 Task: Buy 1 Ball Studs from Alignment Tools section under best seller category for shipping address: Dean Flores, 4723 Wines Lane, Sabine Pass, Texas 77655, Cell Number 8322385022. Pay from credit card ending with 5759, CVV 953
Action: Key pressed amazon.com<Key.enter>
Screenshot: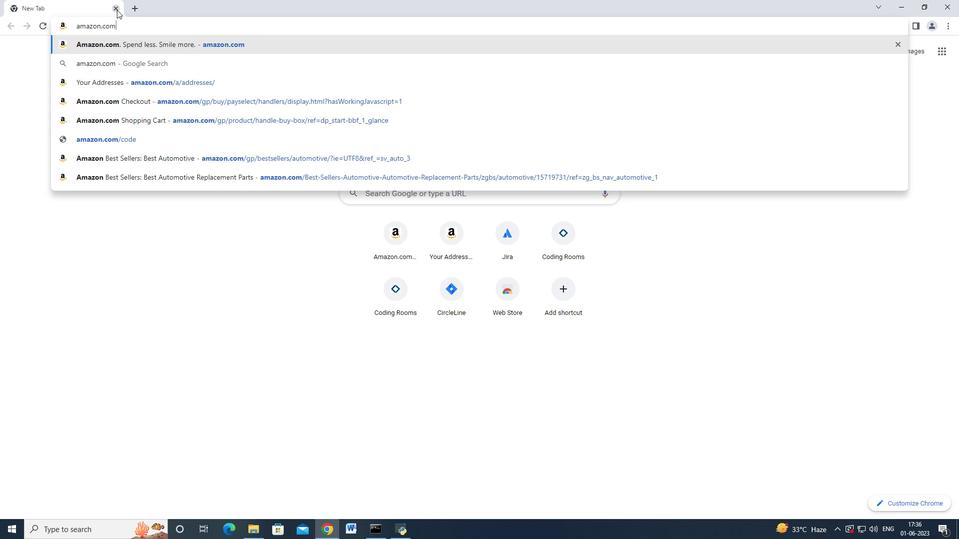 
Action: Mouse moved to (29, 77)
Screenshot: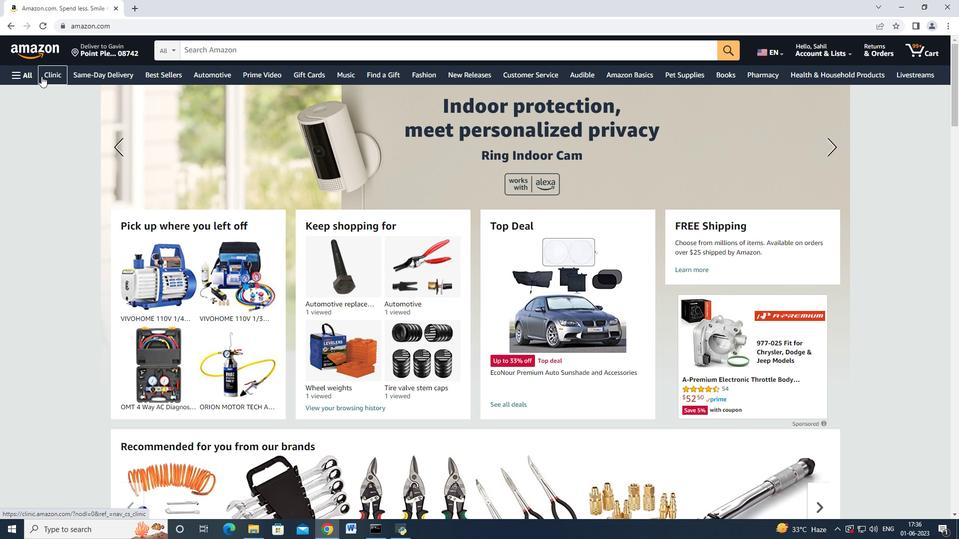 
Action: Mouse pressed left at (29, 77)
Screenshot: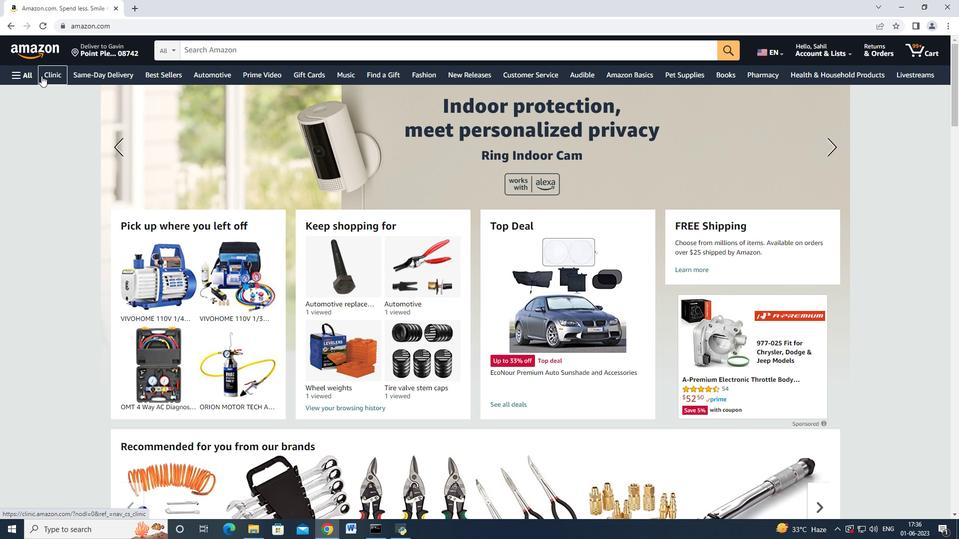 
Action: Mouse moved to (50, 147)
Screenshot: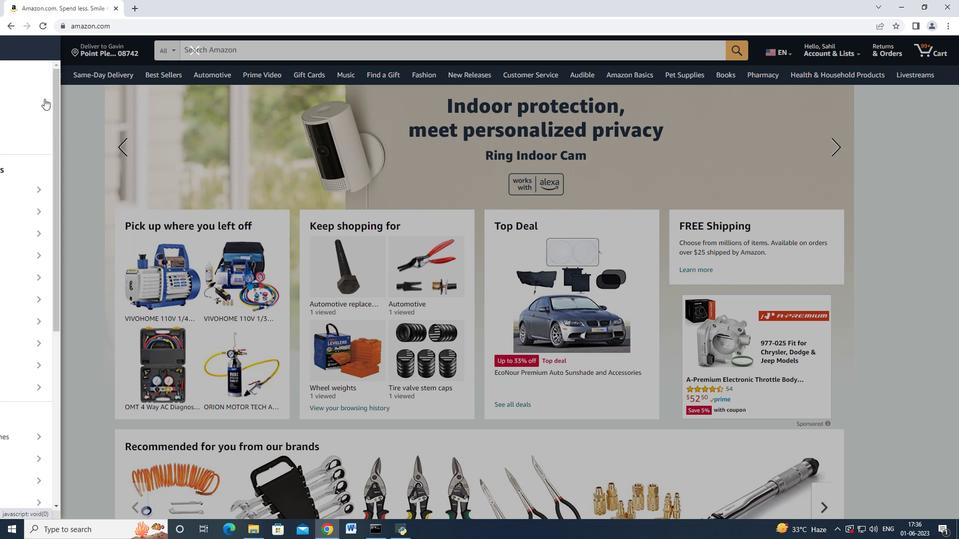 
Action: Mouse scrolled (50, 146) with delta (0, 0)
Screenshot: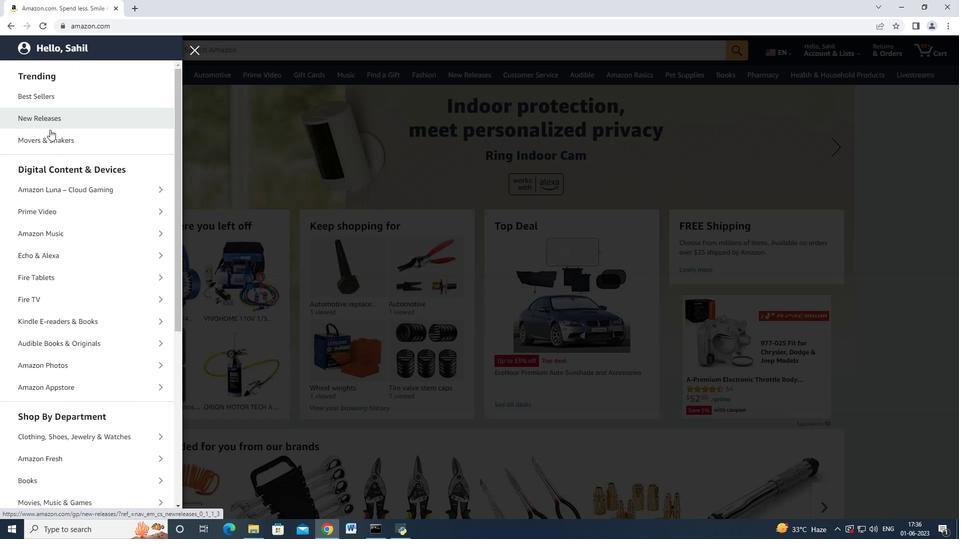
Action: Mouse moved to (50, 147)
Screenshot: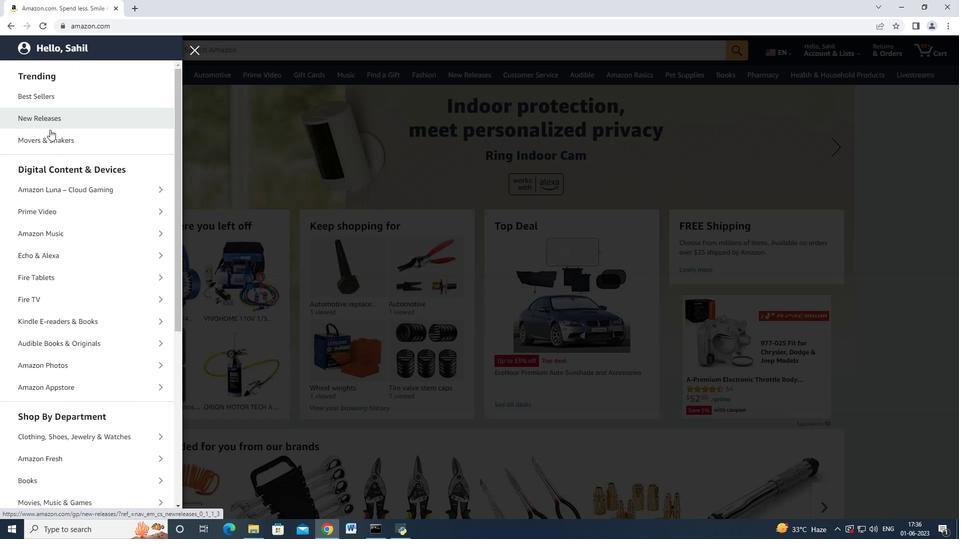 
Action: Mouse scrolled (50, 146) with delta (0, 0)
Screenshot: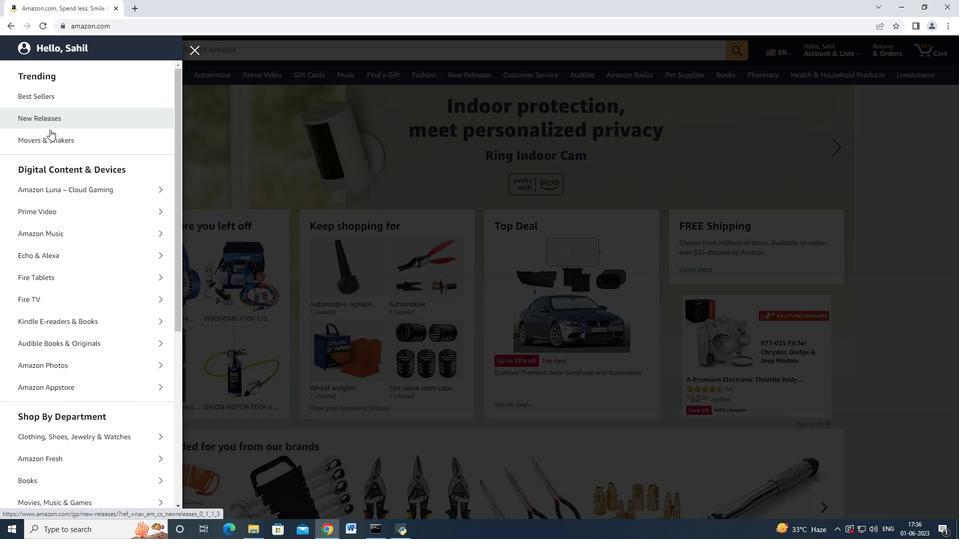 
Action: Mouse scrolled (50, 146) with delta (0, 0)
Screenshot: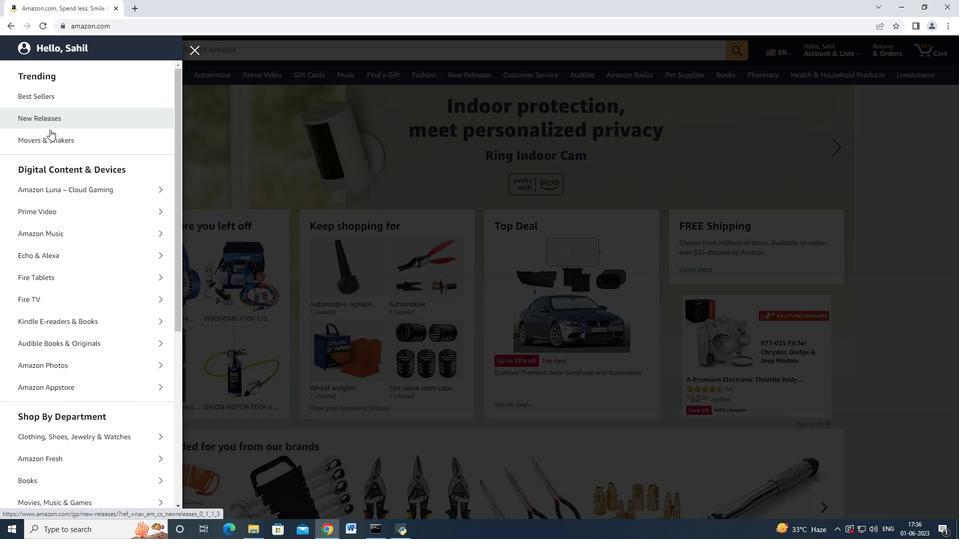 
Action: Mouse scrolled (50, 146) with delta (0, 0)
Screenshot: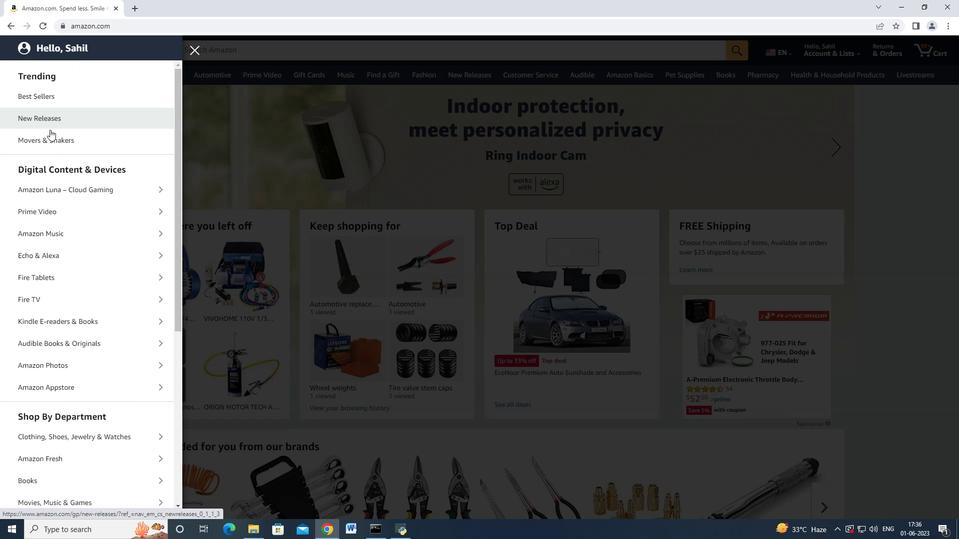
Action: Mouse moved to (51, 318)
Screenshot: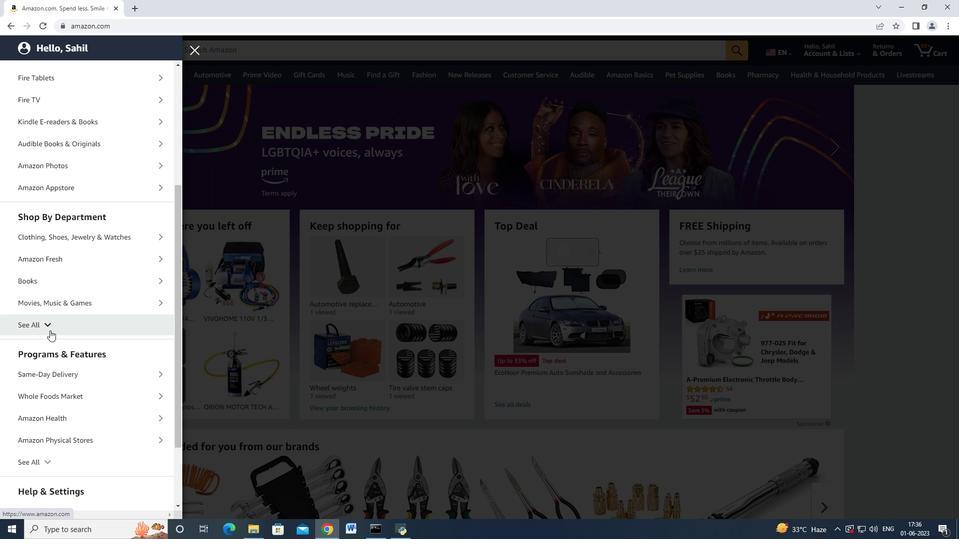 
Action: Mouse pressed left at (51, 318)
Screenshot: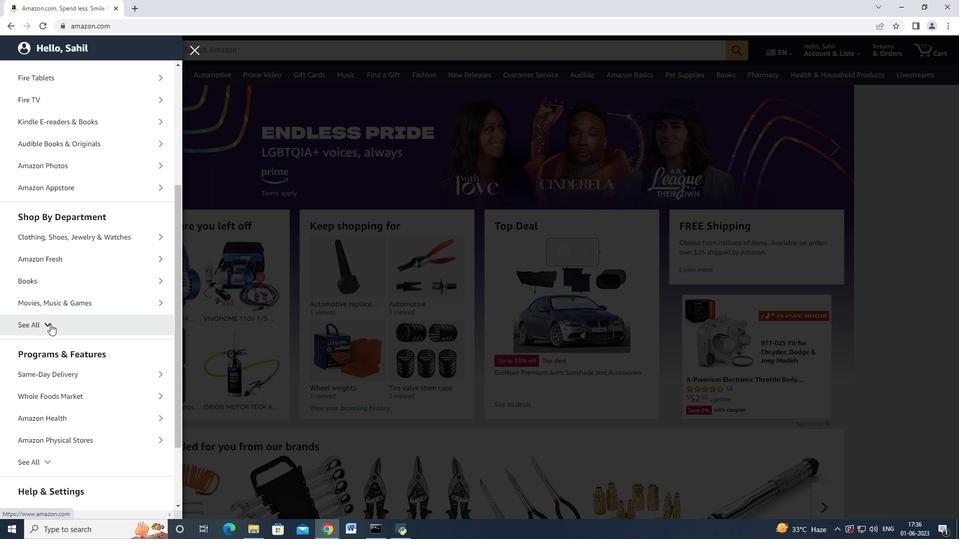 
Action: Mouse moved to (68, 302)
Screenshot: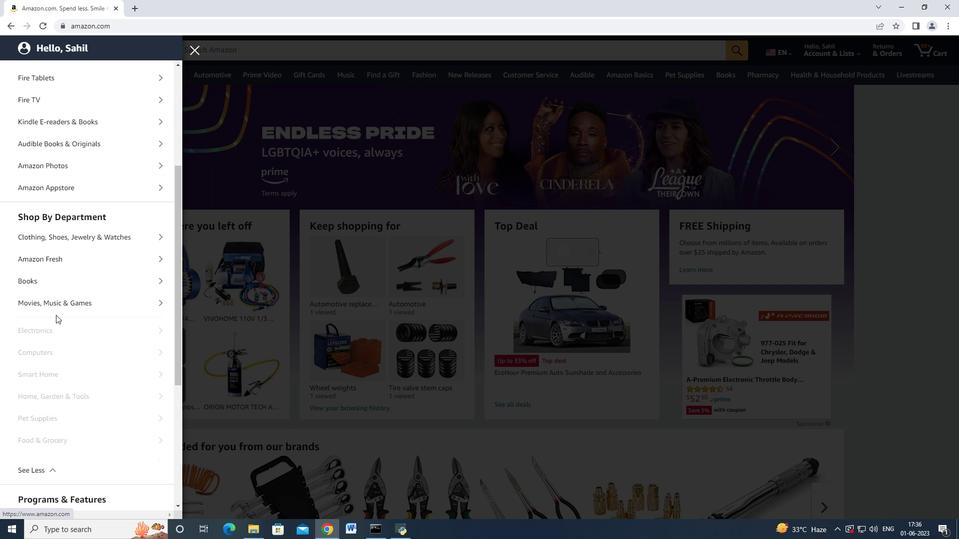 
Action: Mouse scrolled (68, 301) with delta (0, 0)
Screenshot: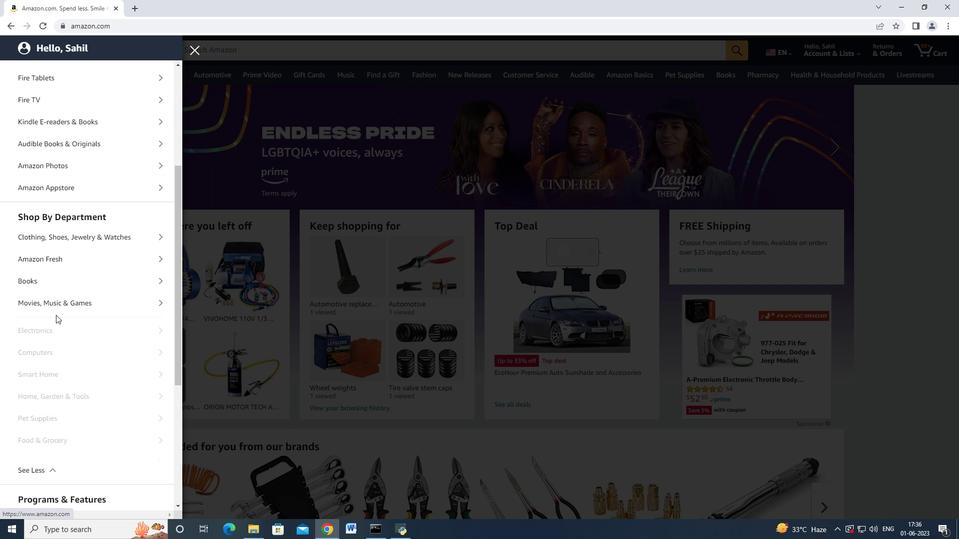 
Action: Mouse scrolled (68, 301) with delta (0, 0)
Screenshot: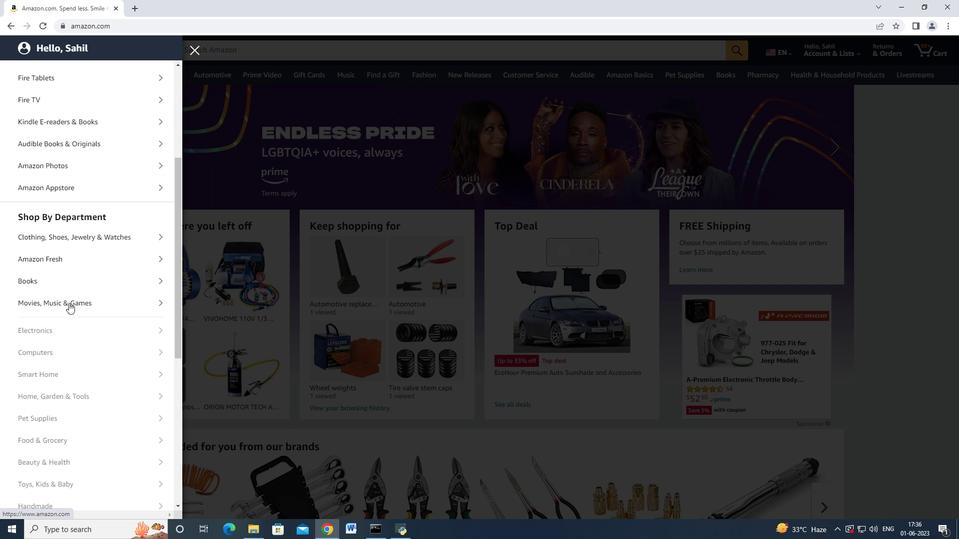 
Action: Mouse scrolled (68, 301) with delta (0, 0)
Screenshot: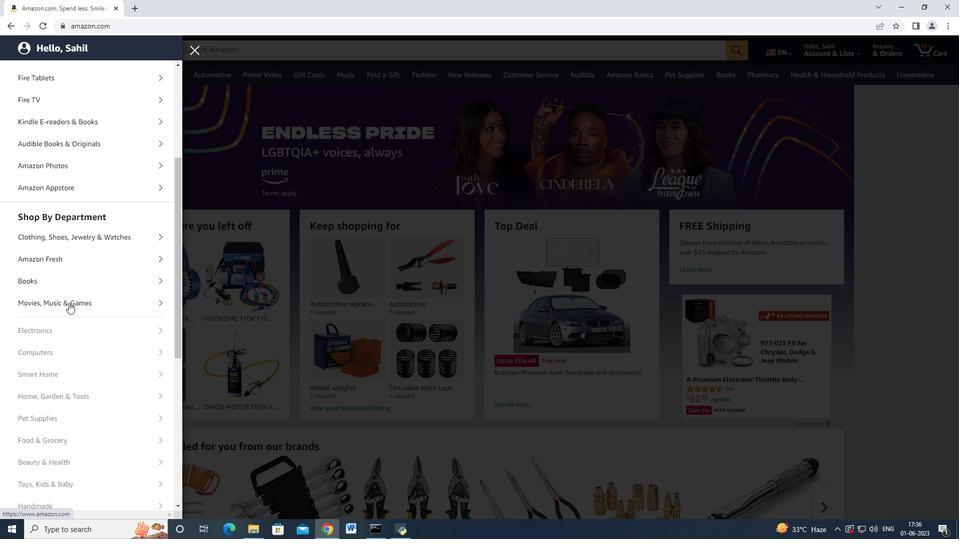 
Action: Mouse scrolled (68, 301) with delta (0, 0)
Screenshot: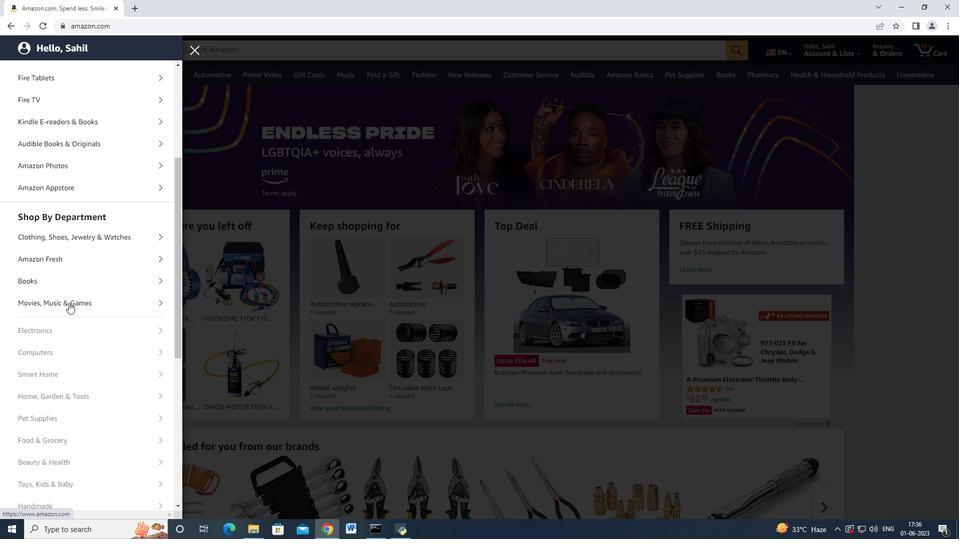 
Action: Mouse scrolled (68, 301) with delta (0, 0)
Screenshot: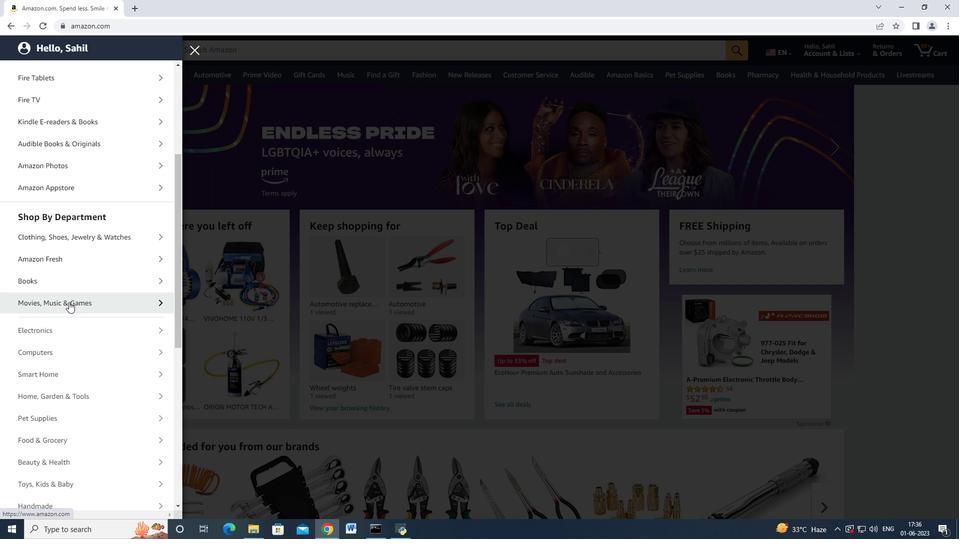 
Action: Mouse moved to (83, 320)
Screenshot: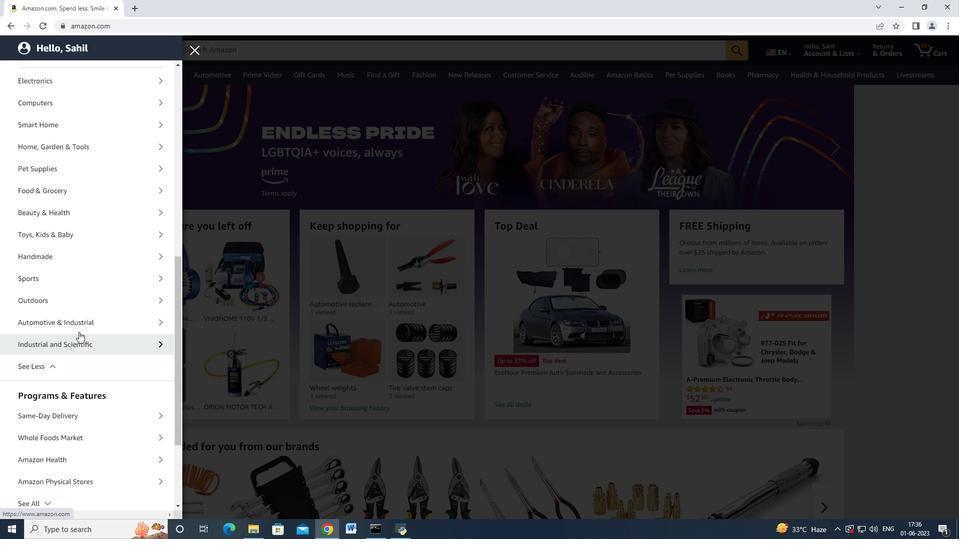 
Action: Mouse pressed left at (83, 320)
Screenshot: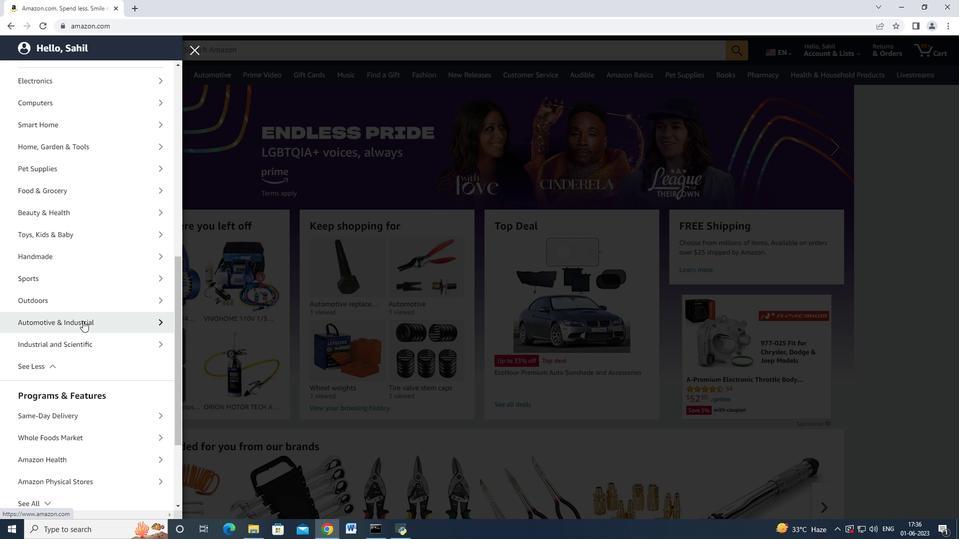 
Action: Mouse moved to (85, 116)
Screenshot: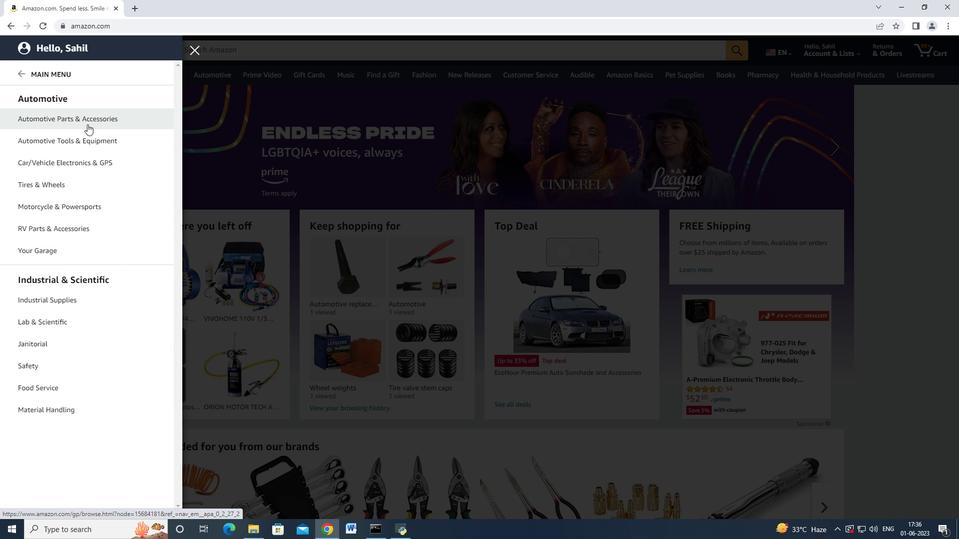 
Action: Mouse pressed left at (85, 116)
Screenshot: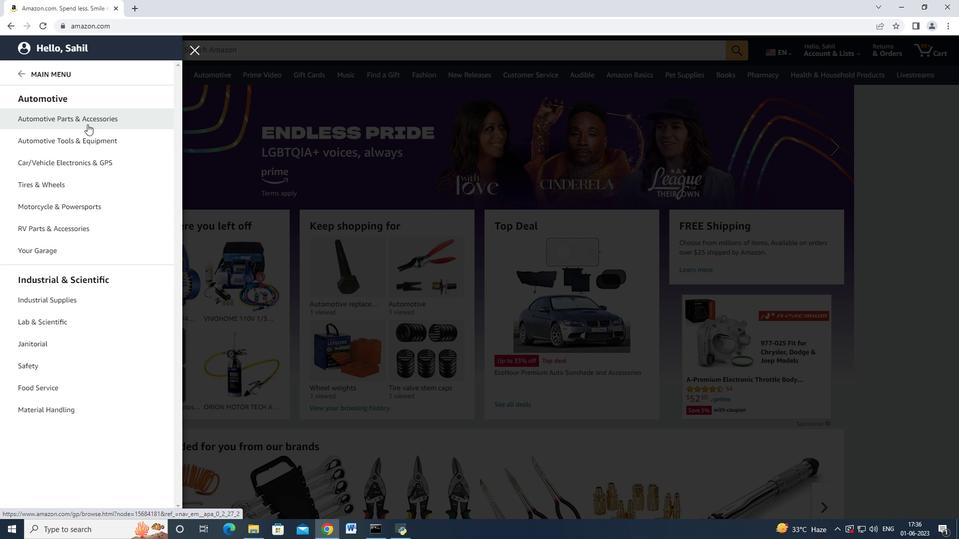 
Action: Mouse moved to (178, 95)
Screenshot: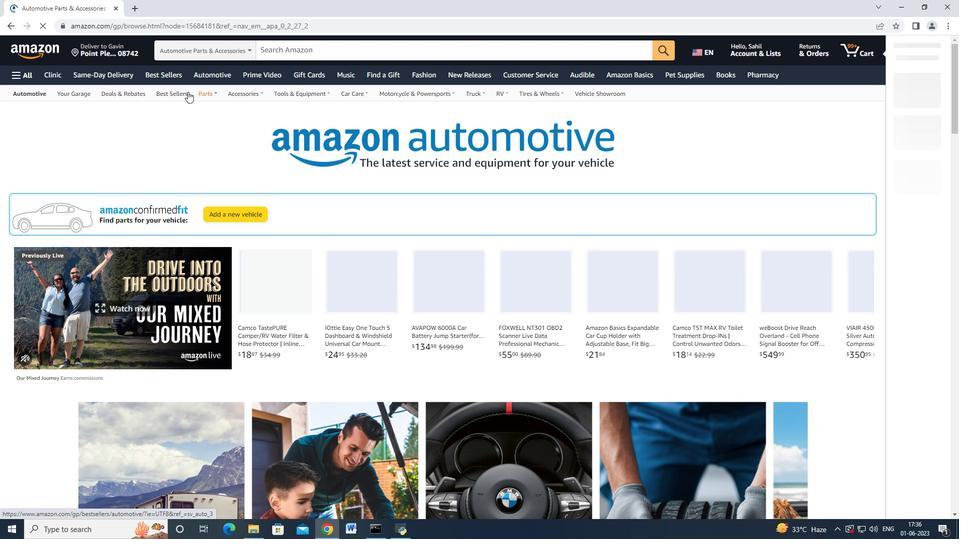 
Action: Mouse pressed left at (178, 95)
Screenshot: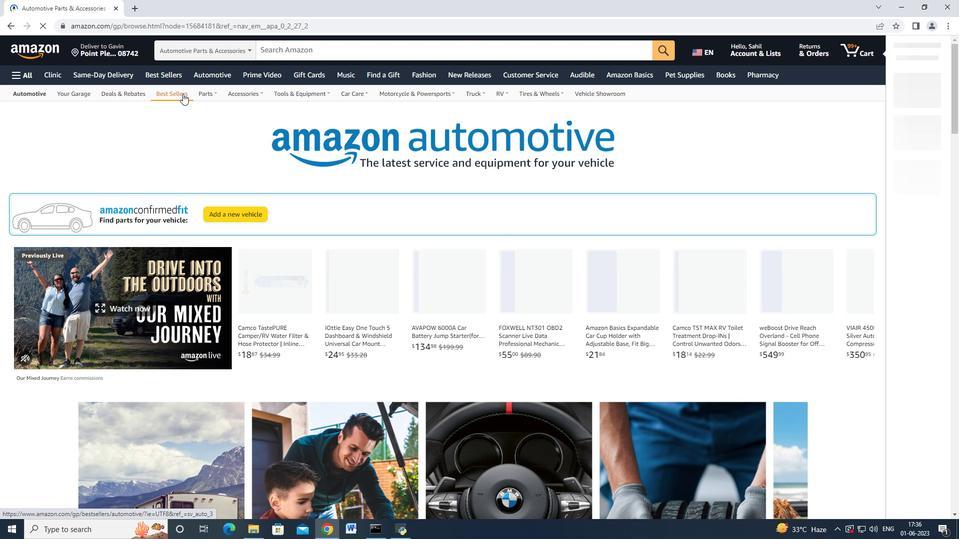 
Action: Mouse moved to (62, 333)
Screenshot: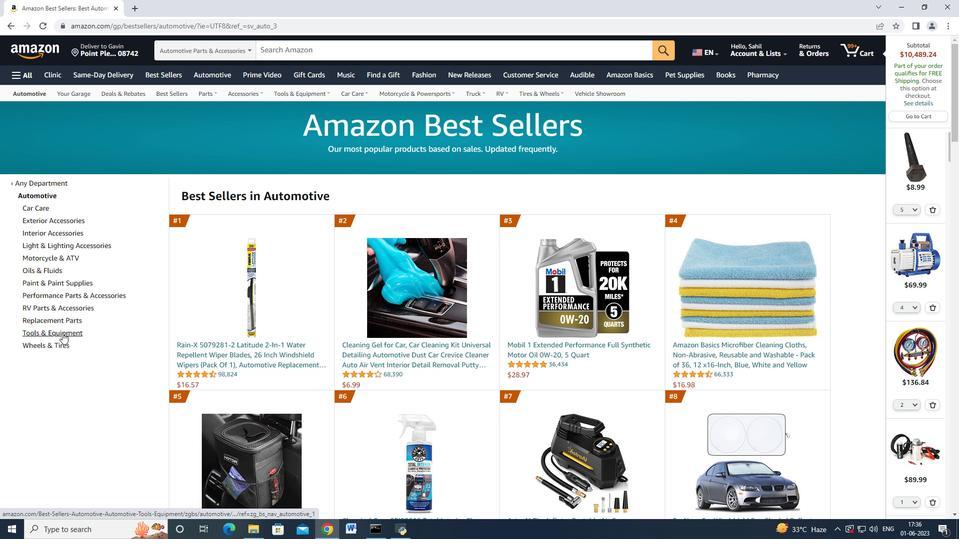 
Action: Mouse pressed left at (62, 333)
Screenshot: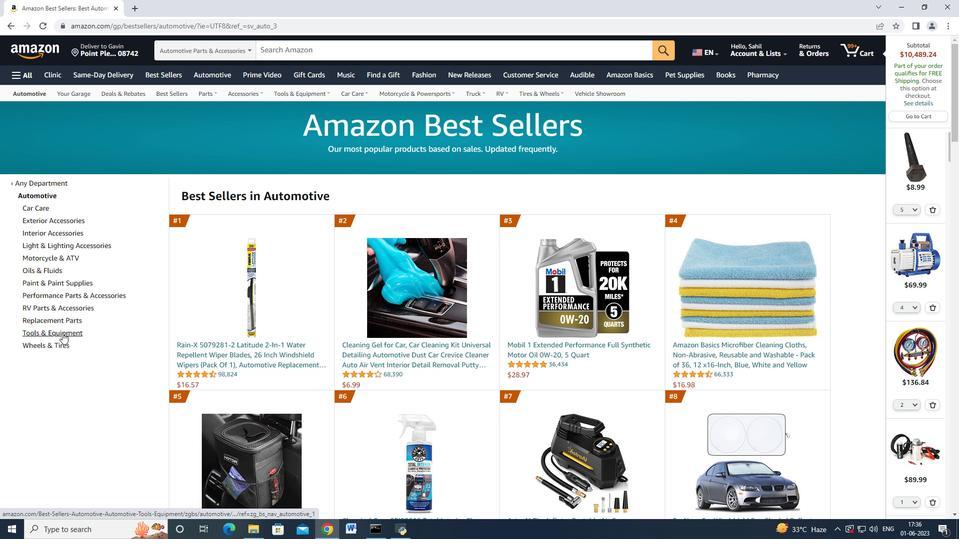 
Action: Mouse moved to (57, 247)
Screenshot: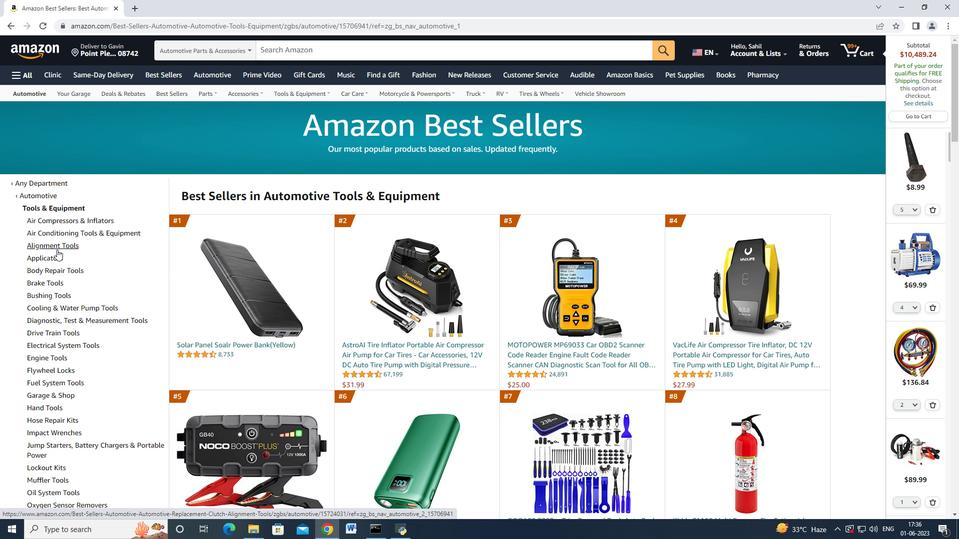 
Action: Mouse pressed left at (57, 247)
Screenshot: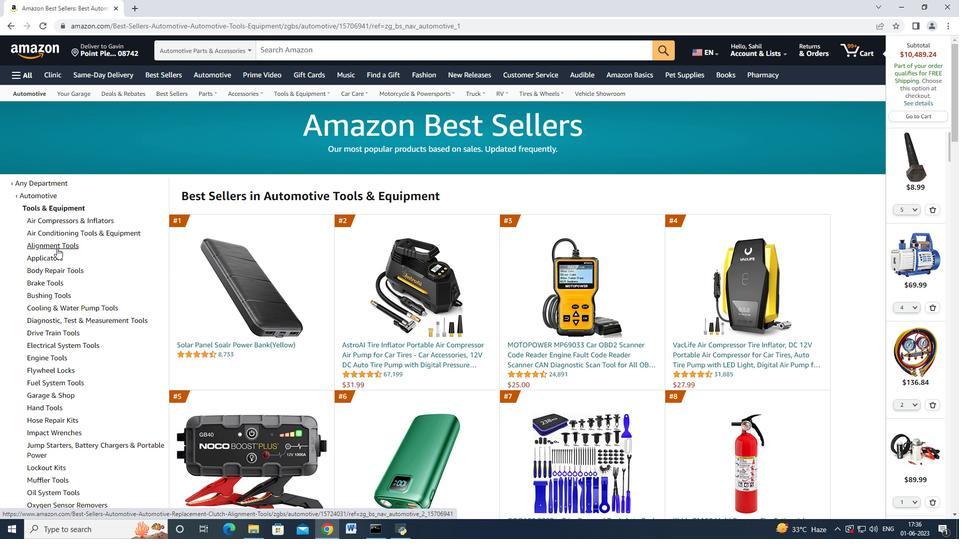
Action: Mouse moved to (53, 273)
Screenshot: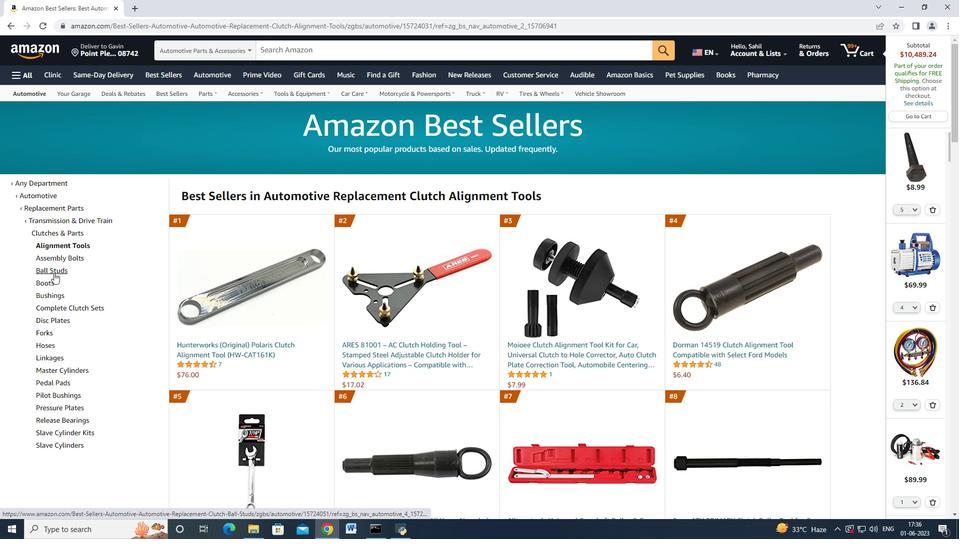 
Action: Mouse pressed left at (53, 273)
Screenshot: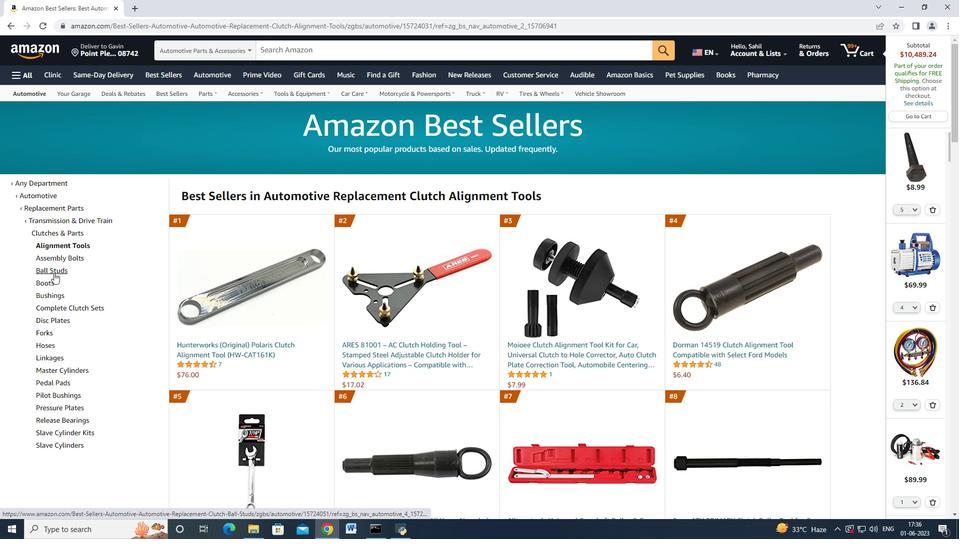
Action: Mouse moved to (272, 353)
Screenshot: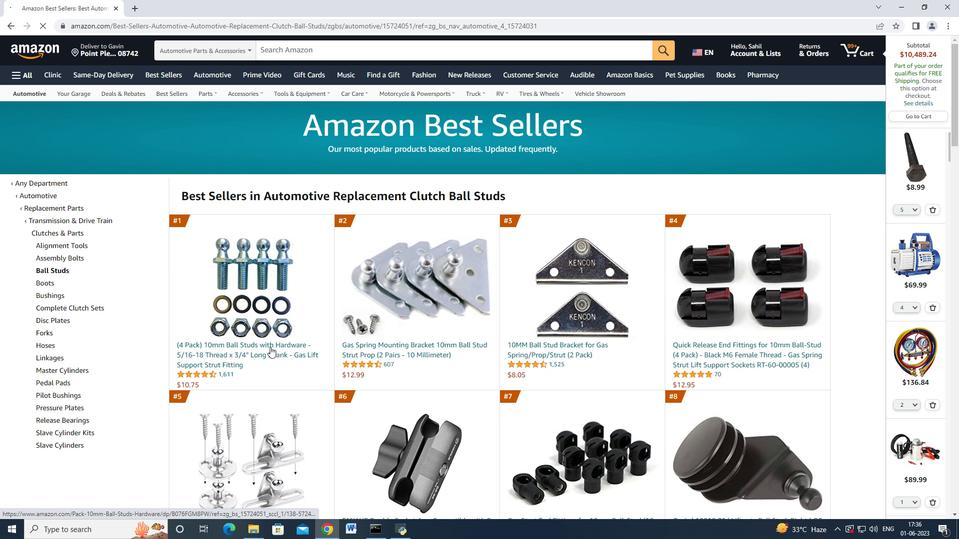 
Action: Mouse pressed left at (272, 353)
Screenshot: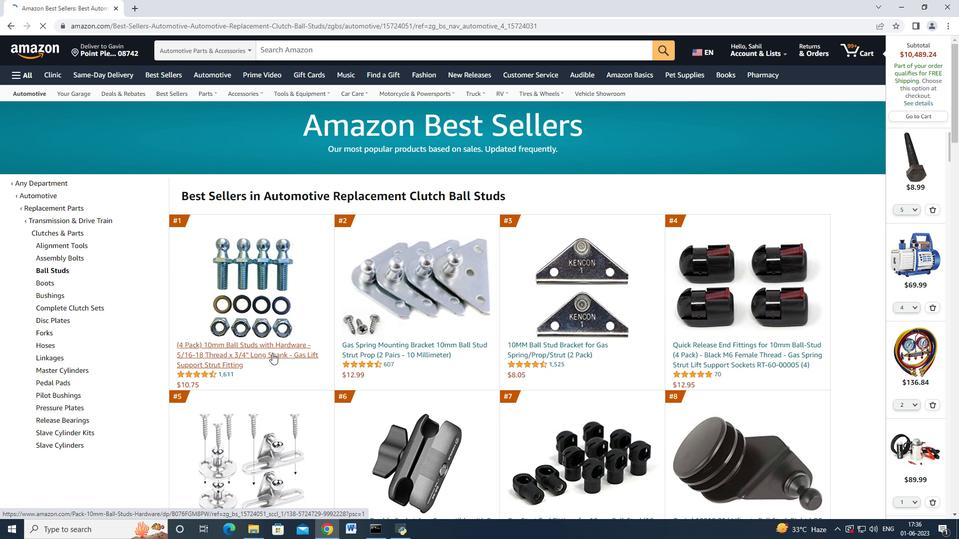 
Action: Mouse moved to (712, 419)
Screenshot: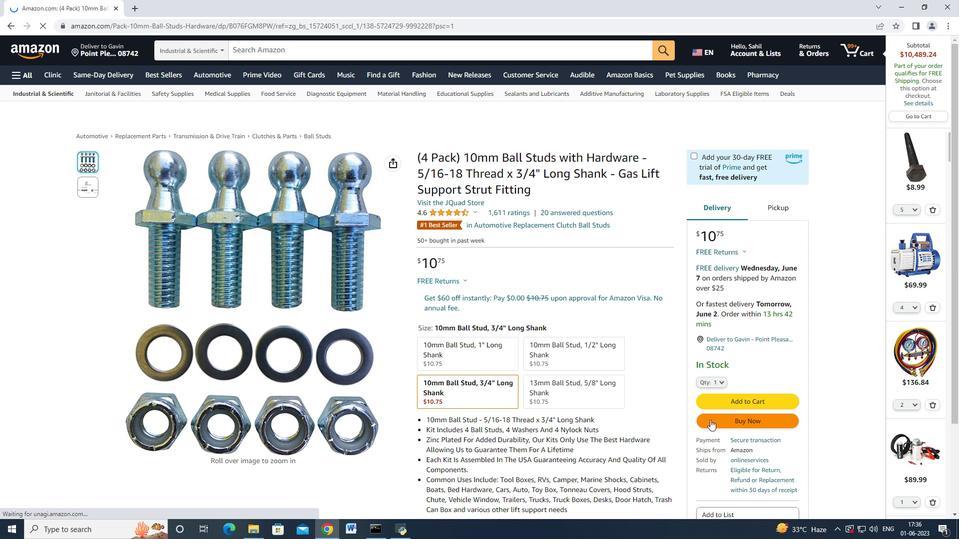 
Action: Mouse pressed left at (712, 419)
Screenshot: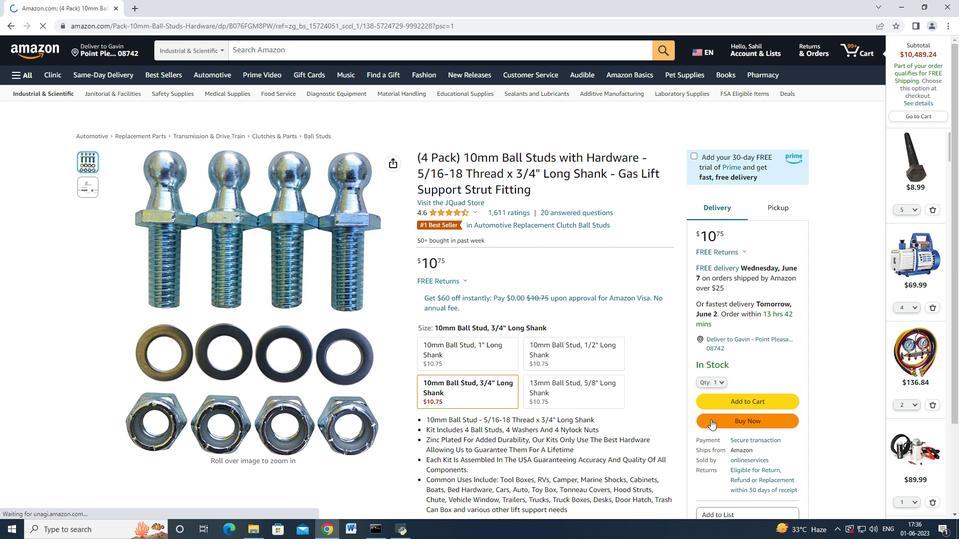 
Action: Mouse moved to (567, 83)
Screenshot: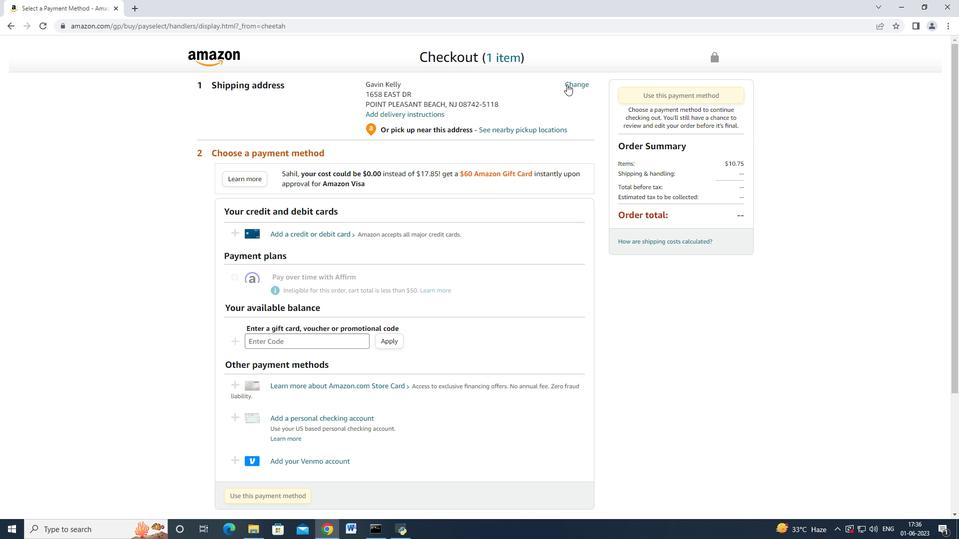 
Action: Mouse pressed left at (567, 83)
Screenshot: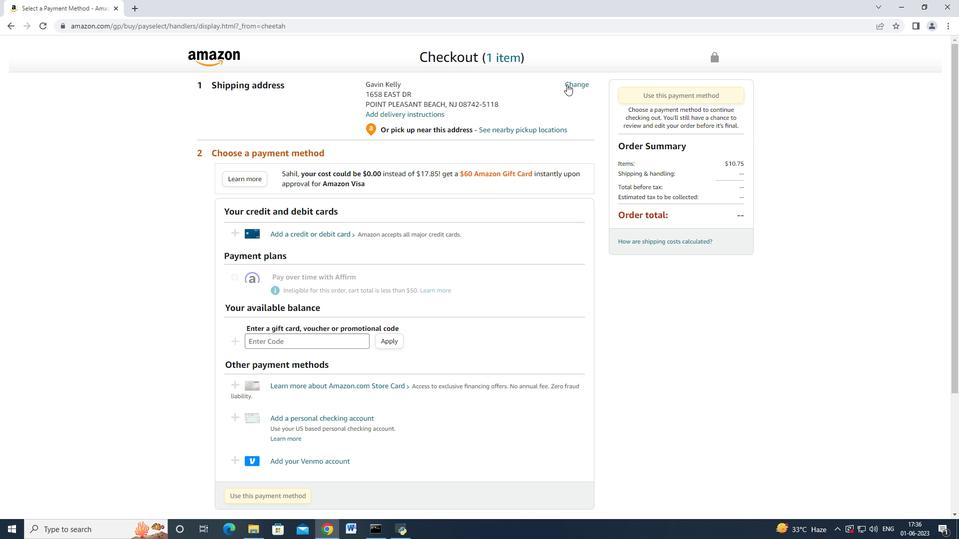 
Action: Mouse moved to (409, 198)
Screenshot: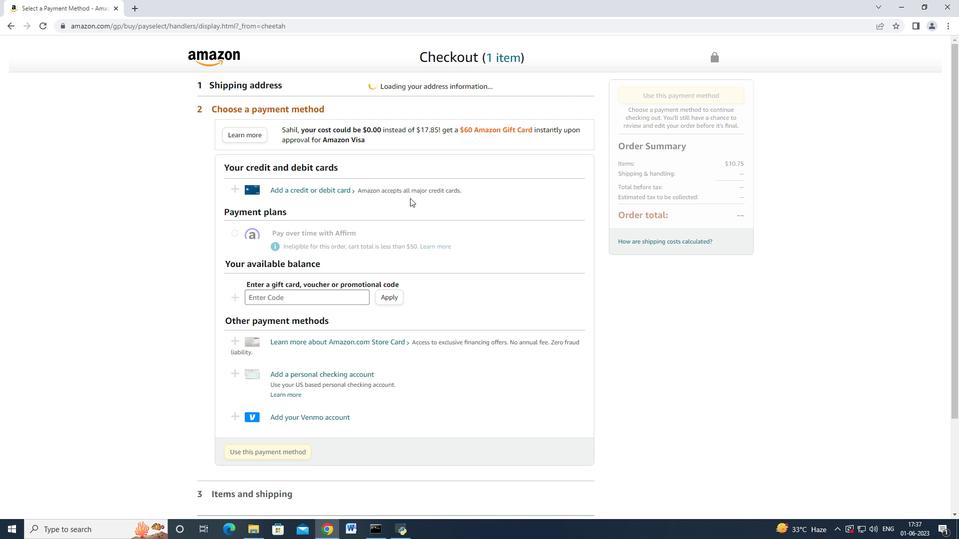 
Action: Mouse scrolled (409, 198) with delta (0, 0)
Screenshot: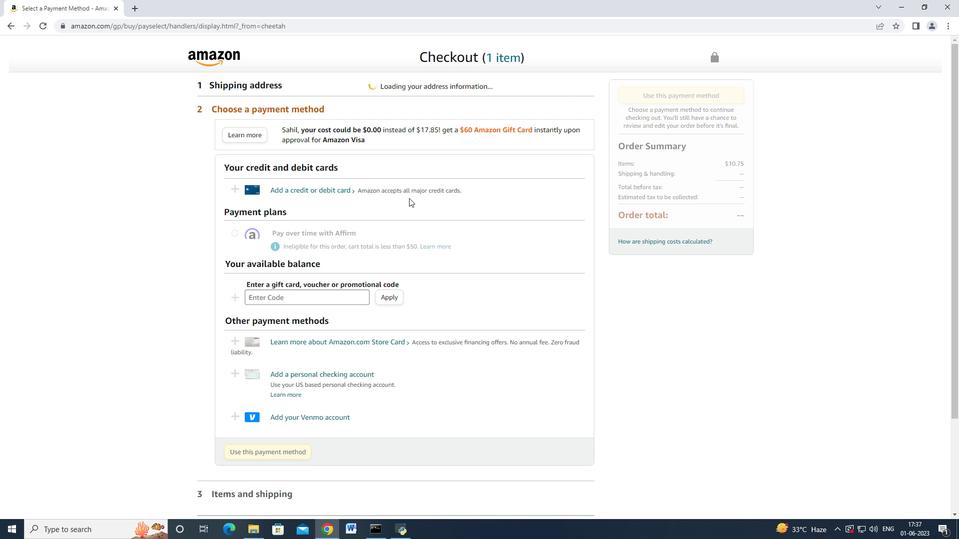 
Action: Mouse moved to (368, 198)
Screenshot: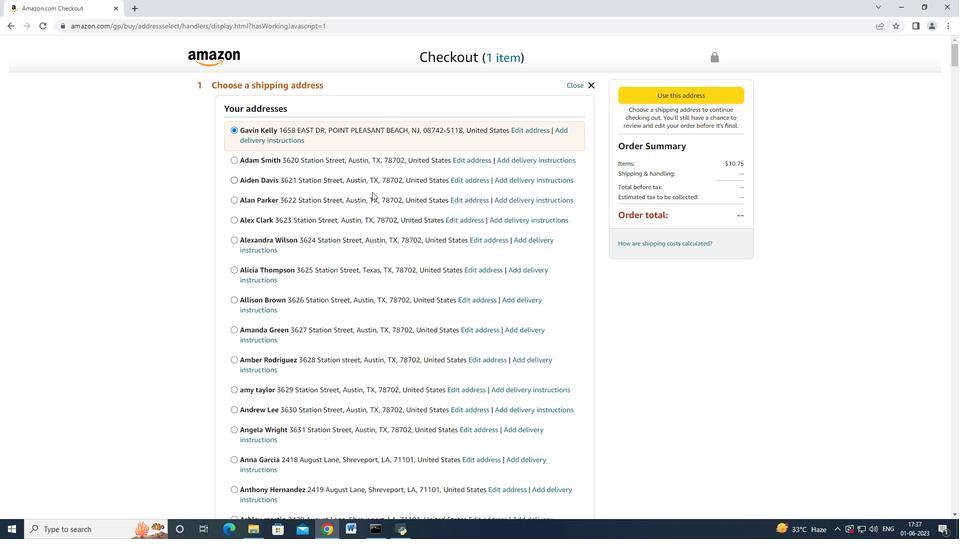 
Action: Mouse scrolled (368, 197) with delta (0, 0)
Screenshot: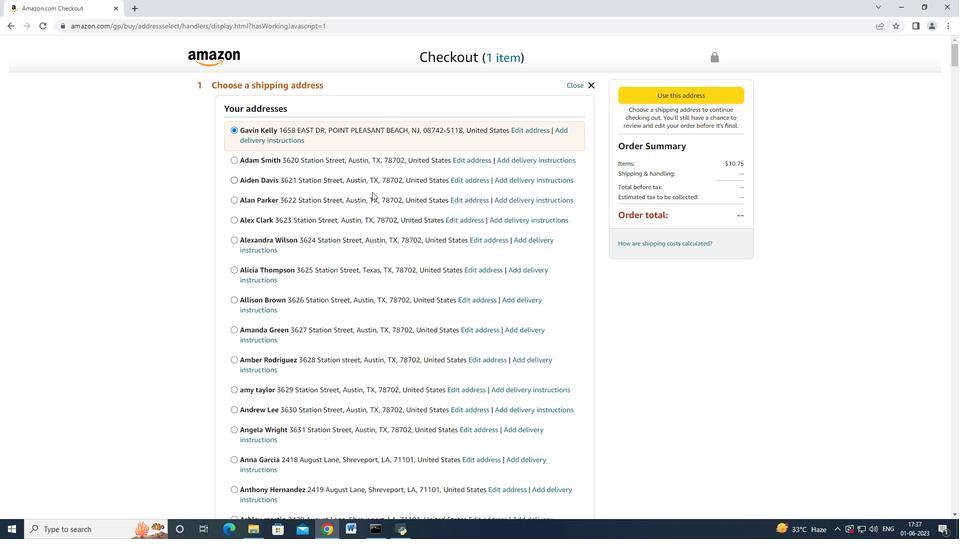
Action: Mouse moved to (368, 198)
Screenshot: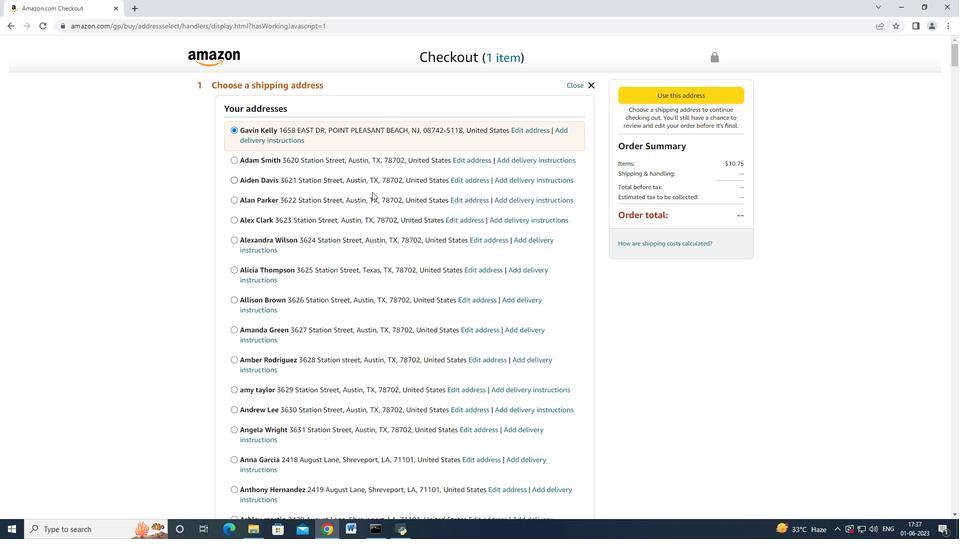 
Action: Mouse scrolled (368, 198) with delta (0, 0)
Screenshot: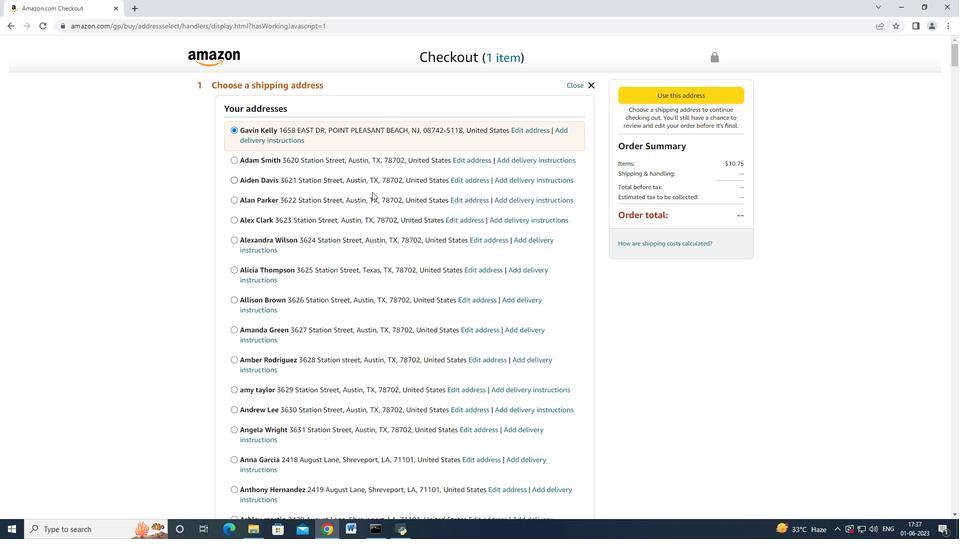 
Action: Mouse moved to (368, 199)
Screenshot: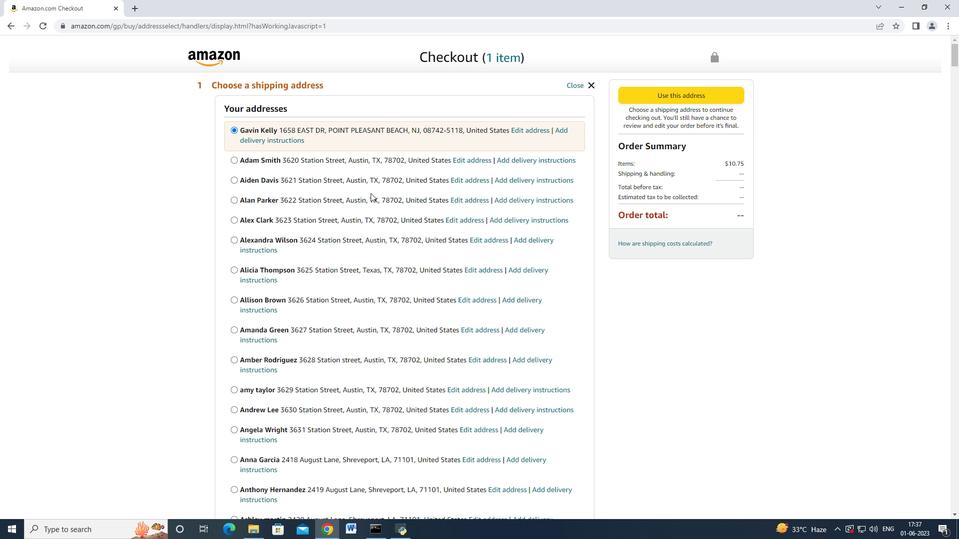 
Action: Mouse scrolled (368, 198) with delta (0, 0)
Screenshot: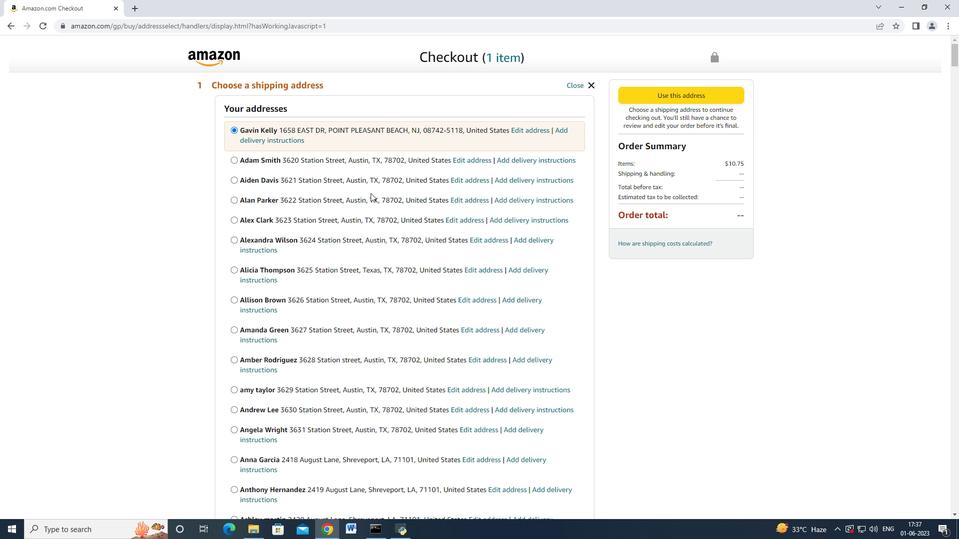 
Action: Mouse scrolled (368, 198) with delta (0, 0)
Screenshot: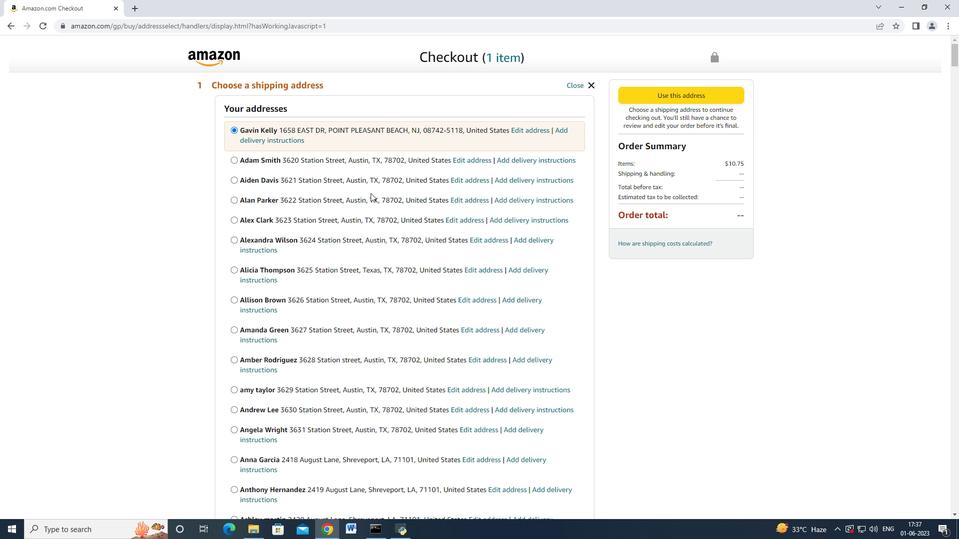 
Action: Mouse moved to (367, 199)
Screenshot: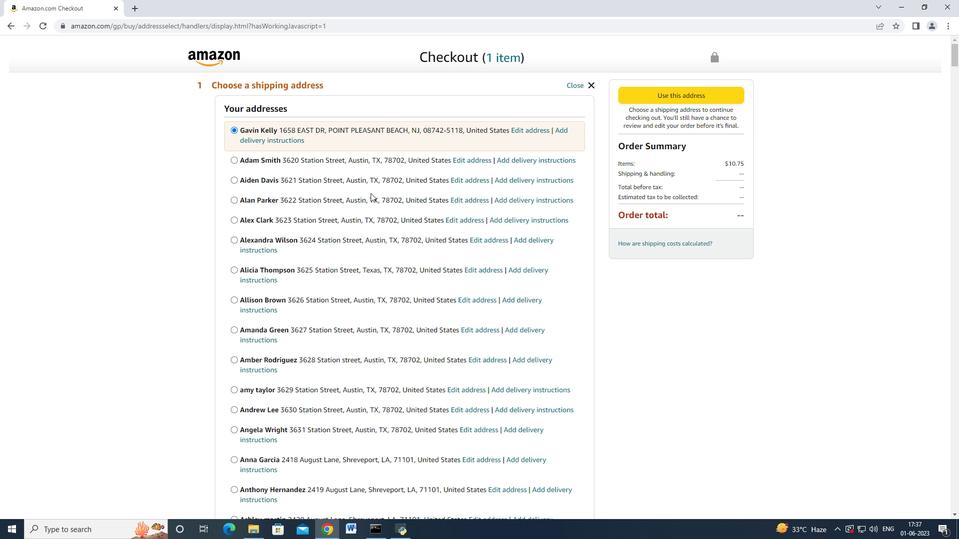 
Action: Mouse scrolled (367, 199) with delta (0, 0)
Screenshot: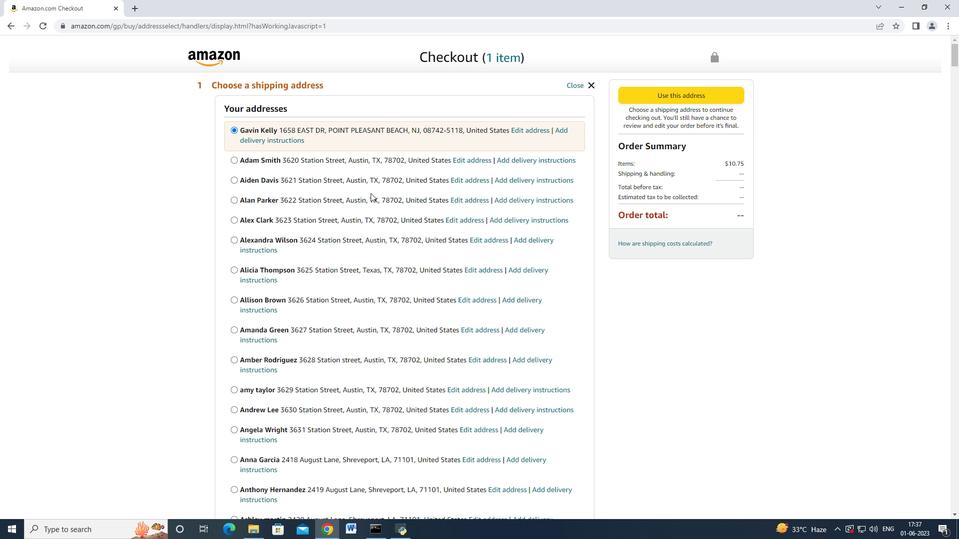 
Action: Mouse moved to (354, 218)
Screenshot: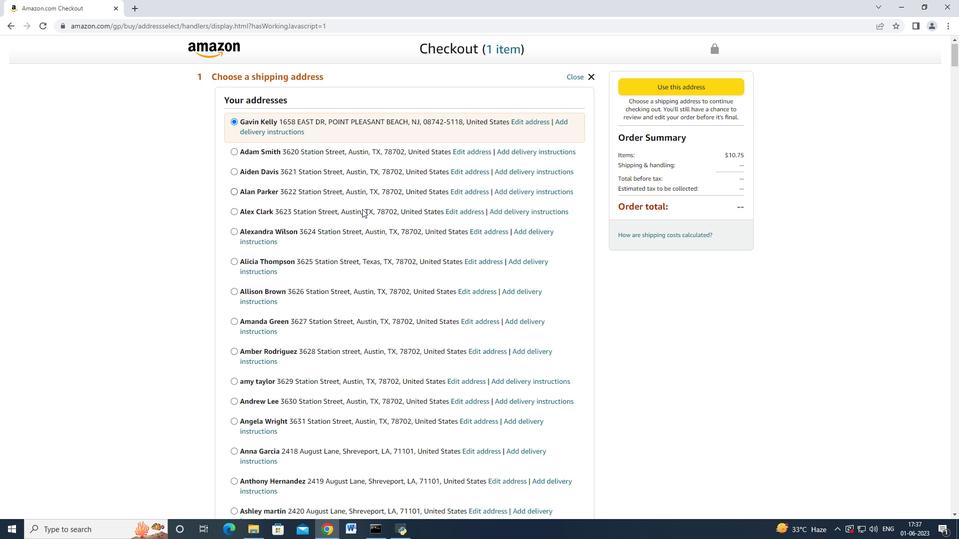 
Action: Mouse scrolled (354, 218) with delta (0, 0)
Screenshot: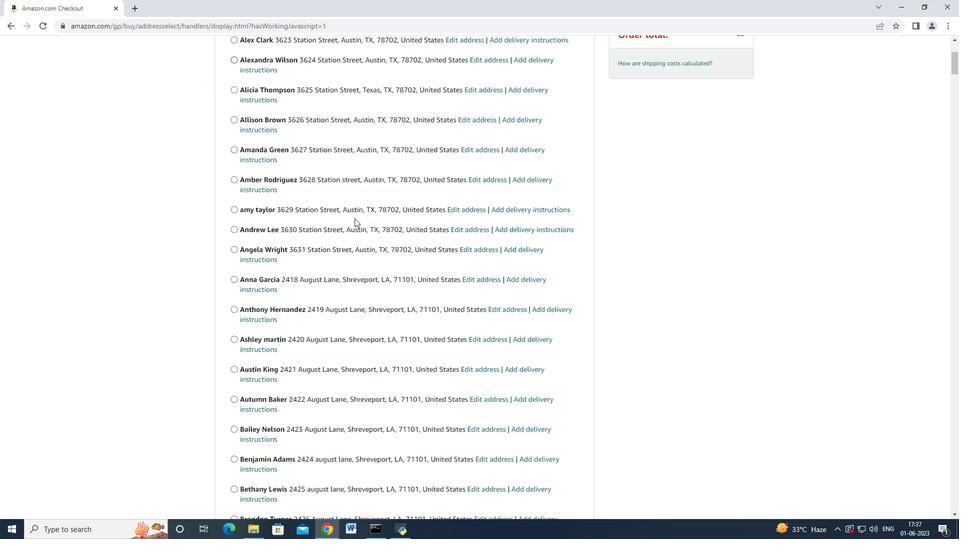 
Action: Mouse scrolled (354, 218) with delta (0, 0)
Screenshot: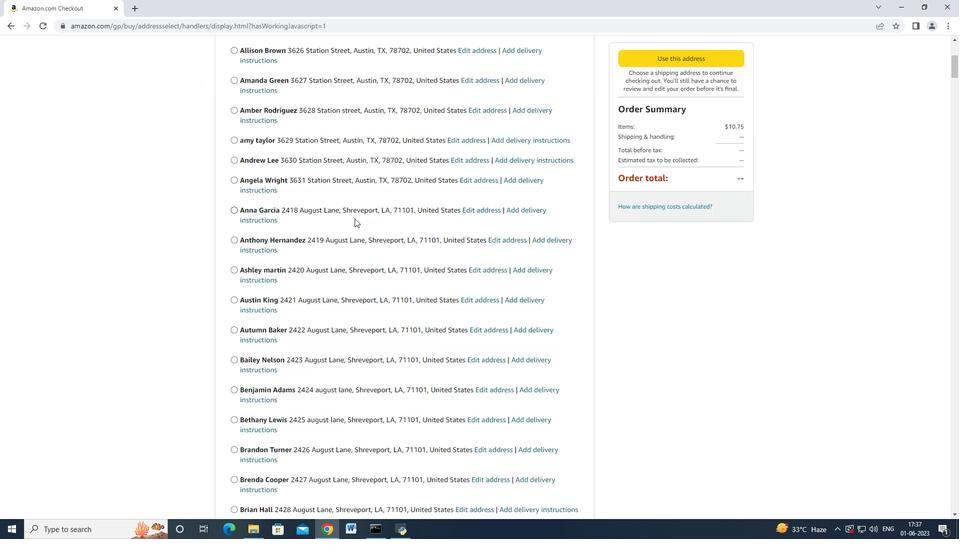 
Action: Mouse scrolled (354, 218) with delta (0, 0)
Screenshot: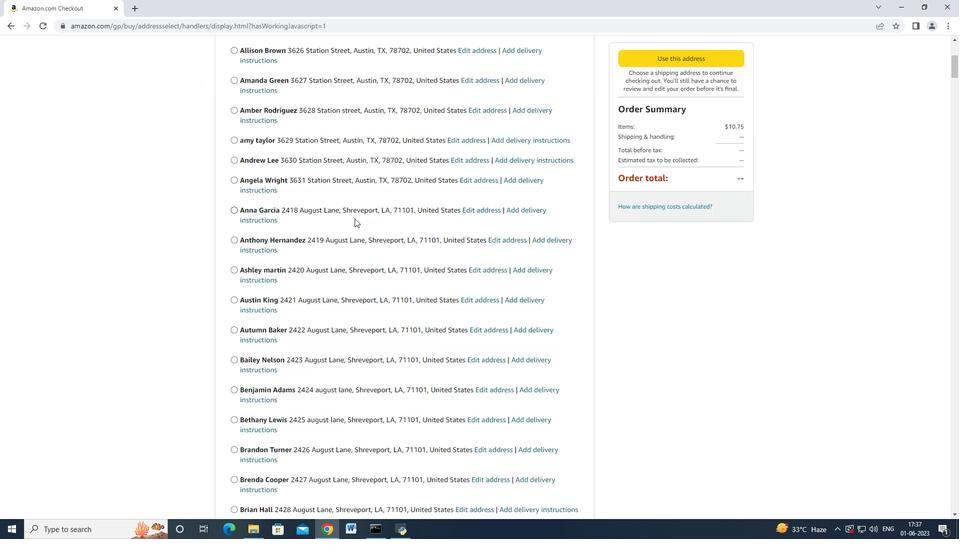 
Action: Mouse scrolled (354, 218) with delta (0, 0)
Screenshot: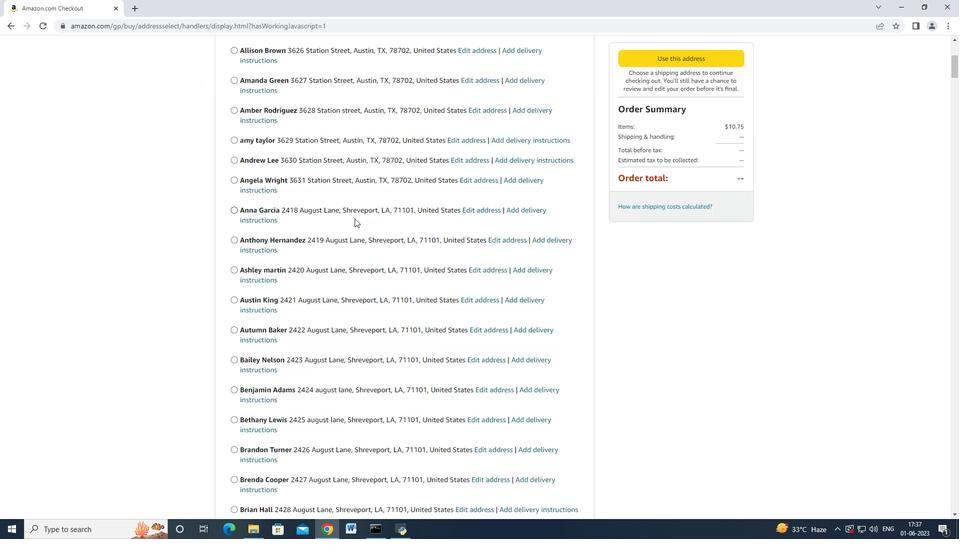 
Action: Mouse scrolled (354, 218) with delta (0, 0)
Screenshot: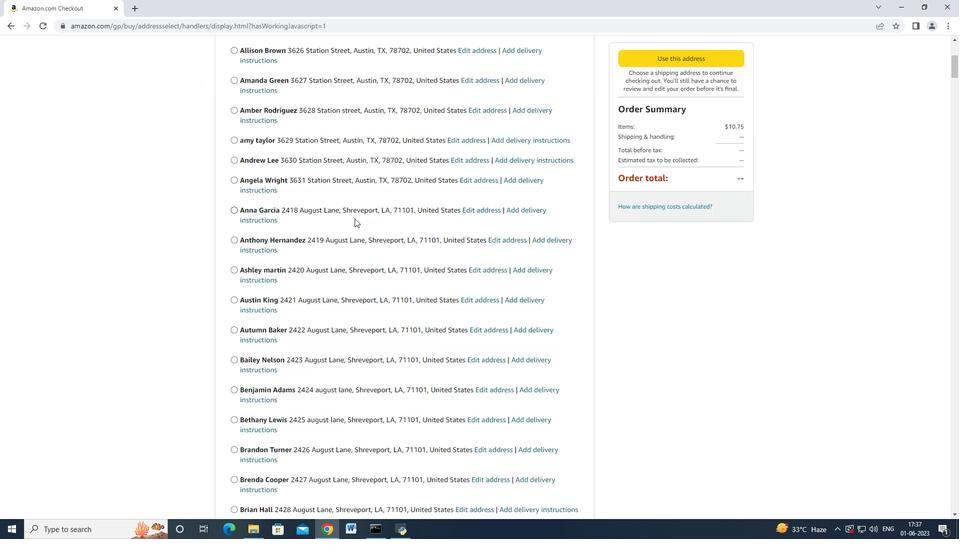 
Action: Mouse scrolled (354, 218) with delta (0, 0)
Screenshot: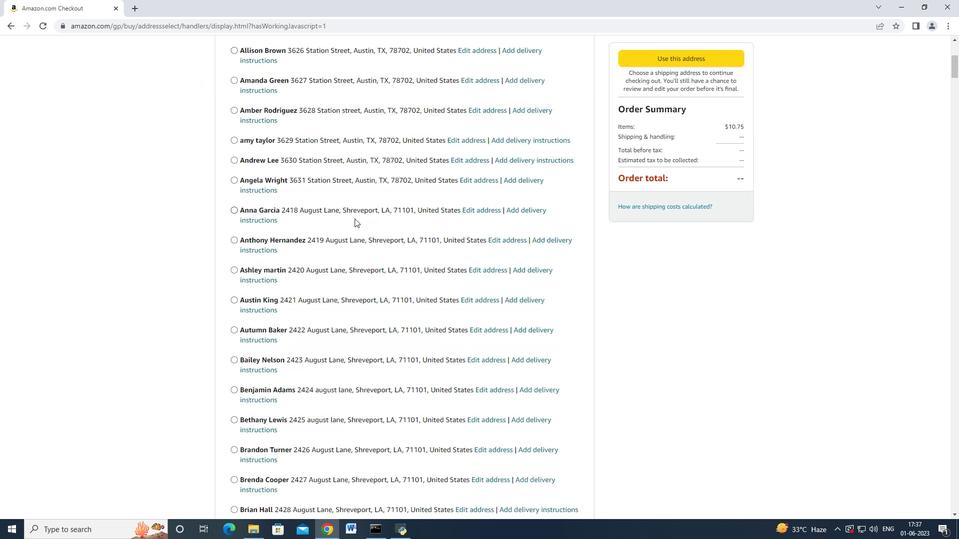 
Action: Mouse scrolled (354, 218) with delta (0, 0)
Screenshot: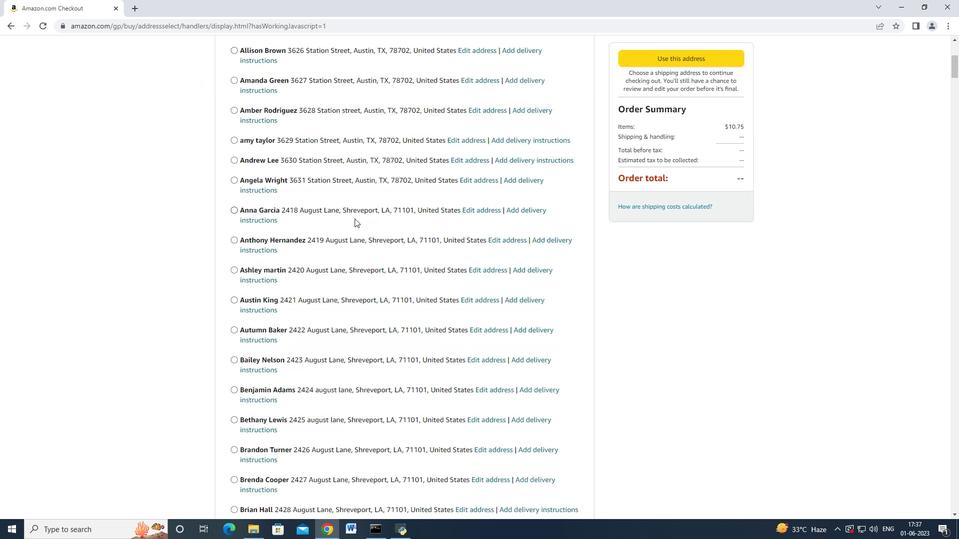 
Action: Mouse scrolled (354, 218) with delta (0, 0)
Screenshot: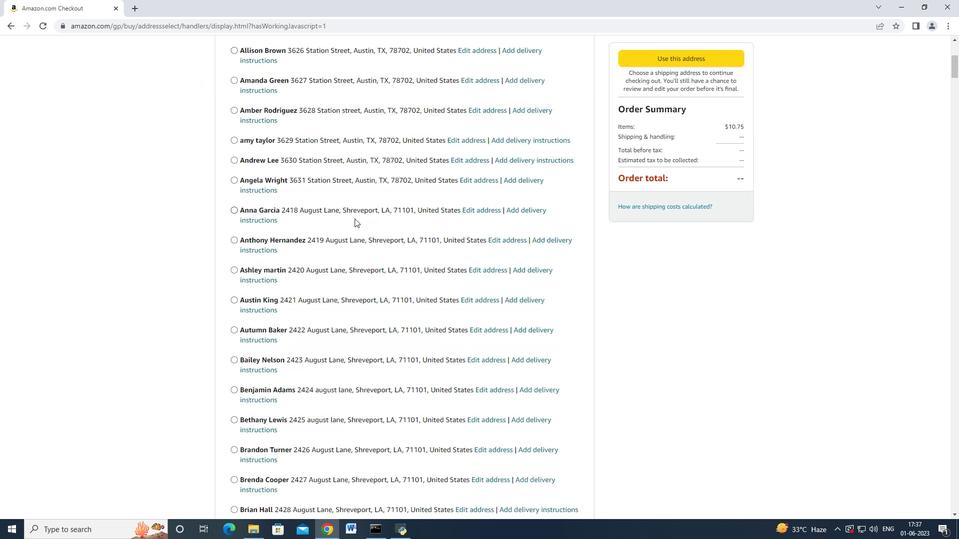
Action: Mouse scrolled (354, 218) with delta (0, 0)
Screenshot: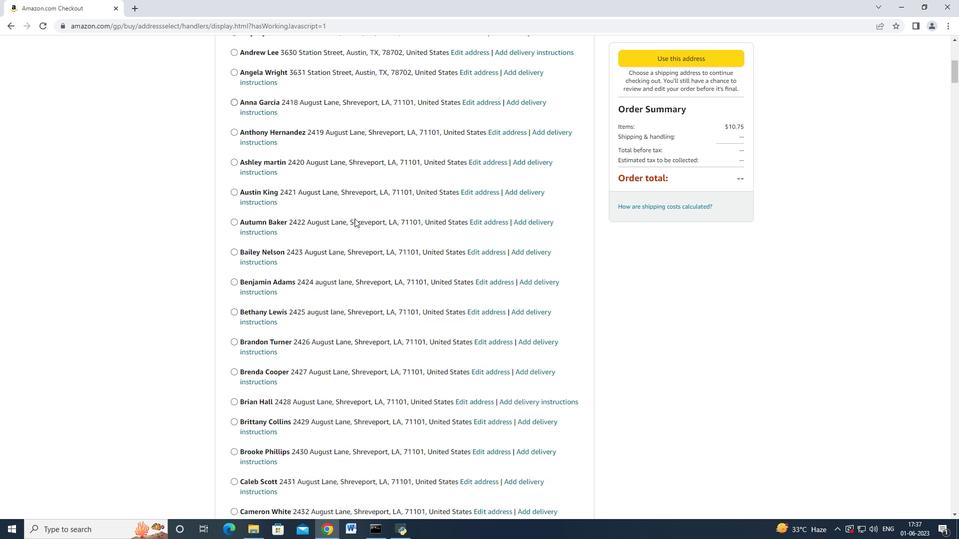 
Action: Mouse scrolled (354, 218) with delta (0, 0)
Screenshot: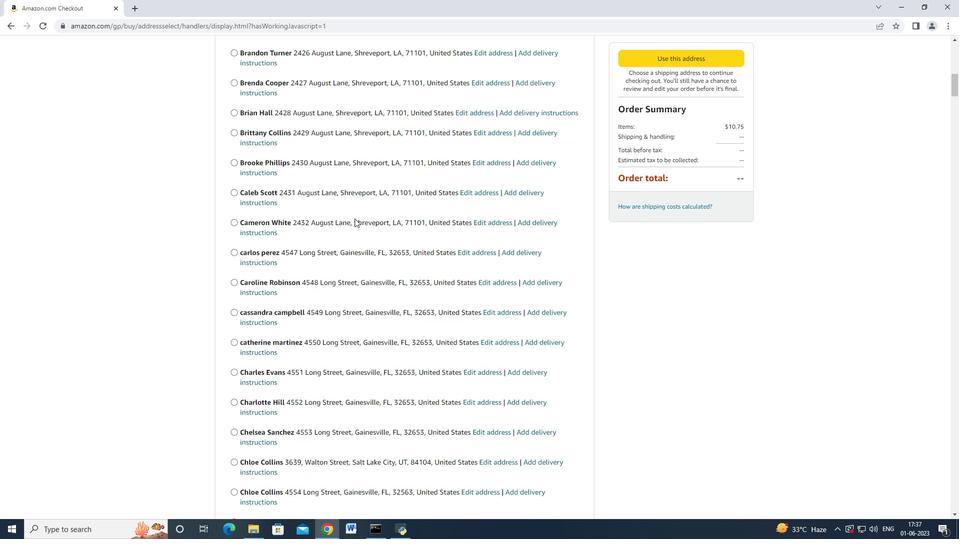 
Action: Mouse scrolled (354, 218) with delta (0, 0)
Screenshot: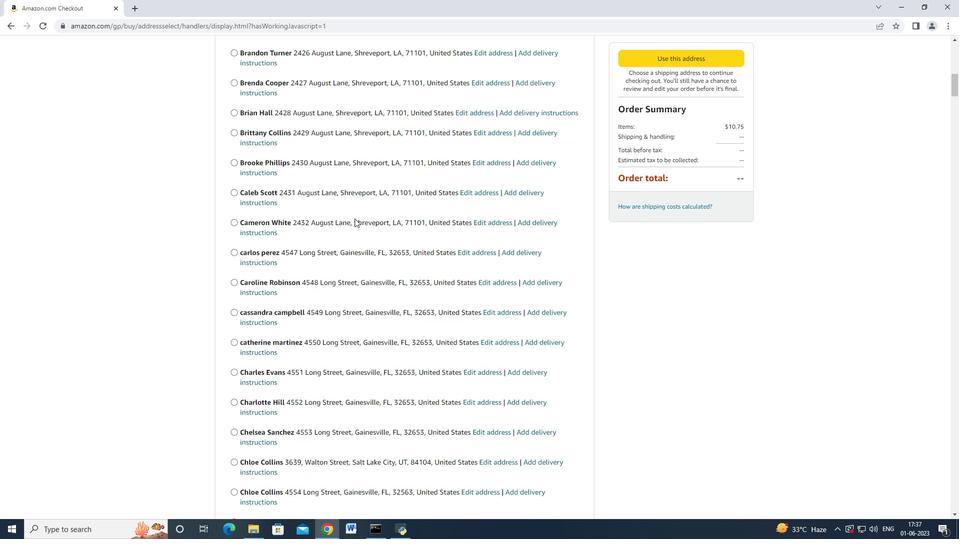 
Action: Mouse scrolled (354, 218) with delta (0, 0)
Screenshot: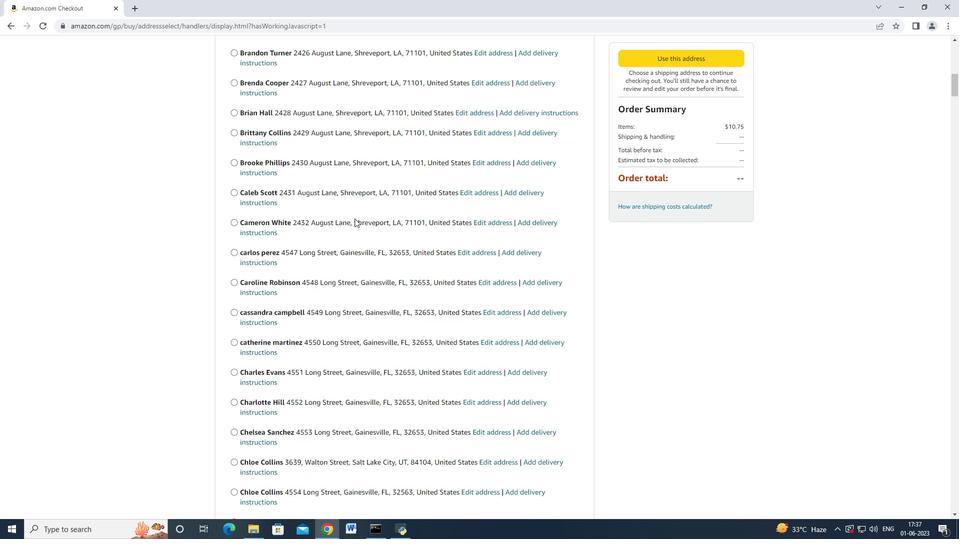 
Action: Mouse scrolled (354, 217) with delta (0, 0)
Screenshot: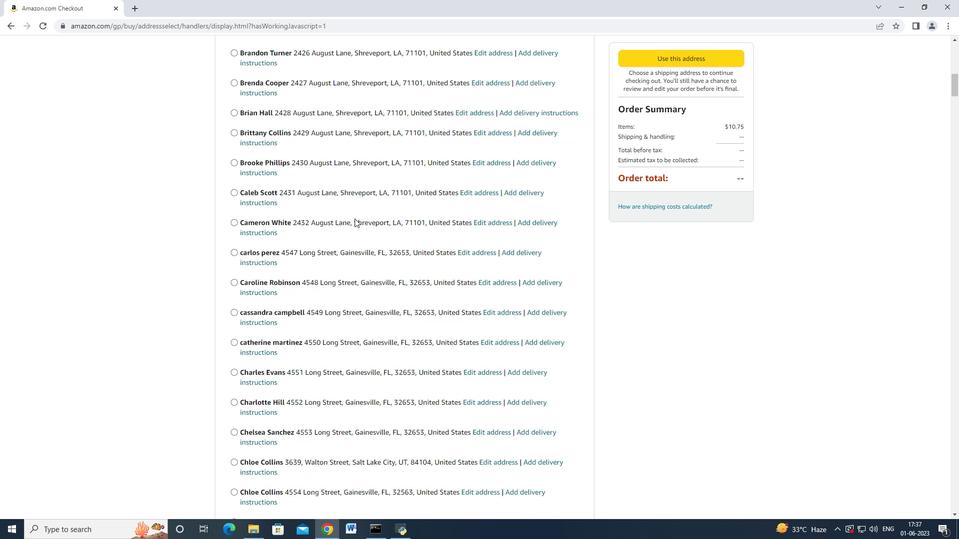 
Action: Mouse scrolled (354, 218) with delta (0, 0)
Screenshot: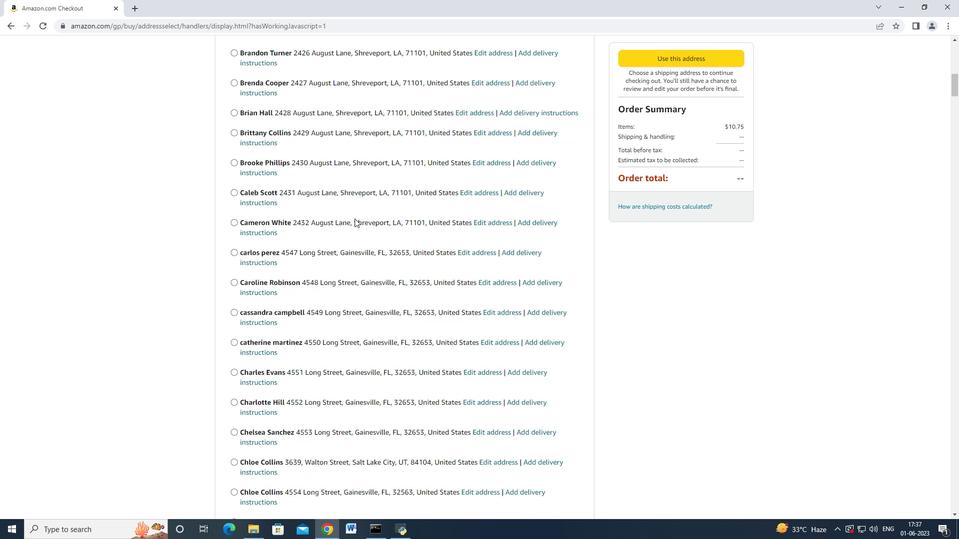 
Action: Mouse scrolled (354, 218) with delta (0, 0)
Screenshot: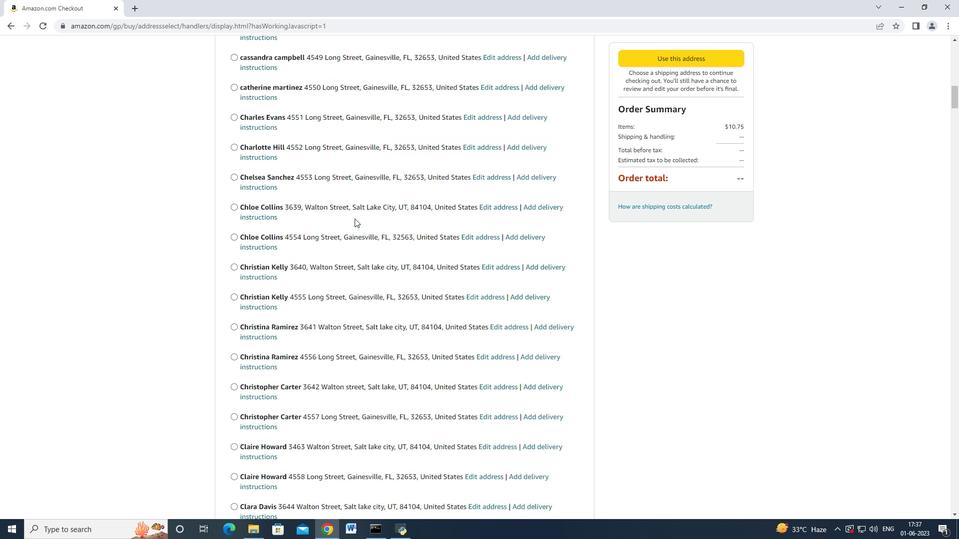 
Action: Mouse scrolled (354, 218) with delta (0, 0)
Screenshot: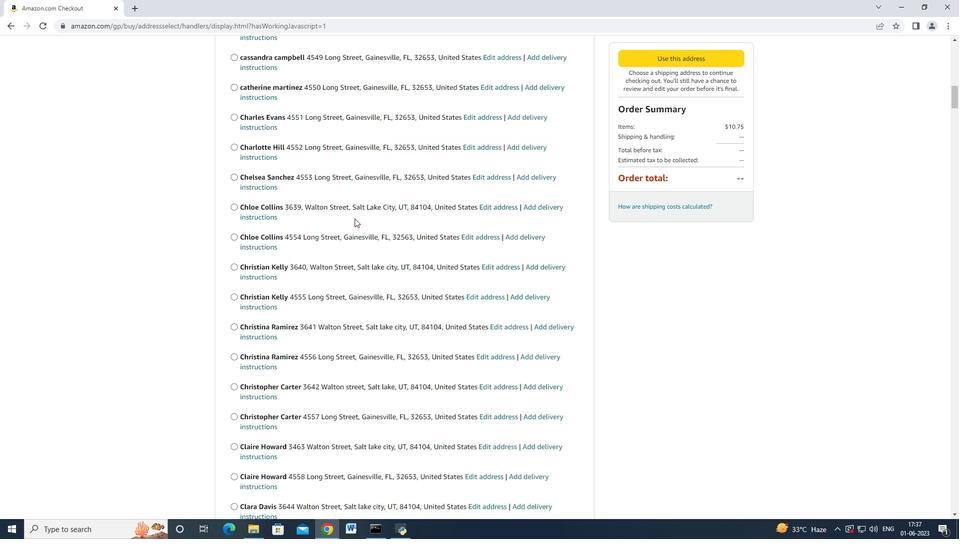 
Action: Mouse scrolled (354, 218) with delta (0, 0)
Screenshot: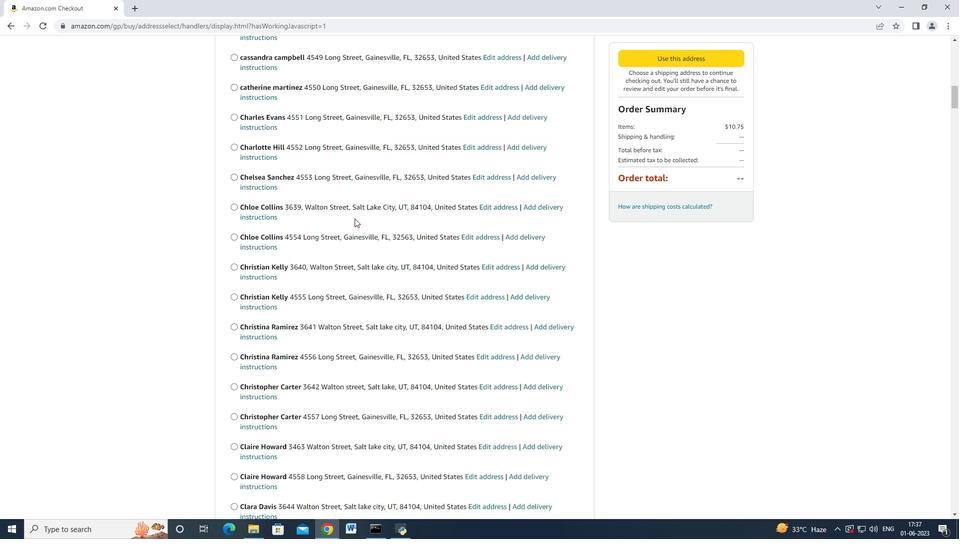 
Action: Mouse scrolled (354, 218) with delta (0, 0)
Screenshot: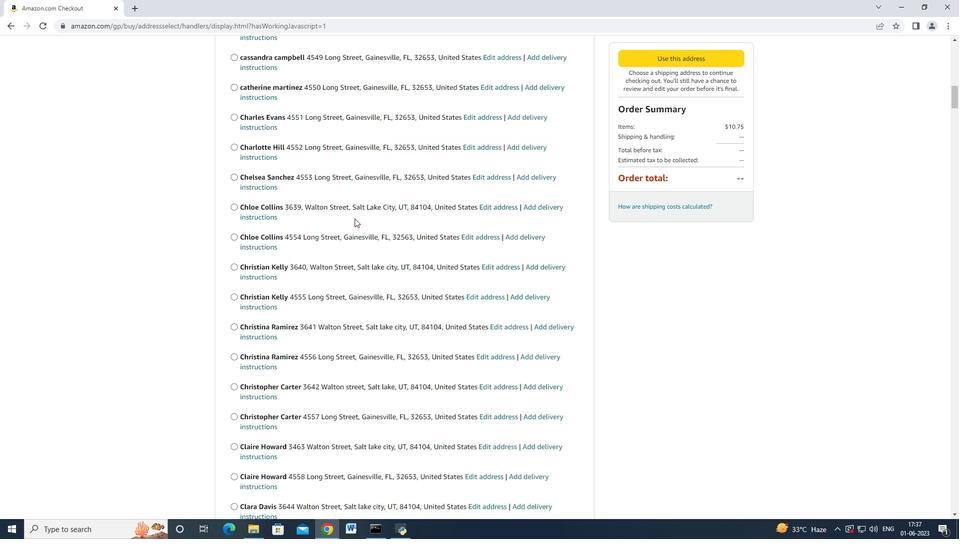 
Action: Mouse scrolled (354, 218) with delta (0, 0)
Screenshot: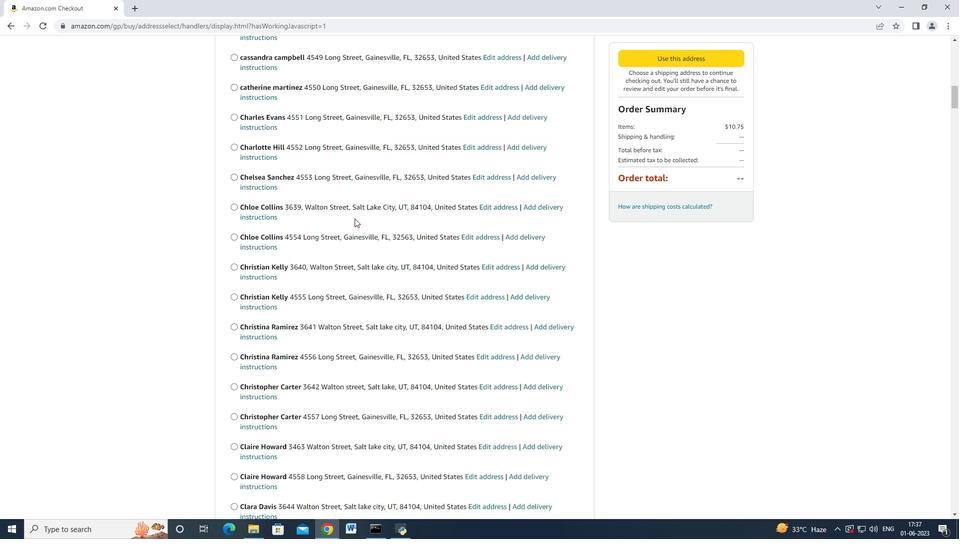 
Action: Mouse scrolled (354, 218) with delta (0, 0)
Screenshot: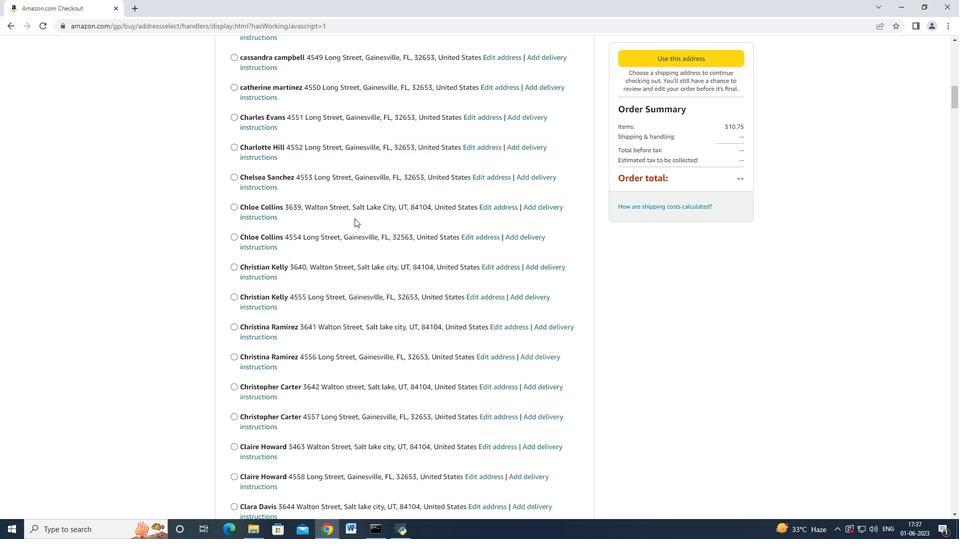 
Action: Mouse scrolled (354, 218) with delta (0, 0)
Screenshot: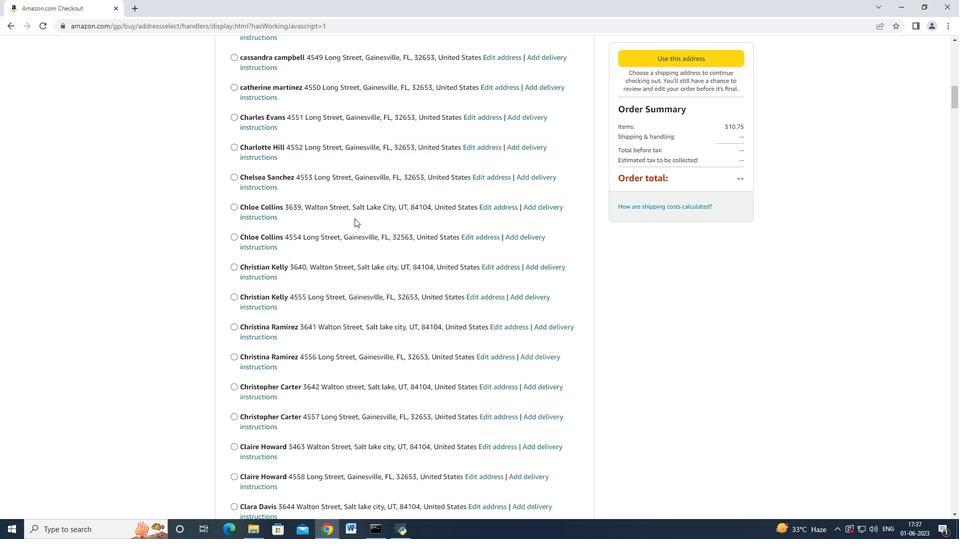
Action: Mouse scrolled (354, 218) with delta (0, 0)
Screenshot: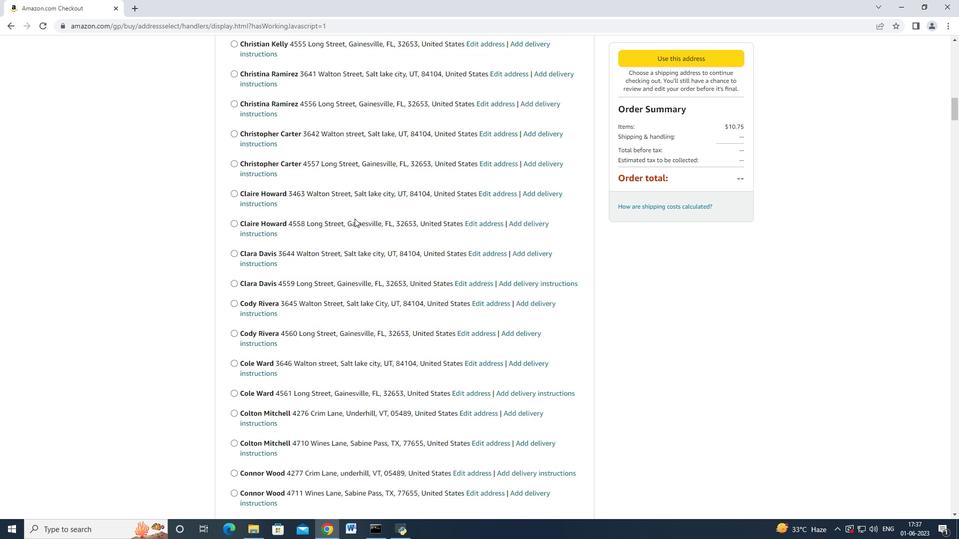 
Action: Mouse scrolled (354, 218) with delta (0, 0)
Screenshot: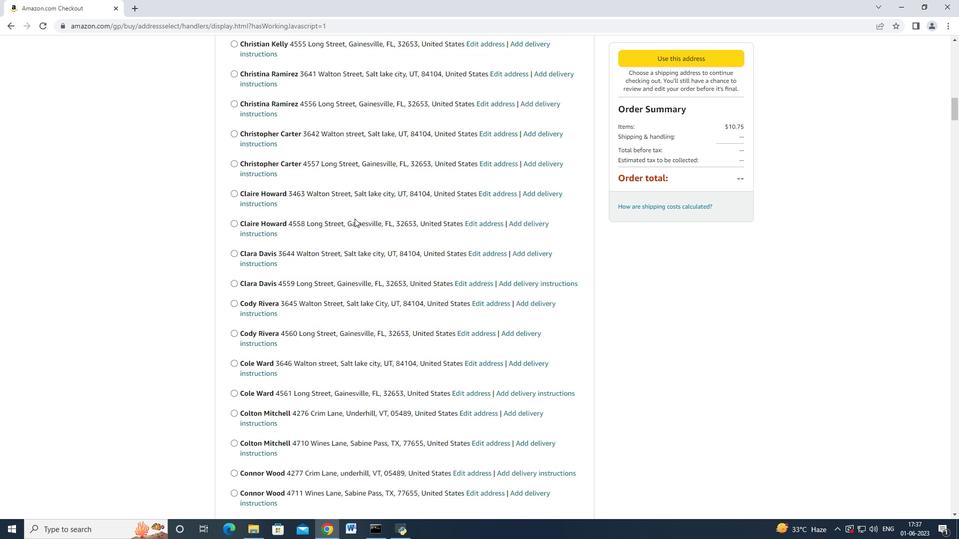 
Action: Mouse scrolled (354, 218) with delta (0, 0)
Screenshot: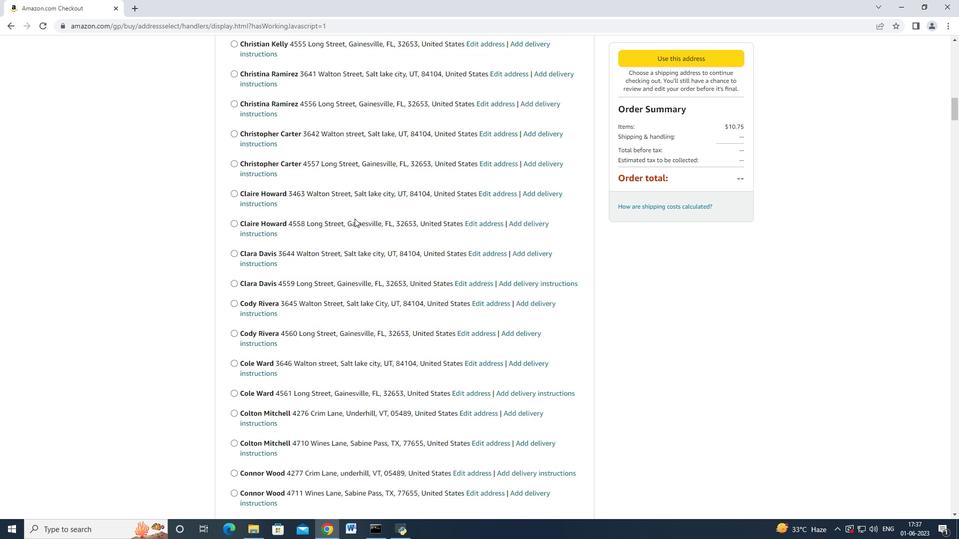 
Action: Mouse scrolled (354, 218) with delta (0, 0)
Screenshot: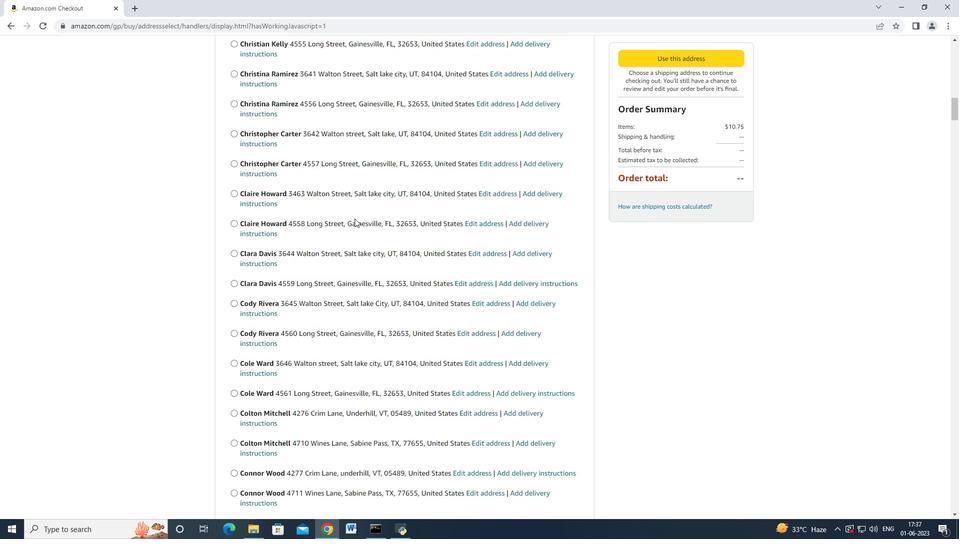 
Action: Mouse scrolled (354, 218) with delta (0, 0)
Screenshot: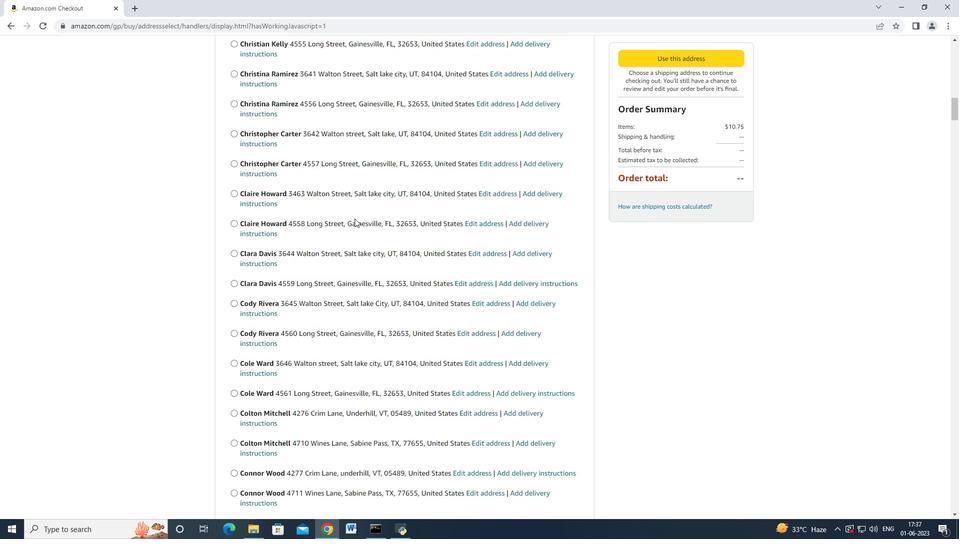 
Action: Mouse scrolled (354, 218) with delta (0, 0)
Screenshot: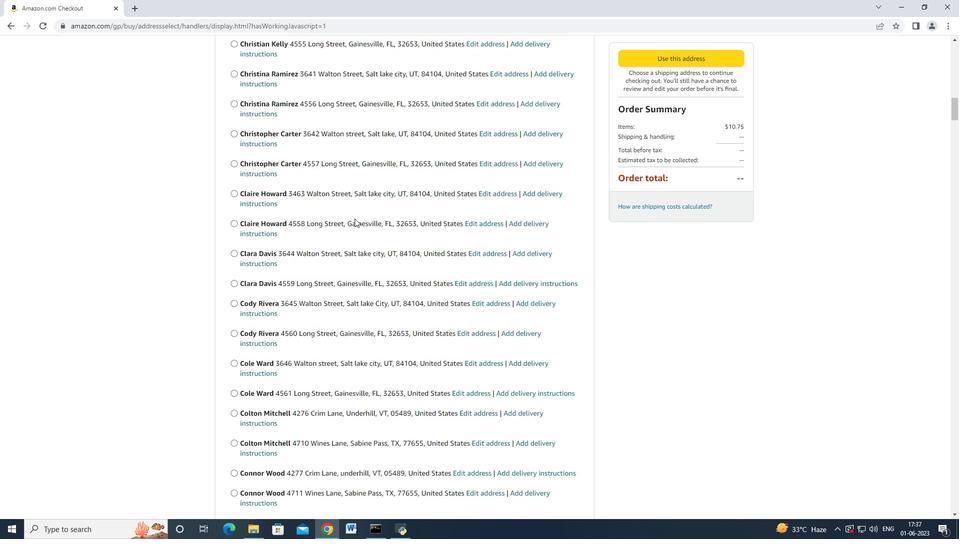 
Action: Mouse scrolled (354, 218) with delta (0, 0)
Screenshot: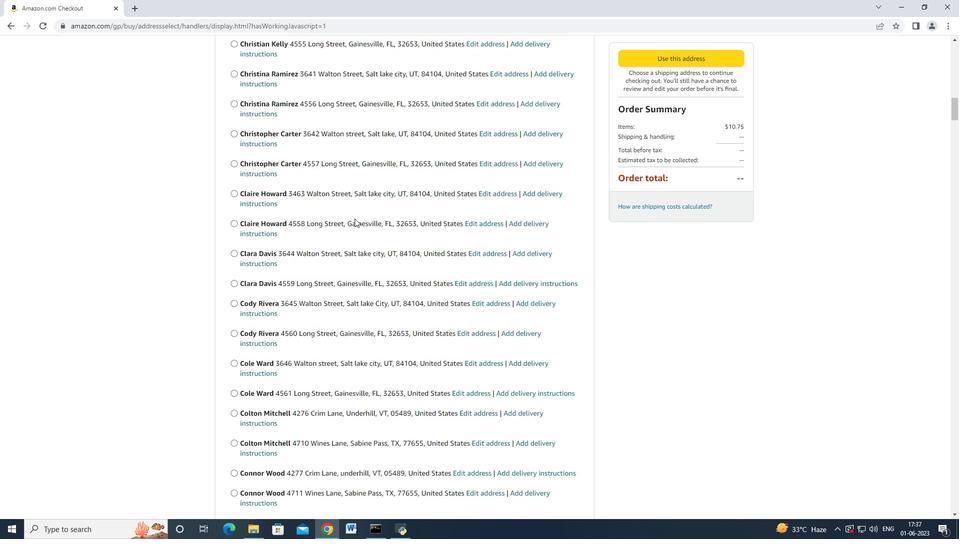
Action: Mouse scrolled (354, 218) with delta (0, 0)
Screenshot: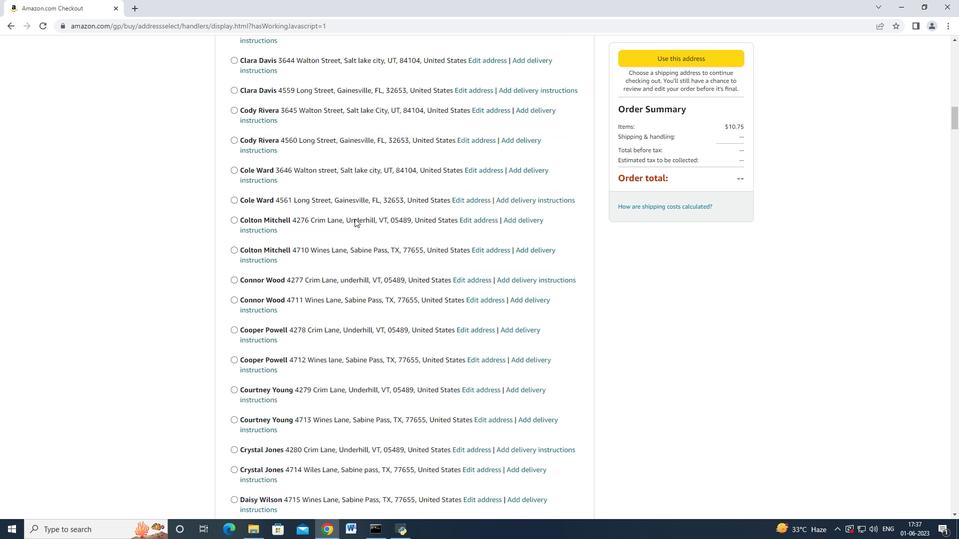 
Action: Mouse scrolled (354, 218) with delta (0, 0)
Screenshot: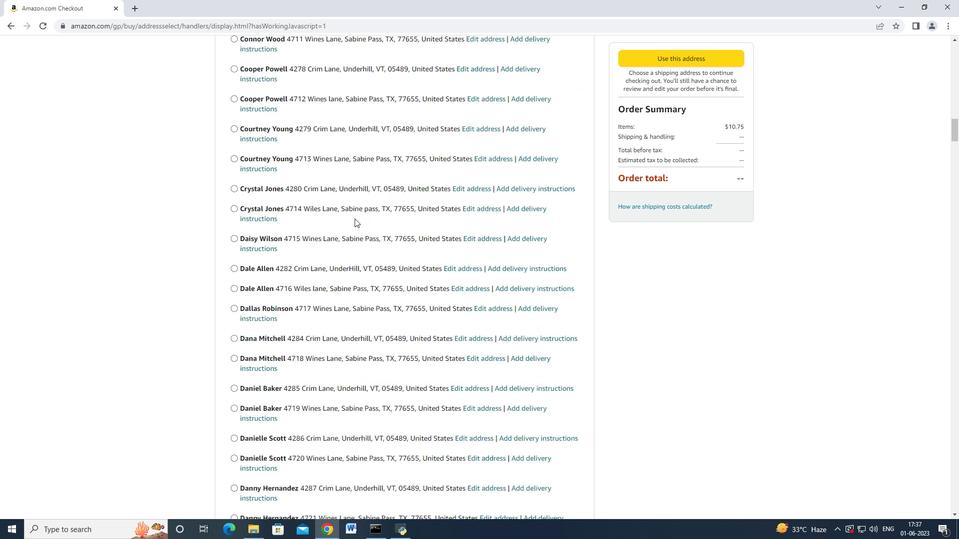 
Action: Mouse scrolled (354, 218) with delta (0, 0)
Screenshot: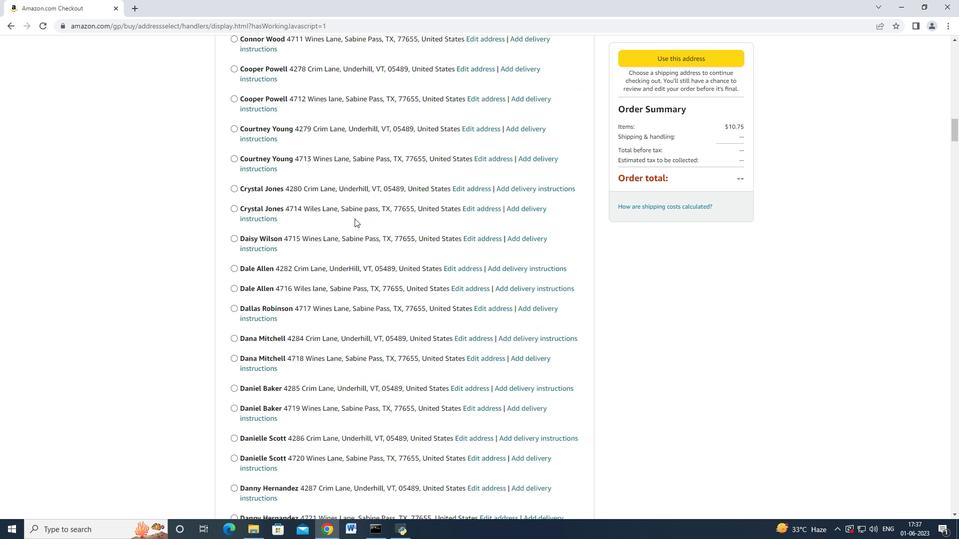 
Action: Mouse scrolled (354, 218) with delta (0, 0)
Screenshot: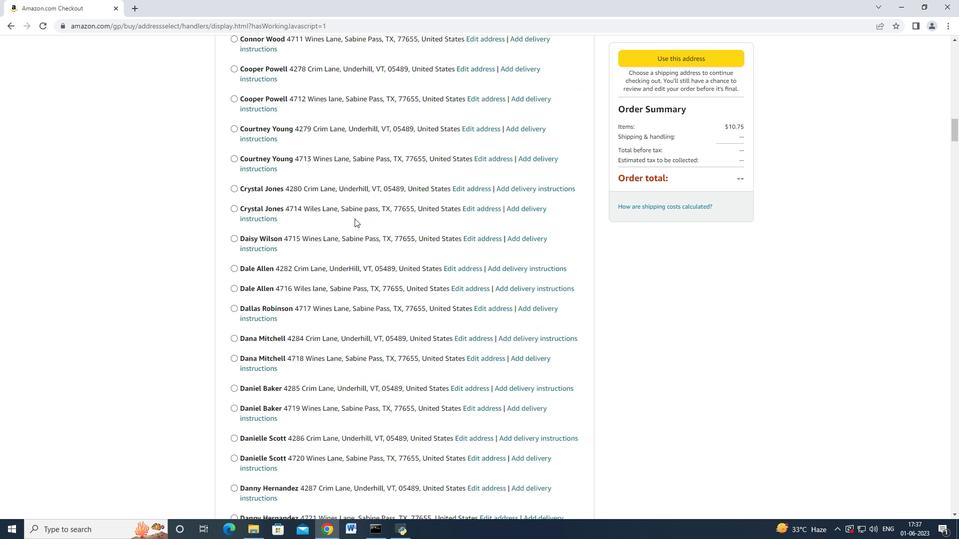 
Action: Mouse scrolled (354, 218) with delta (0, 0)
Screenshot: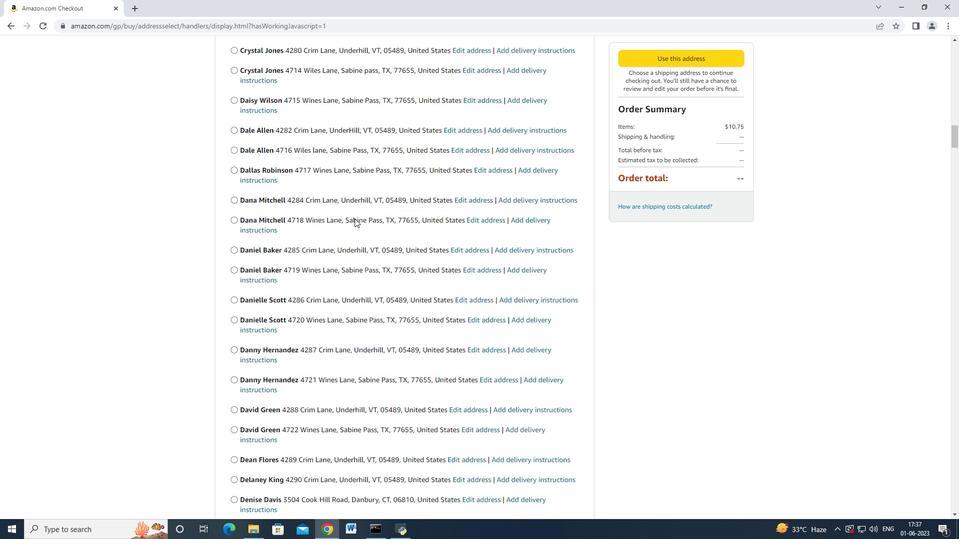 
Action: Mouse scrolled (354, 218) with delta (0, 0)
Screenshot: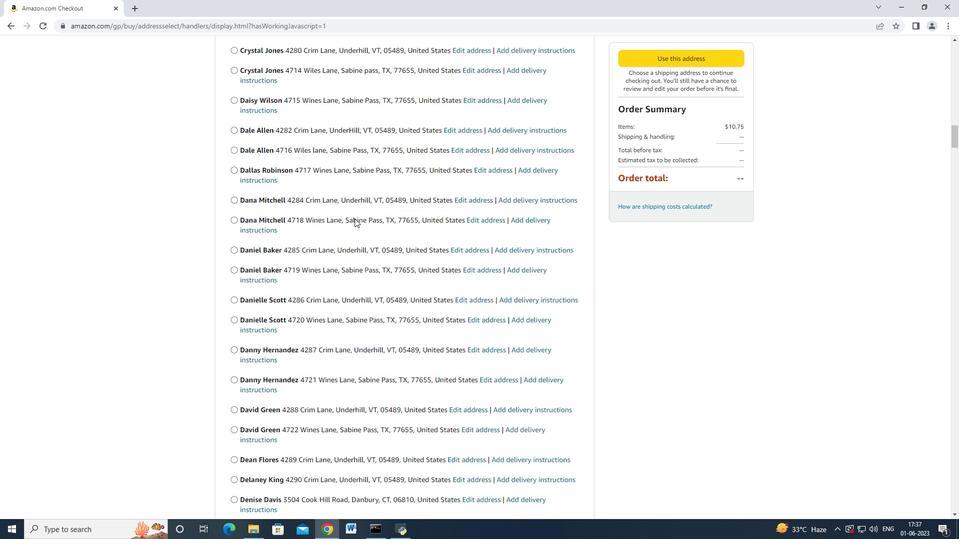 
Action: Mouse scrolled (354, 218) with delta (0, 0)
Screenshot: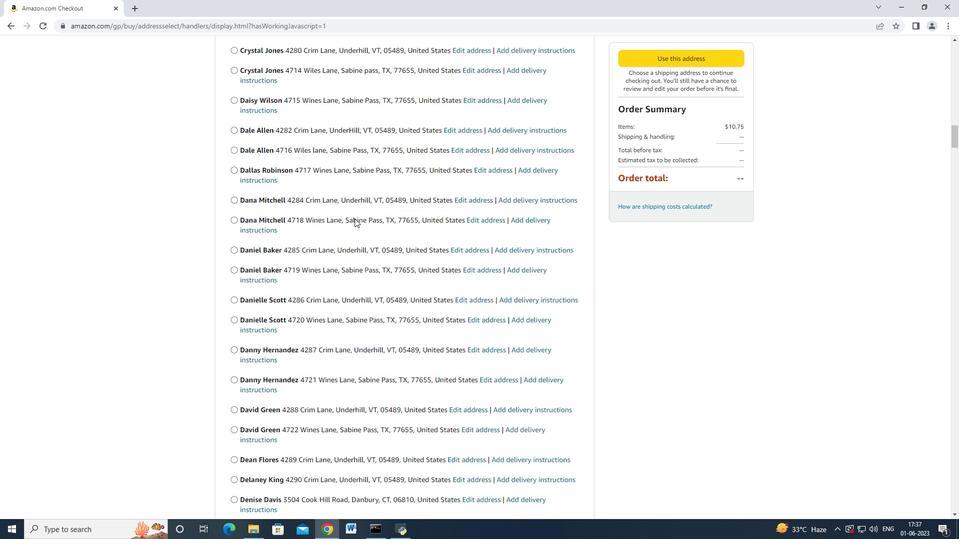 
Action: Mouse scrolled (354, 218) with delta (0, 0)
Screenshot: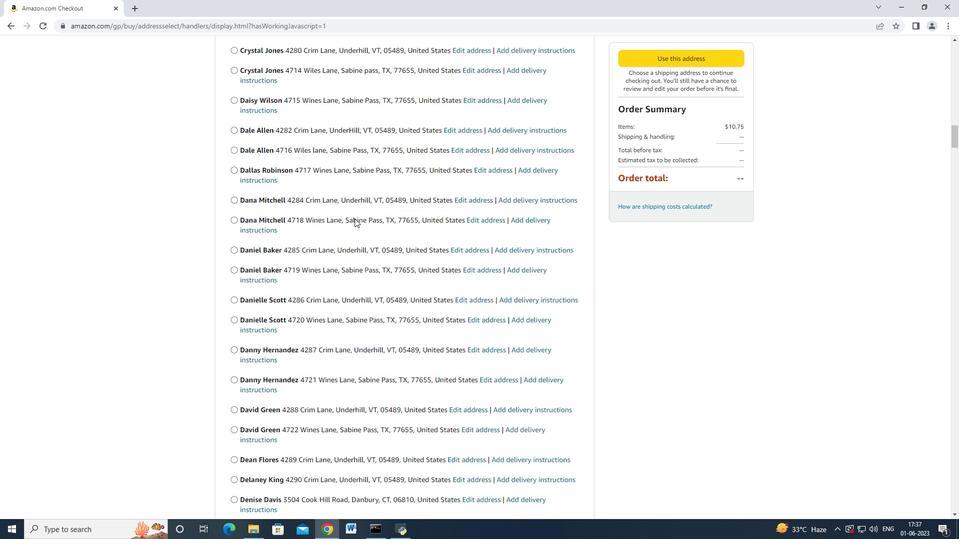 
Action: Mouse scrolled (354, 218) with delta (0, 0)
Screenshot: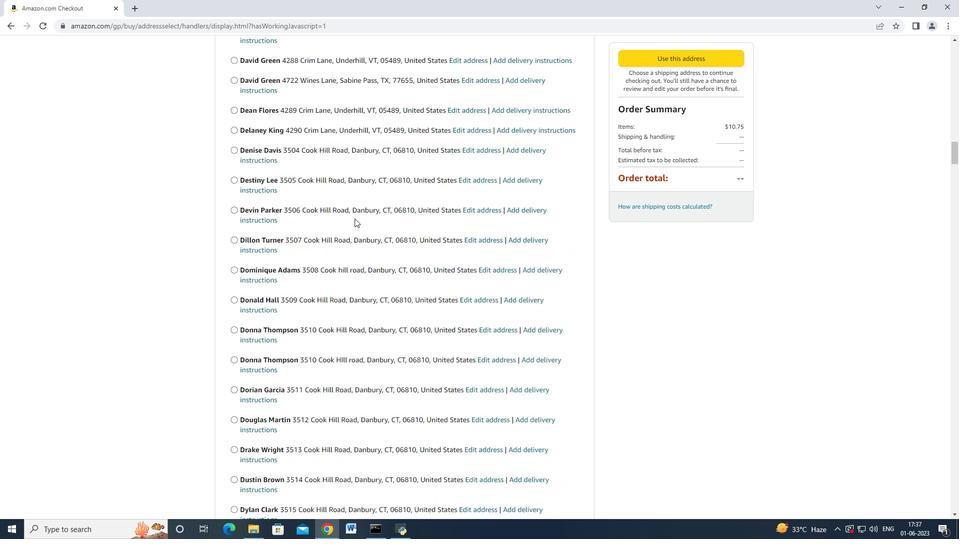 
Action: Mouse scrolled (354, 217) with delta (0, 0)
Screenshot: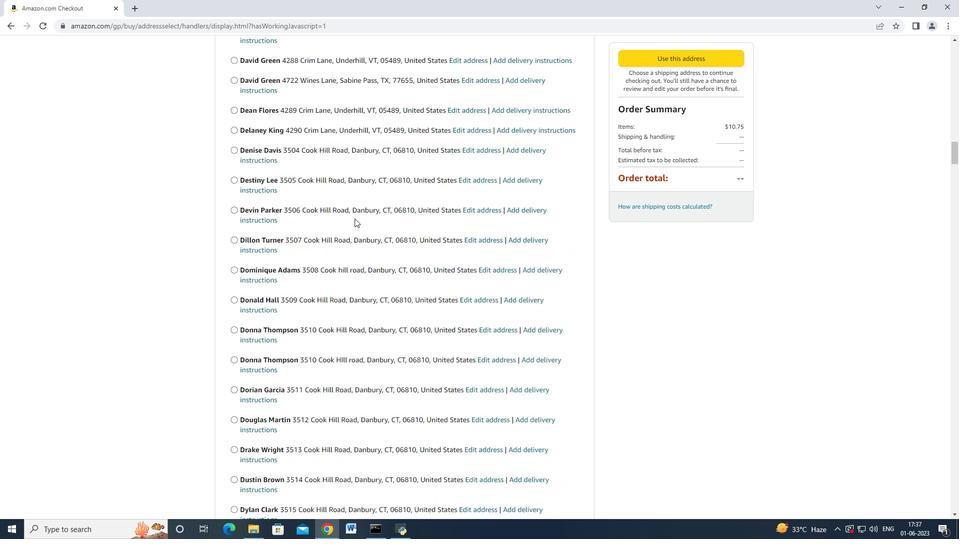 
Action: Mouse scrolled (354, 218) with delta (0, 0)
Screenshot: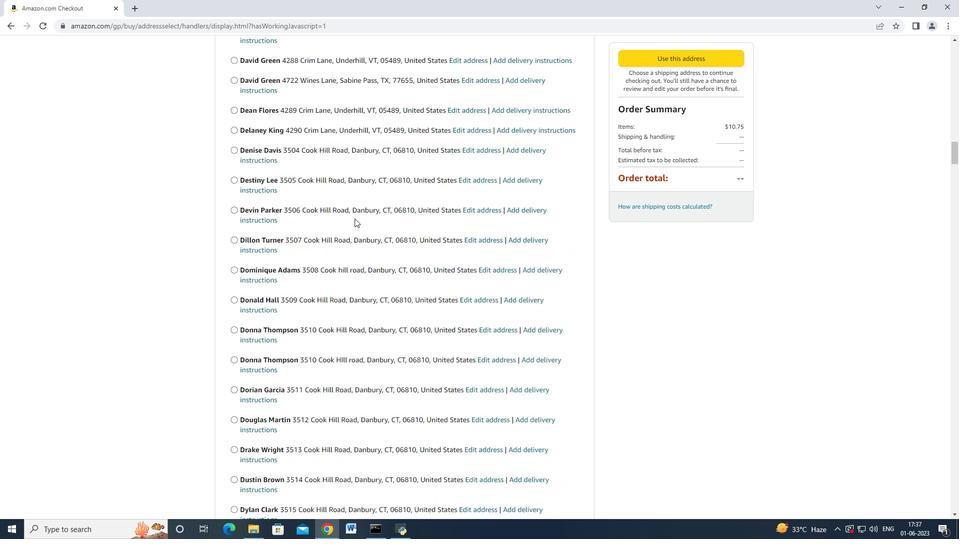 
Action: Mouse scrolled (354, 218) with delta (0, 0)
Screenshot: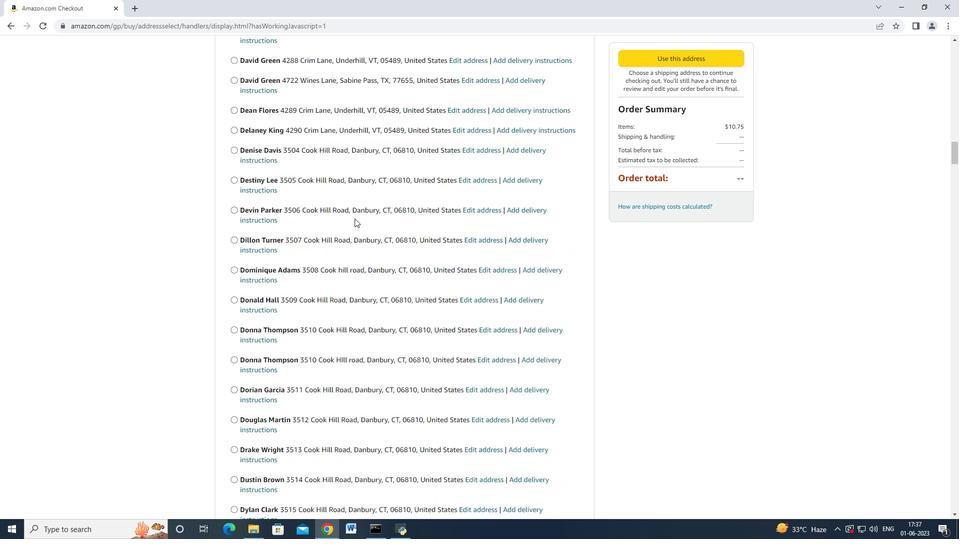 
Action: Mouse scrolled (354, 218) with delta (0, 0)
Screenshot: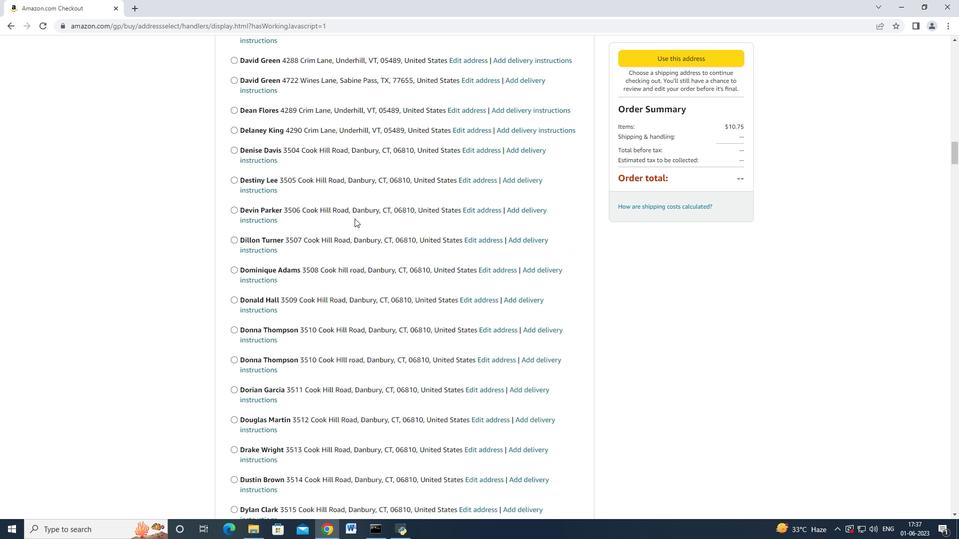 
Action: Mouse scrolled (354, 218) with delta (0, 0)
Screenshot: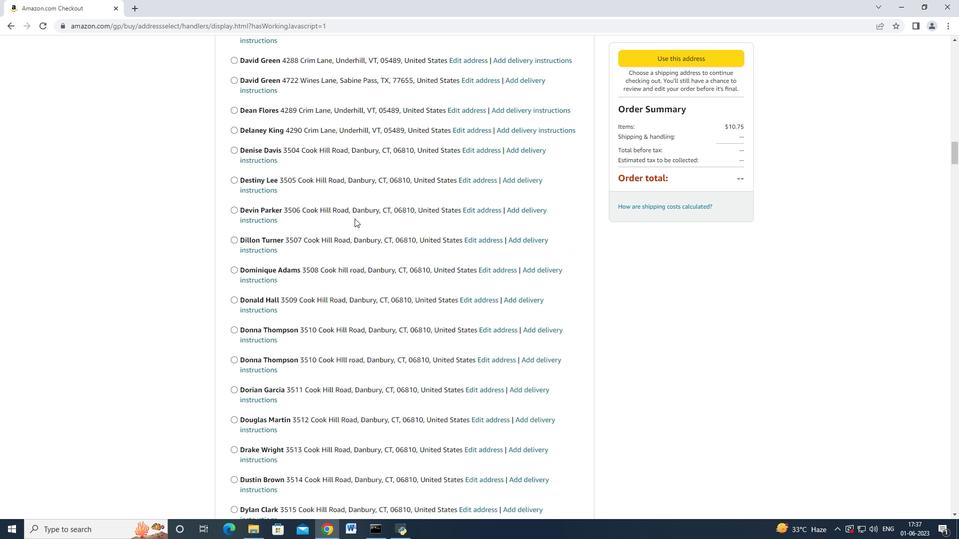 
Action: Mouse scrolled (354, 218) with delta (0, 0)
Screenshot: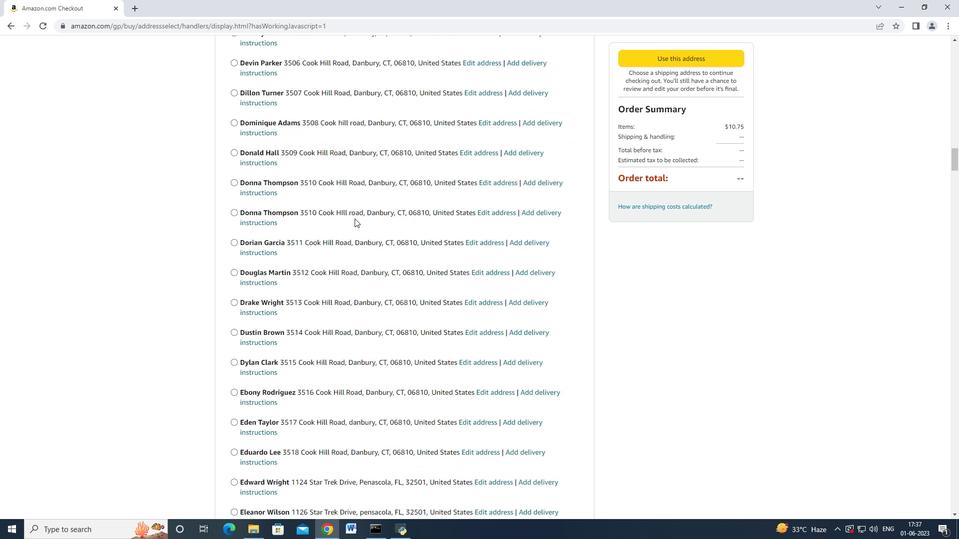 
Action: Mouse scrolled (354, 218) with delta (0, 0)
Screenshot: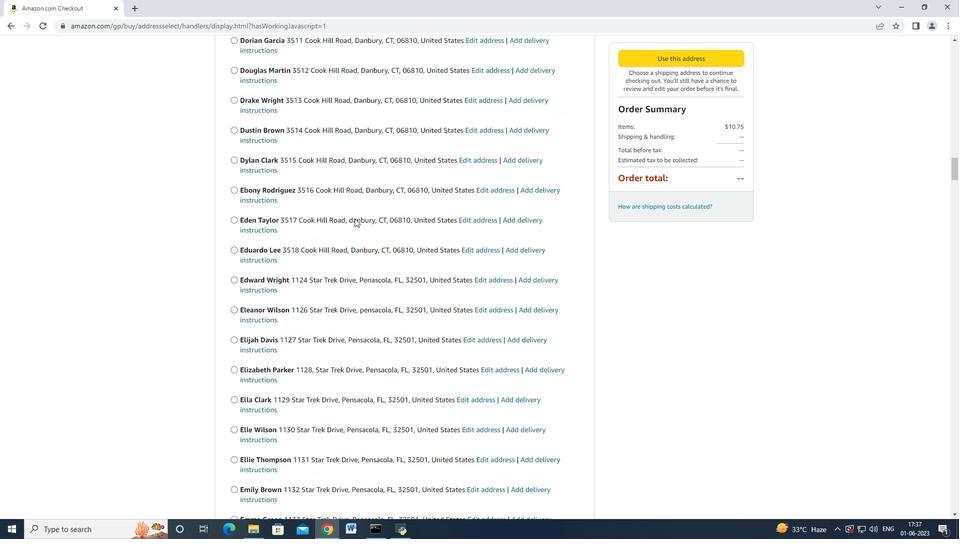 
Action: Mouse scrolled (354, 217) with delta (0, 0)
Screenshot: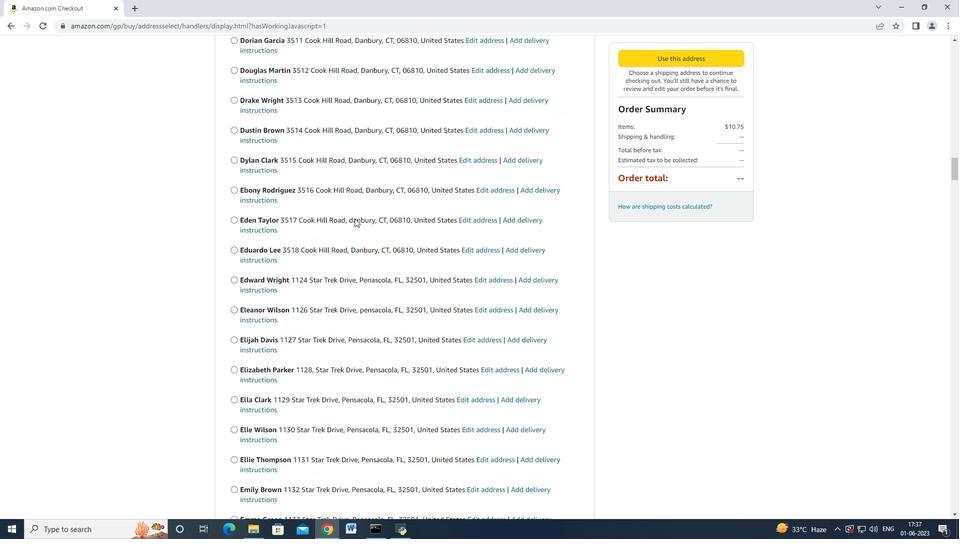 
Action: Mouse scrolled (354, 218) with delta (0, 0)
Screenshot: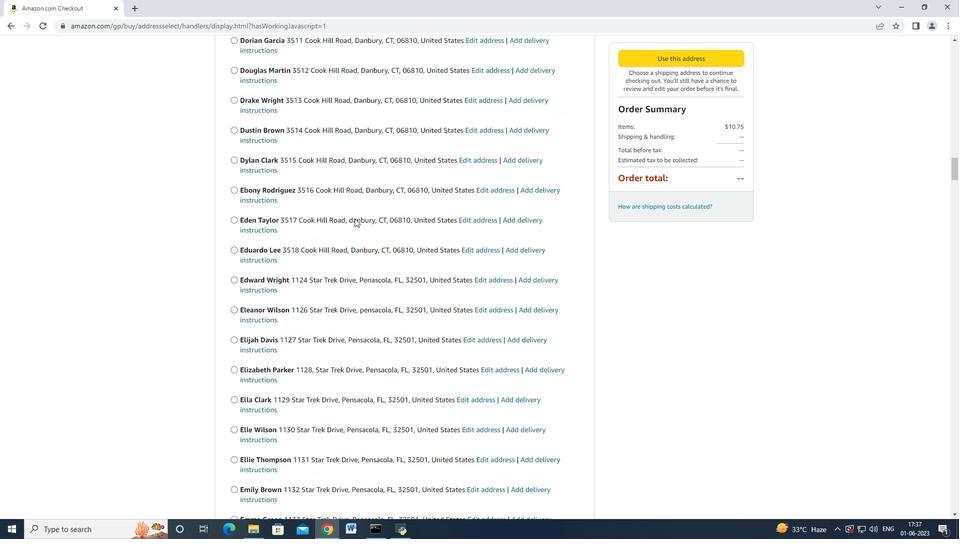 
Action: Mouse scrolled (354, 218) with delta (0, 0)
Screenshot: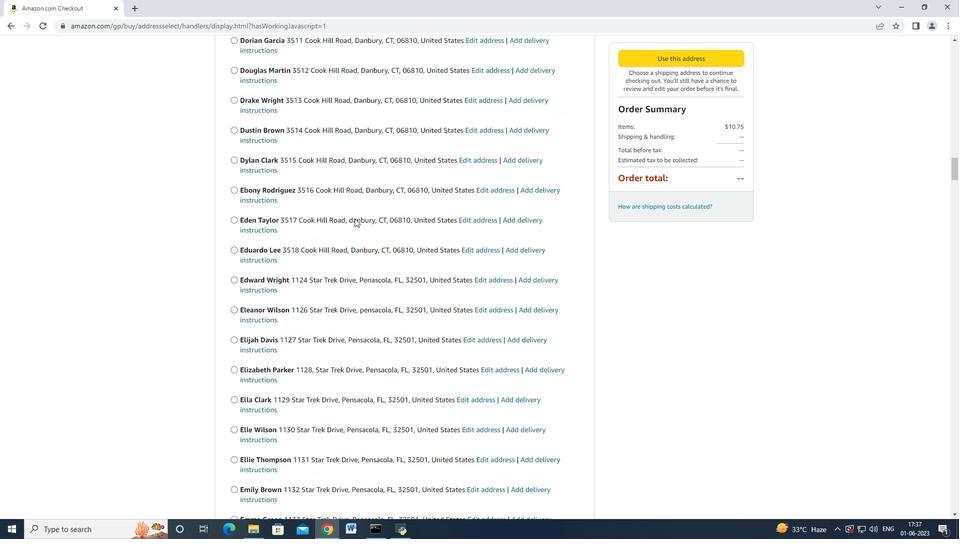 
Action: Mouse scrolled (354, 218) with delta (0, 0)
Screenshot: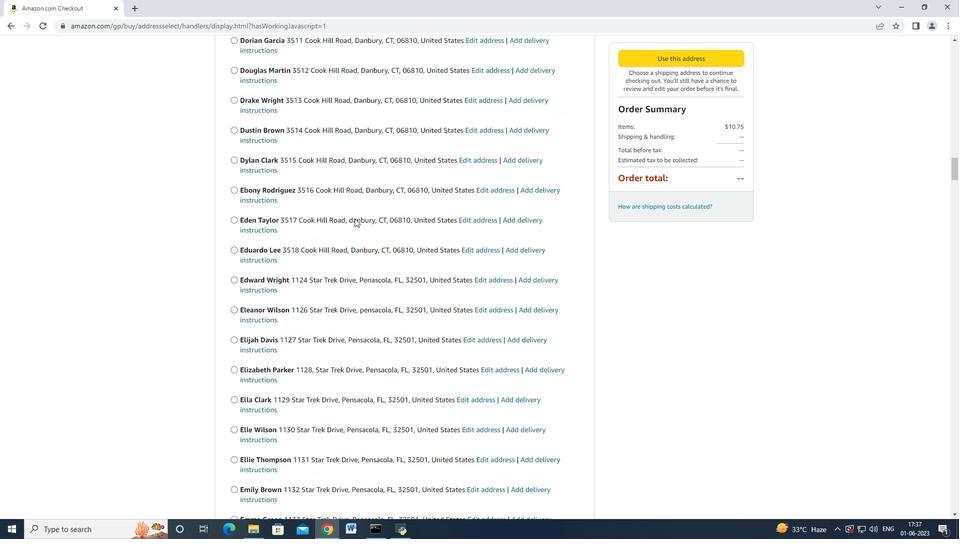 
Action: Mouse scrolled (354, 218) with delta (0, 0)
Screenshot: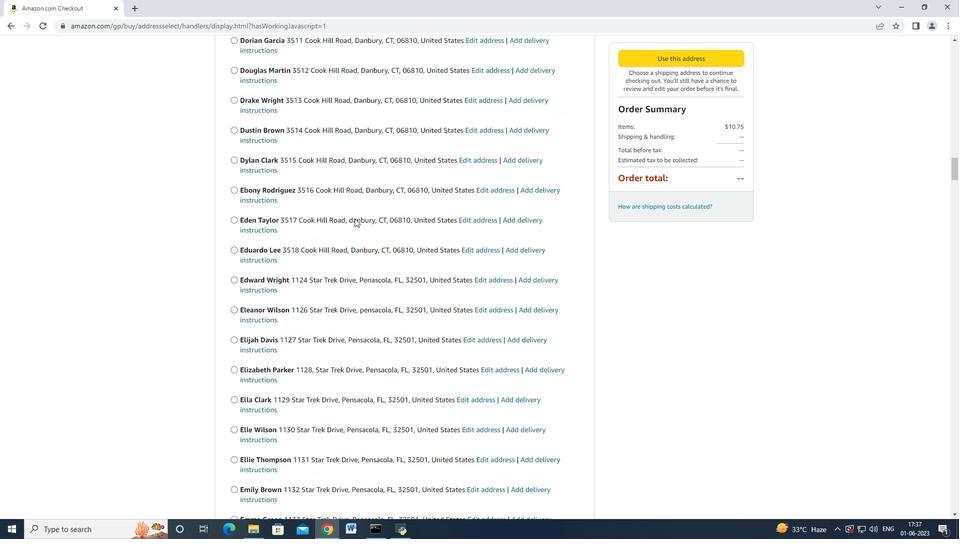
Action: Mouse scrolled (354, 218) with delta (0, 0)
Screenshot: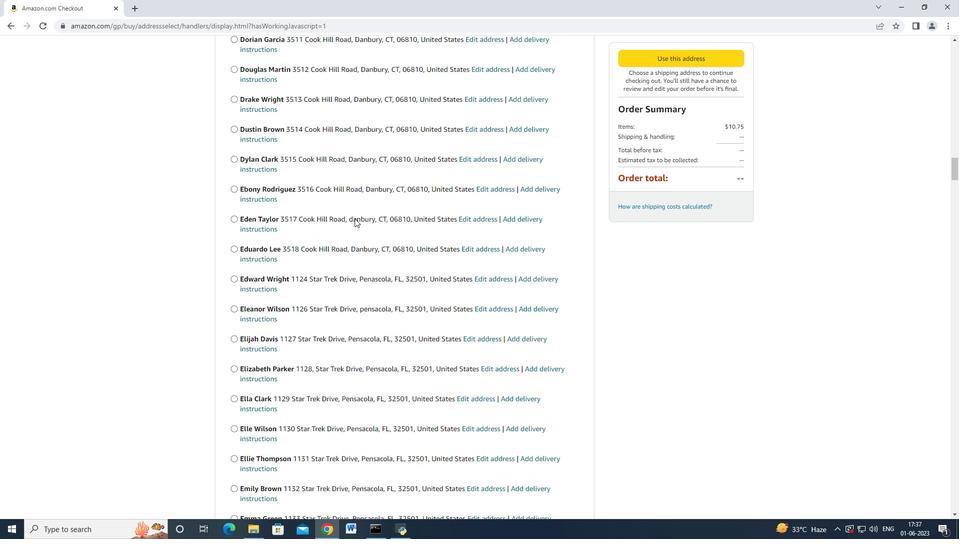 
Action: Mouse scrolled (354, 218) with delta (0, 0)
Screenshot: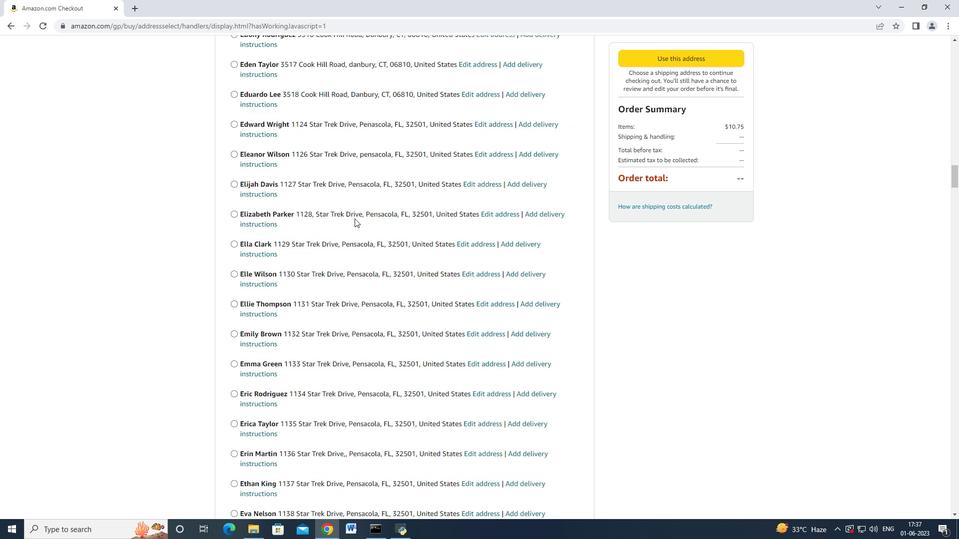 
Action: Mouse scrolled (354, 217) with delta (0, 0)
Screenshot: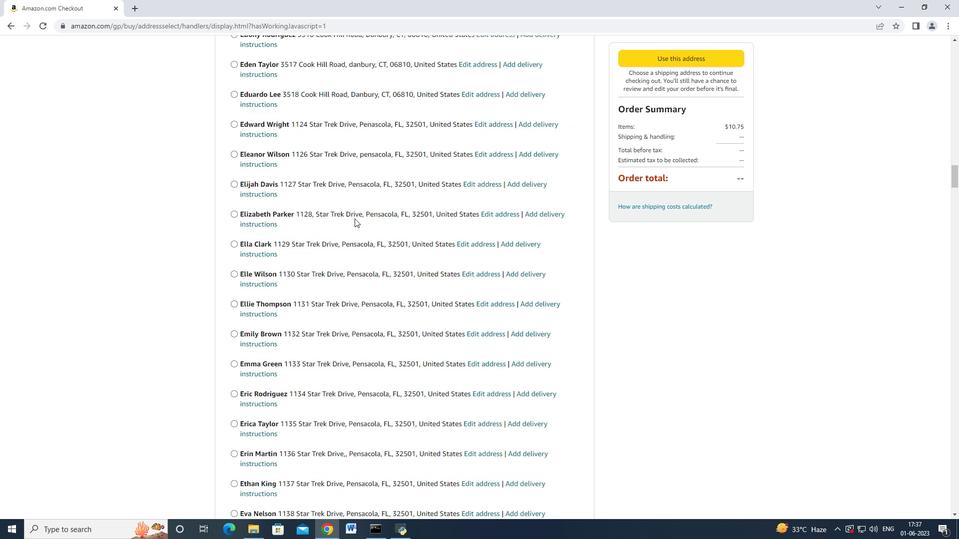 
Action: Mouse scrolled (354, 218) with delta (0, 0)
Screenshot: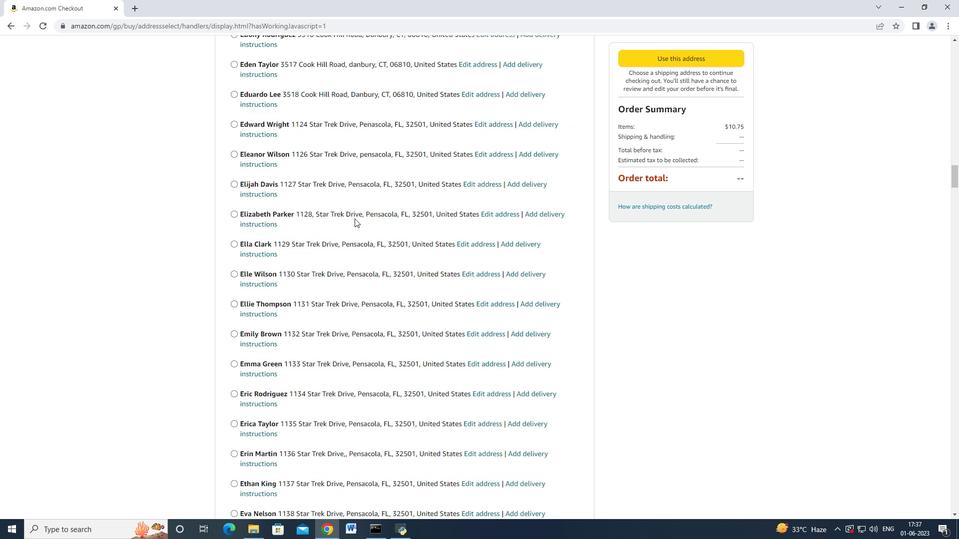 
Action: Mouse scrolled (354, 217) with delta (0, 0)
Screenshot: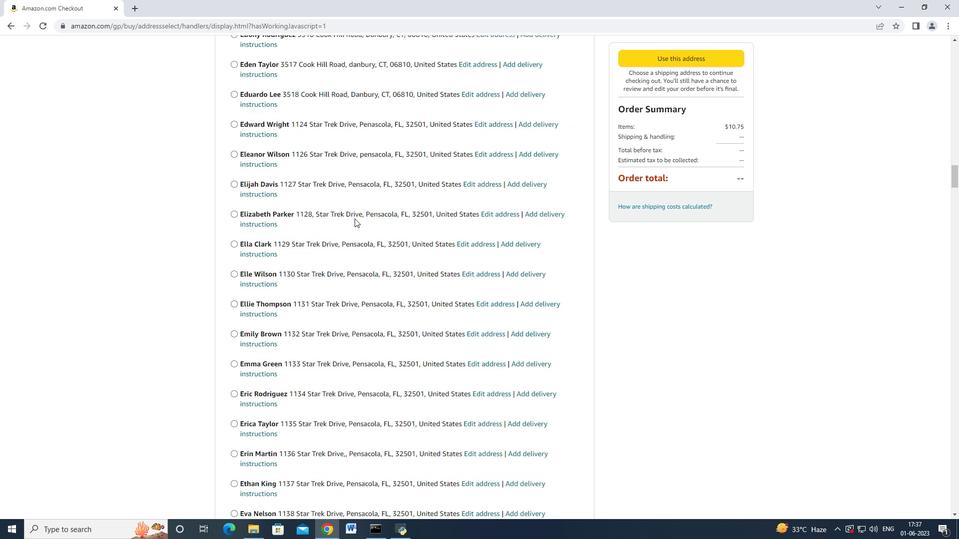 
Action: Mouse scrolled (354, 218) with delta (0, 0)
Screenshot: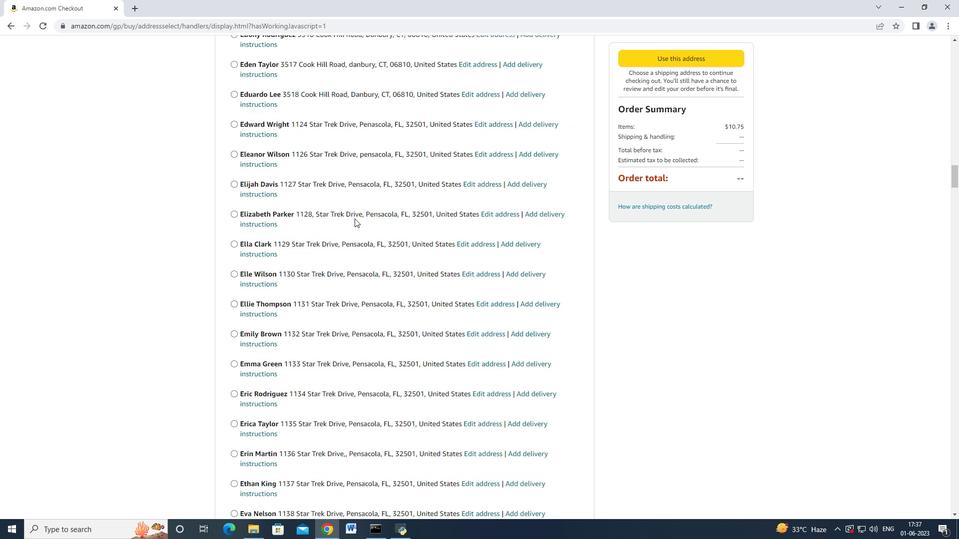 
Action: Mouse scrolled (354, 218) with delta (0, 0)
Screenshot: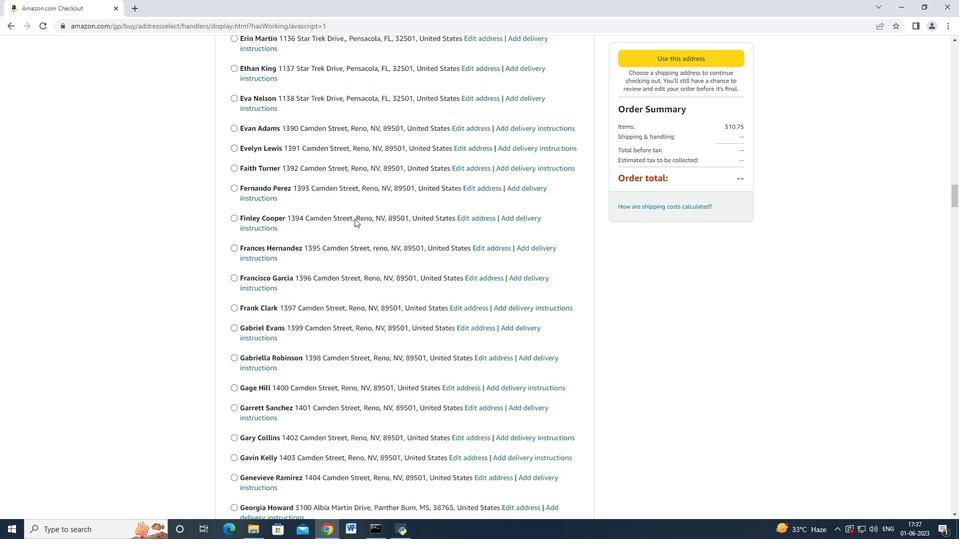 
Action: Mouse scrolled (354, 218) with delta (0, 0)
Screenshot: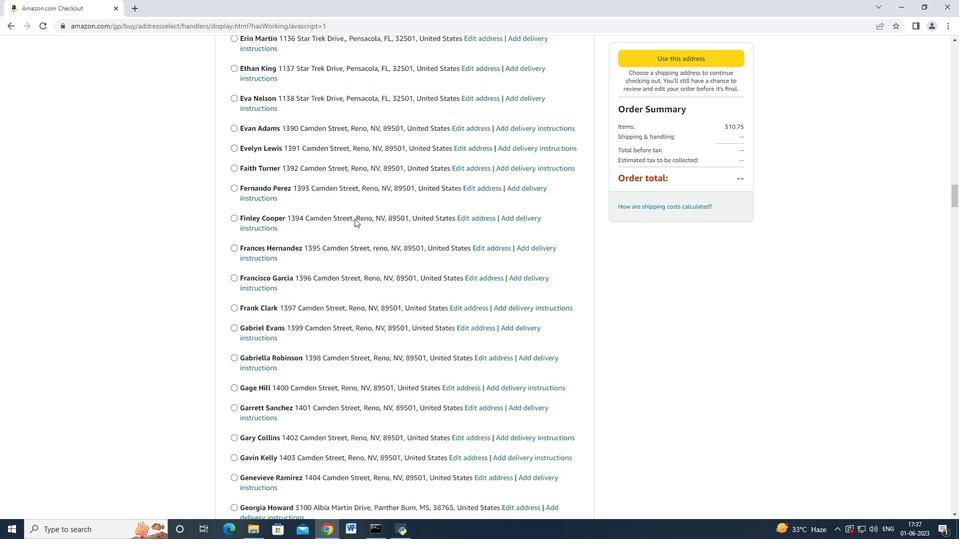 
Action: Mouse scrolled (354, 218) with delta (0, 0)
Screenshot: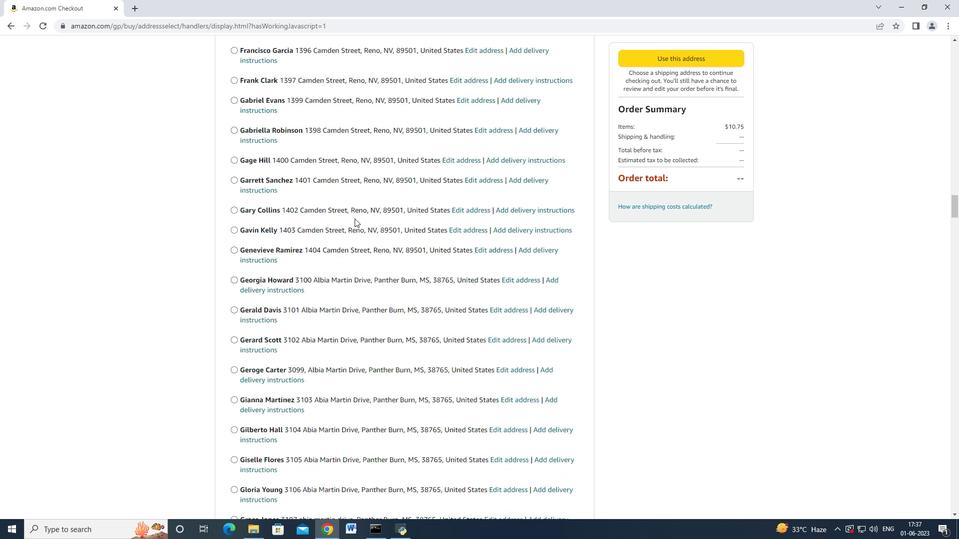 
Action: Mouse scrolled (354, 218) with delta (0, 0)
Screenshot: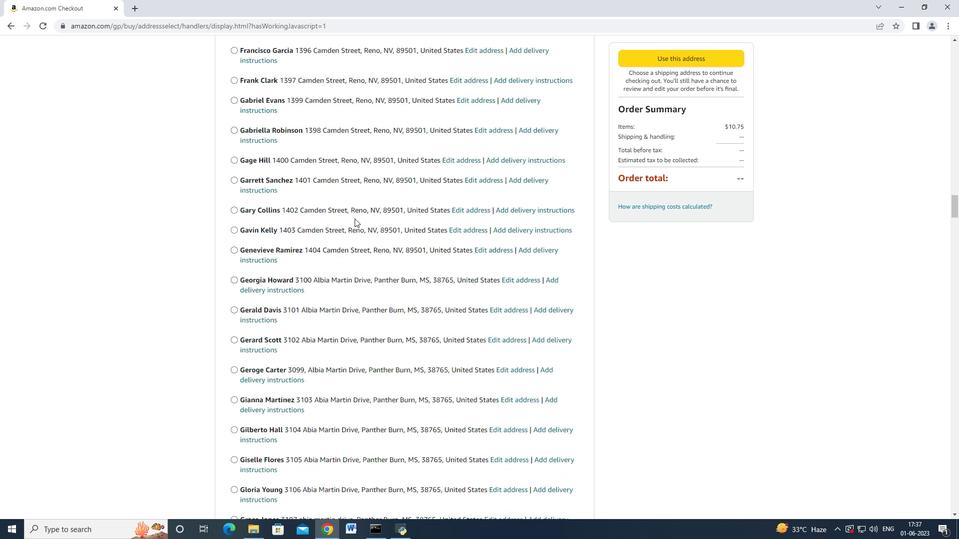 
Action: Mouse scrolled (354, 218) with delta (0, 0)
Screenshot: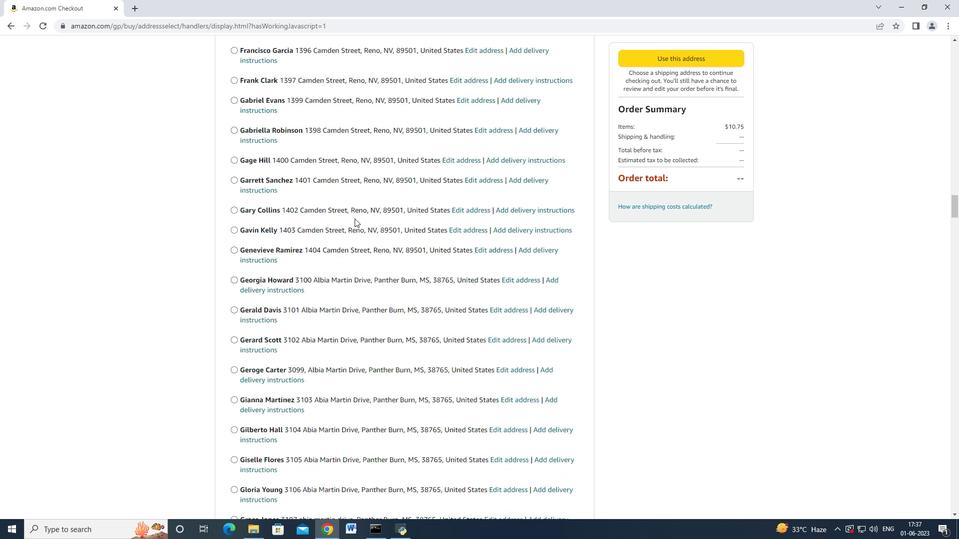 
Action: Mouse scrolled (354, 218) with delta (0, 0)
Screenshot: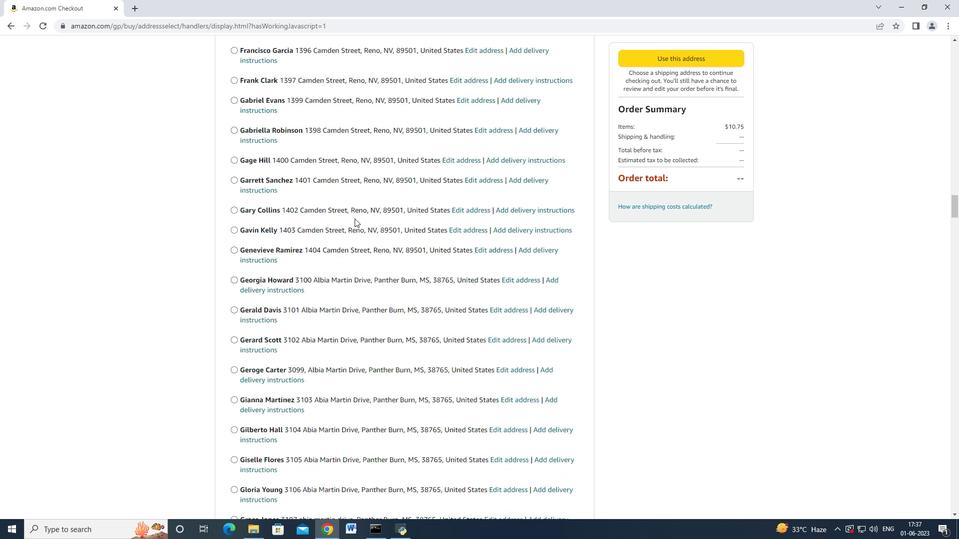 
Action: Mouse scrolled (354, 218) with delta (0, 0)
Screenshot: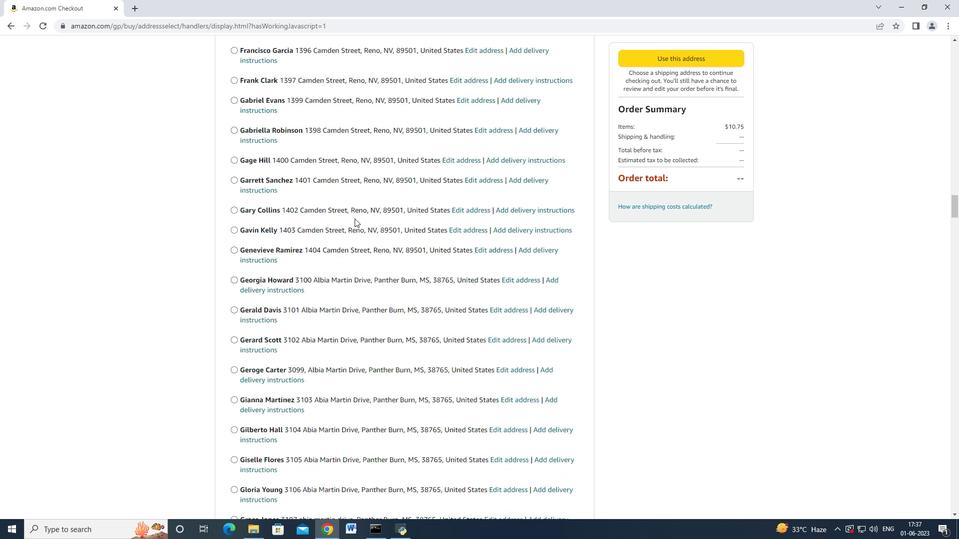 
Action: Mouse scrolled (354, 218) with delta (0, 0)
Screenshot: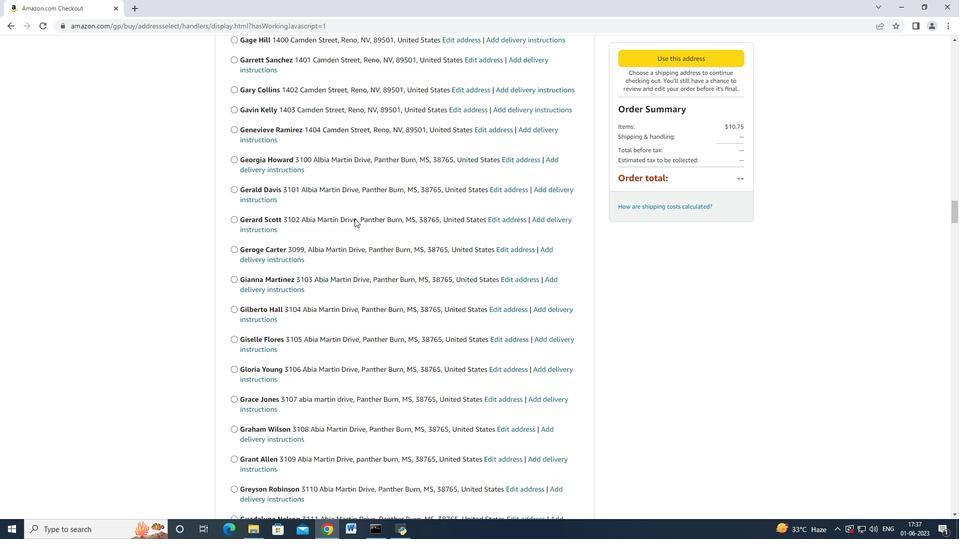 
Action: Mouse scrolled (354, 218) with delta (0, 0)
Screenshot: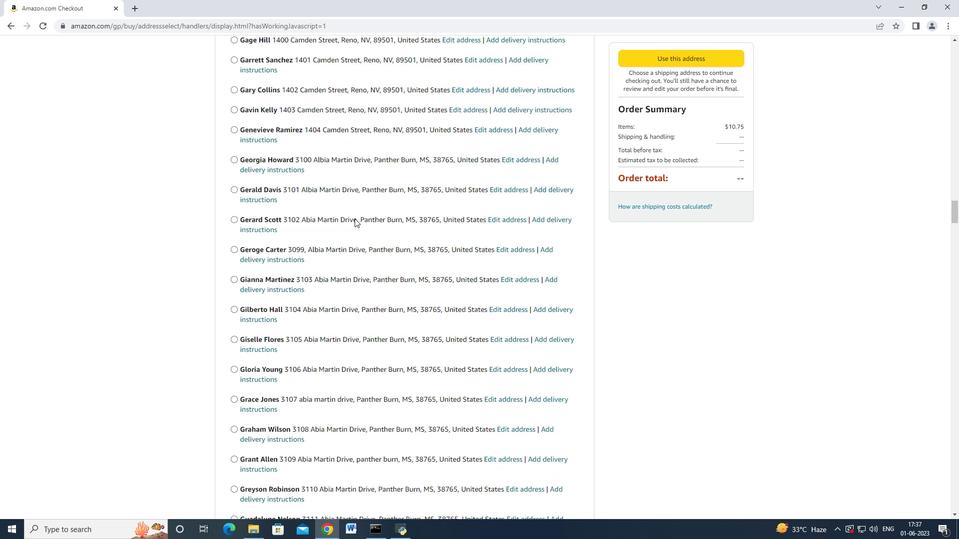 
Action: Mouse scrolled (354, 218) with delta (0, 0)
Screenshot: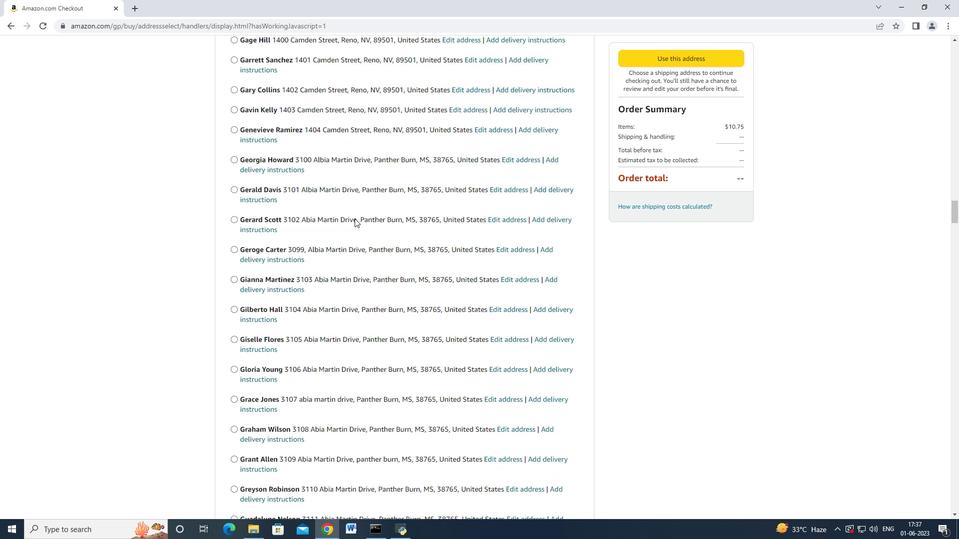
Action: Mouse scrolled (354, 218) with delta (0, 0)
Screenshot: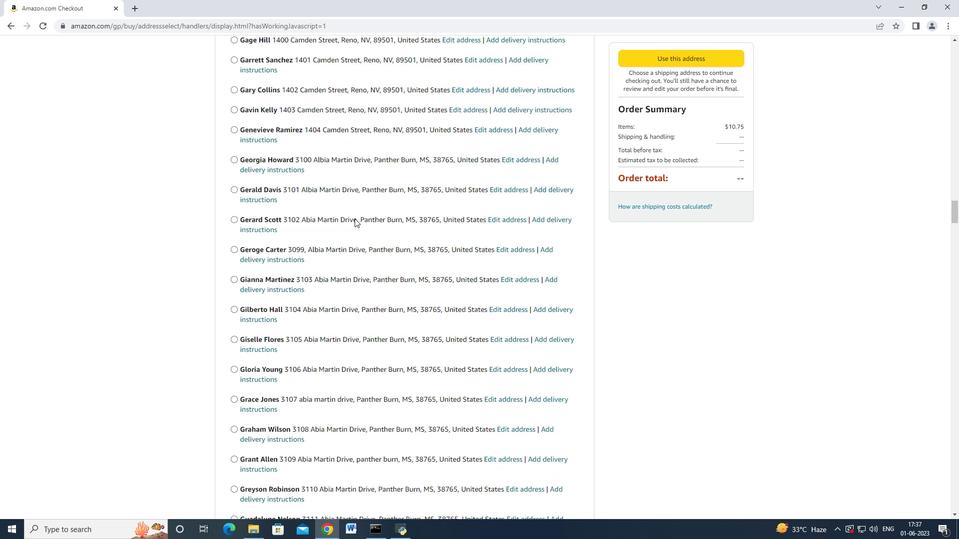 
Action: Mouse scrolled (354, 218) with delta (0, 0)
Screenshot: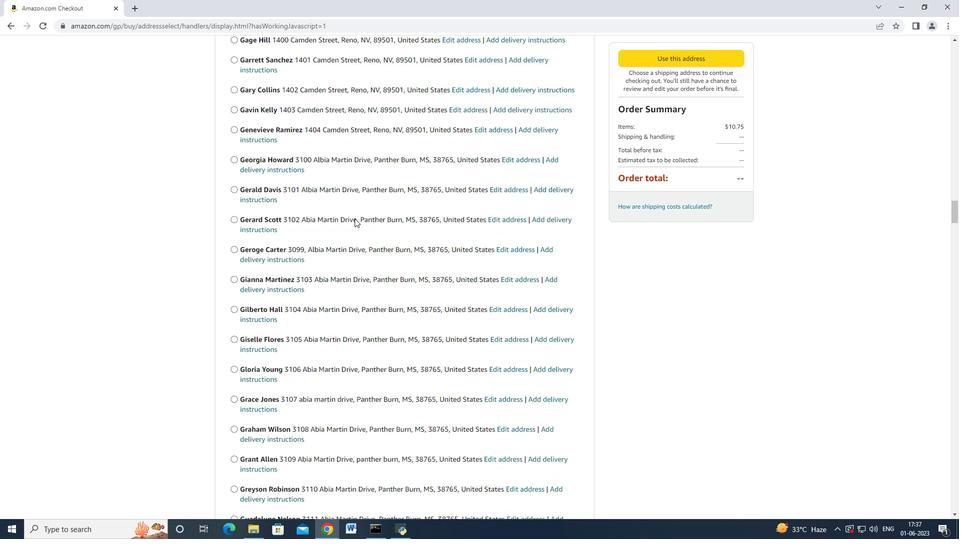 
Action: Mouse scrolled (354, 217) with delta (0, 0)
Screenshot: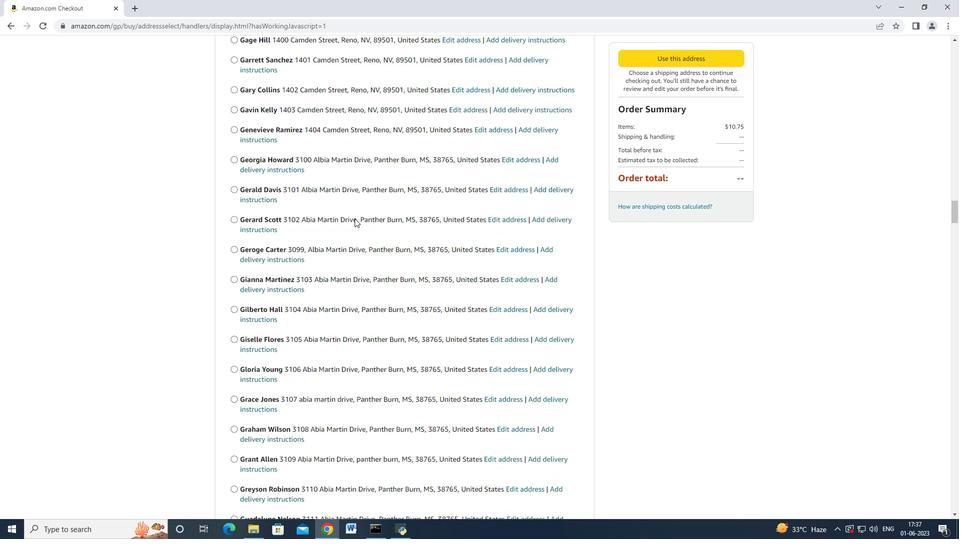 
Action: Mouse scrolled (354, 218) with delta (0, 0)
Screenshot: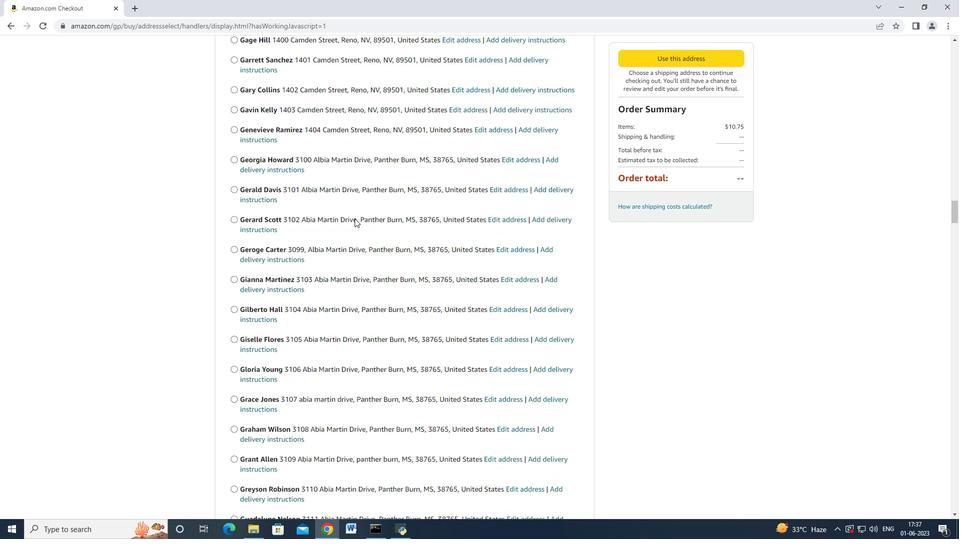 
Action: Mouse scrolled (354, 218) with delta (0, 0)
Screenshot: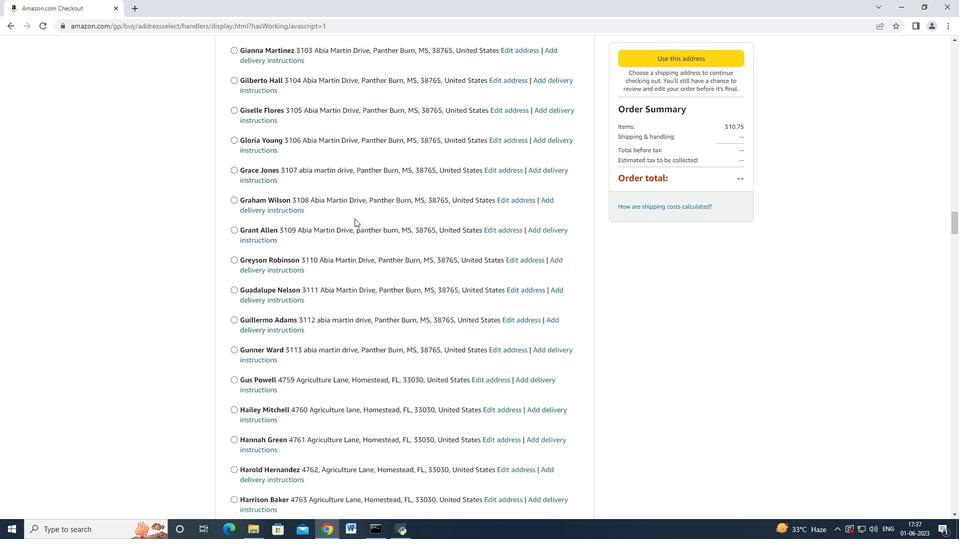 
Action: Mouse scrolled (354, 218) with delta (0, 0)
Screenshot: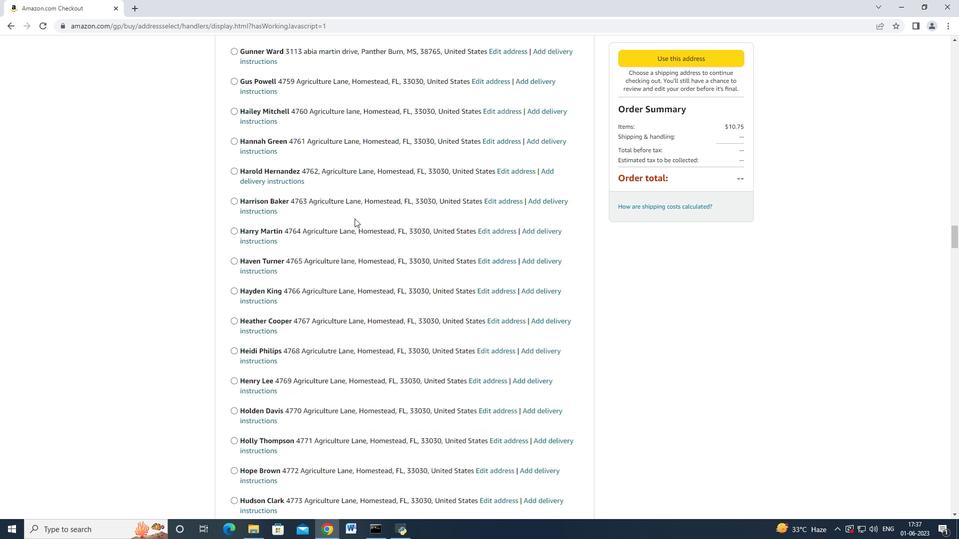 
Action: Mouse scrolled (354, 218) with delta (0, 0)
Screenshot: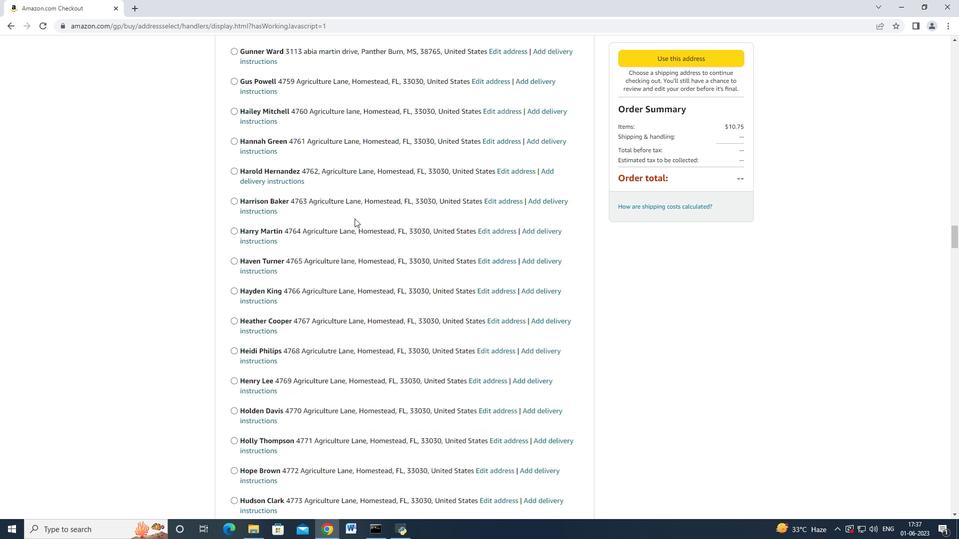
Action: Mouse scrolled (354, 218) with delta (0, 0)
Screenshot: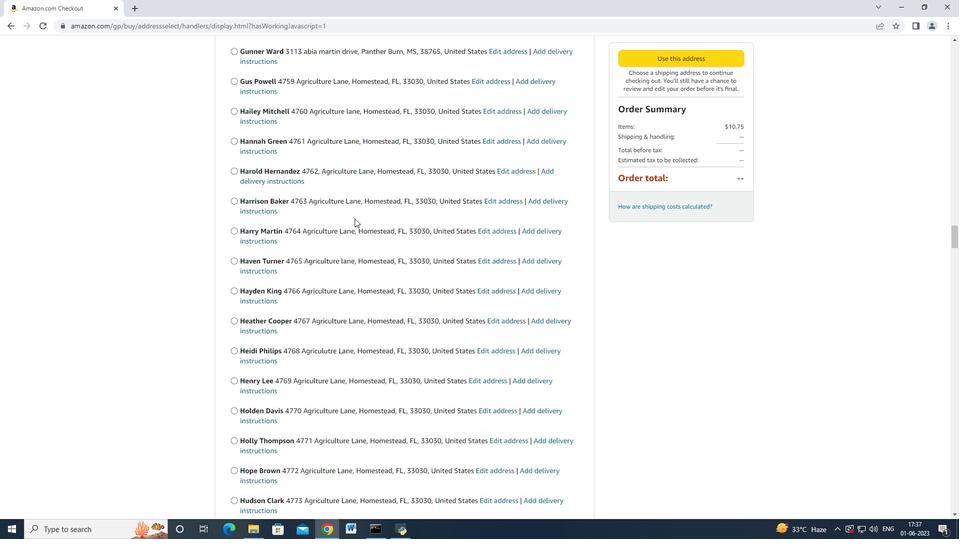 
Action: Mouse scrolled (354, 217) with delta (0, 0)
Screenshot: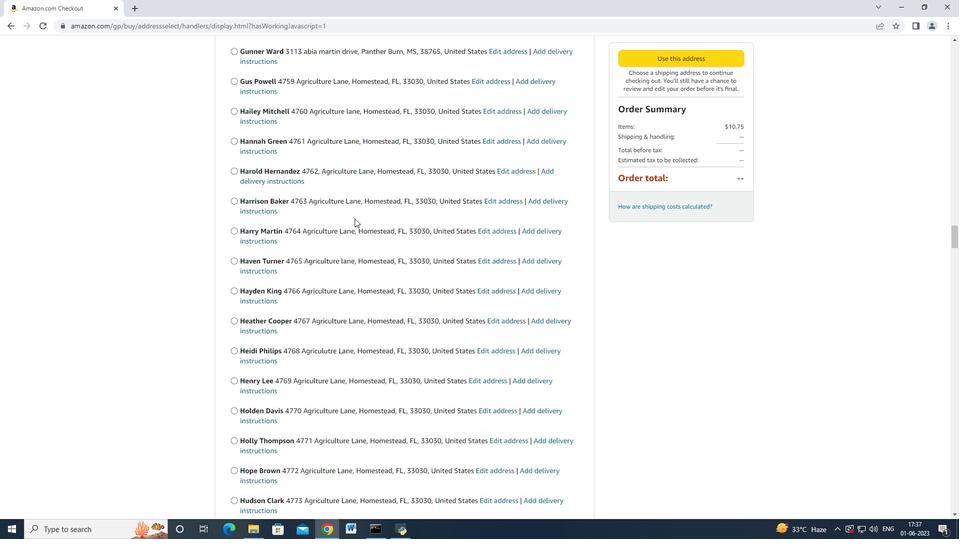 
Action: Mouse scrolled (354, 218) with delta (0, 0)
Screenshot: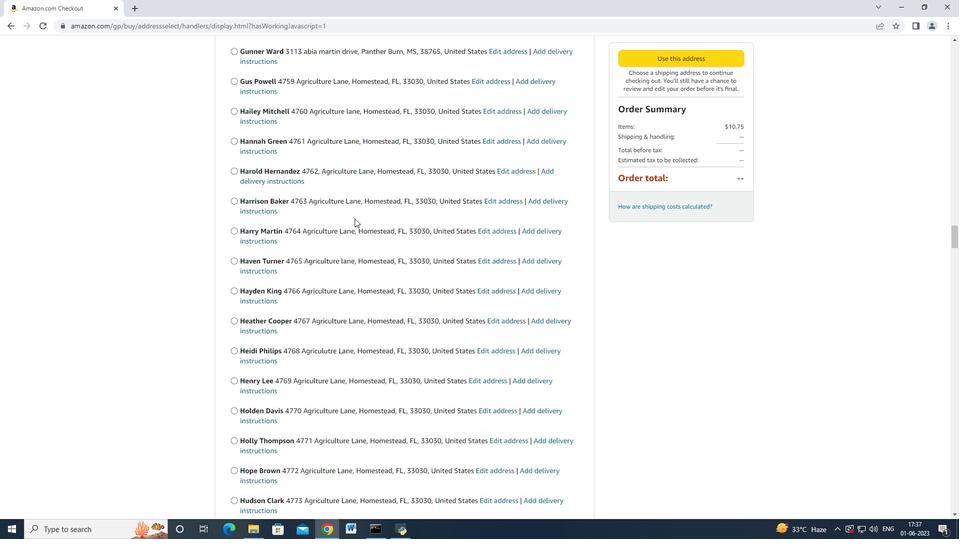 
Action: Mouse scrolled (354, 218) with delta (0, 0)
Screenshot: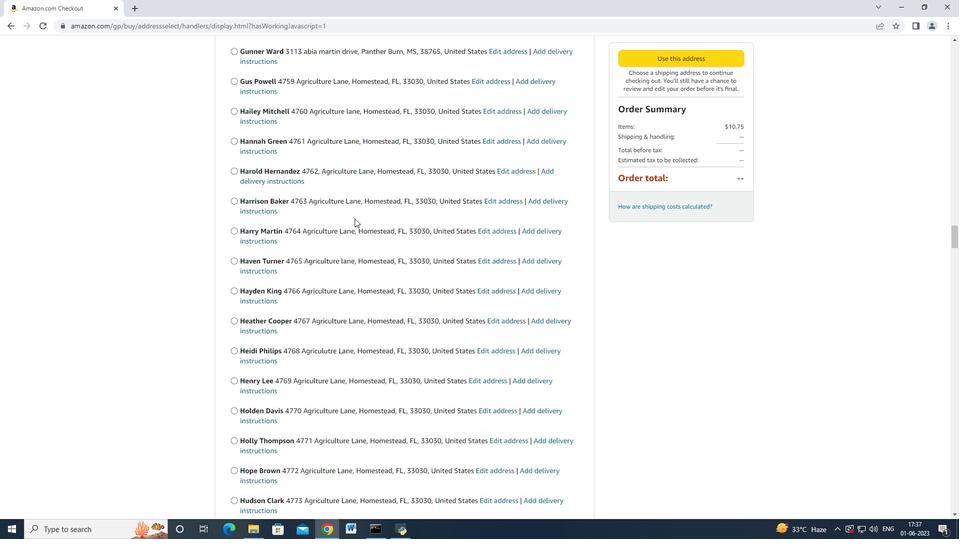 
Action: Mouse scrolled (354, 218) with delta (0, 0)
Screenshot: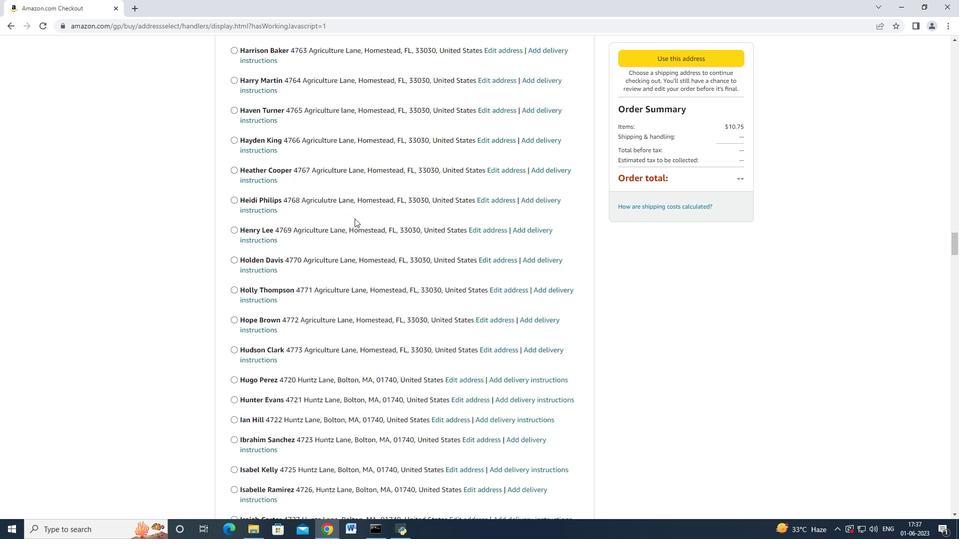
Action: Mouse scrolled (354, 218) with delta (0, 0)
Screenshot: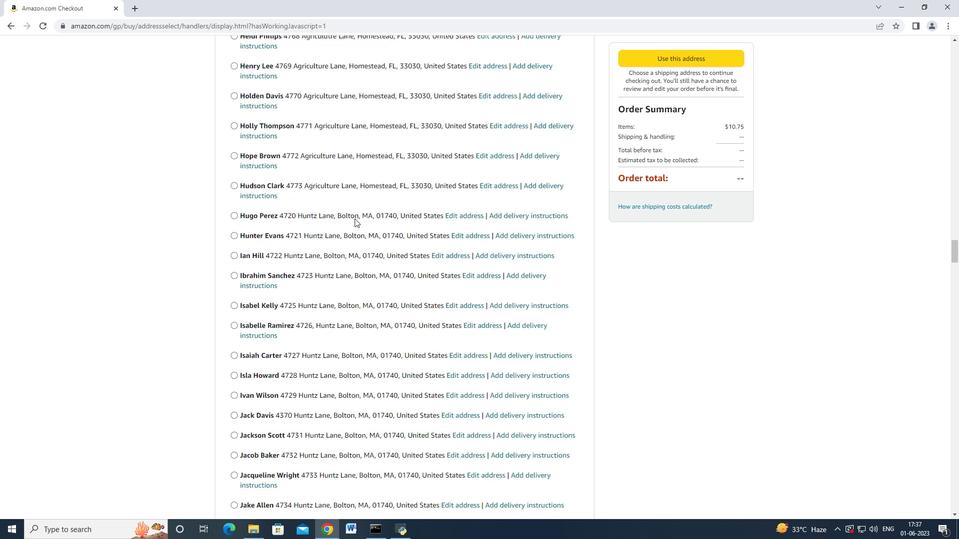 
Action: Mouse scrolled (354, 218) with delta (0, 0)
Screenshot: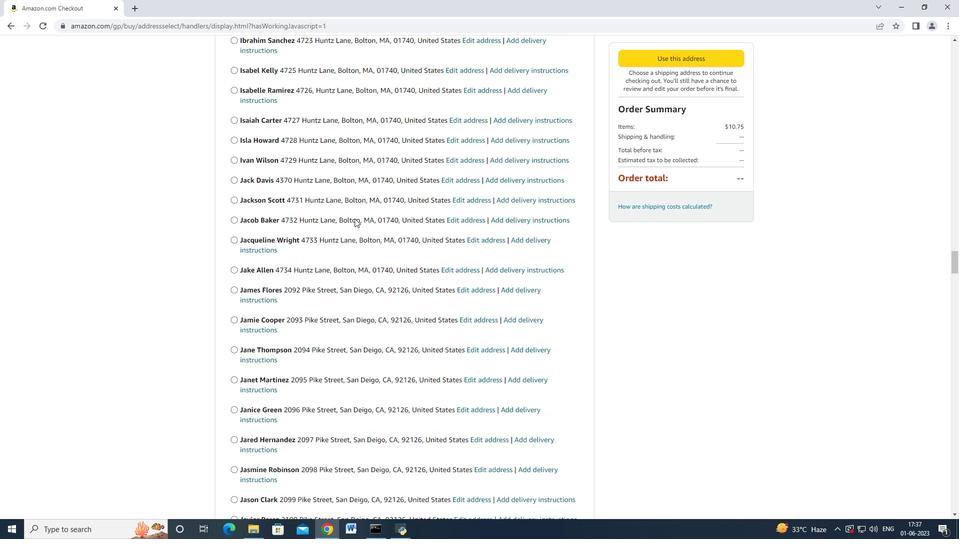 
Action: Mouse scrolled (354, 218) with delta (0, 0)
Screenshot: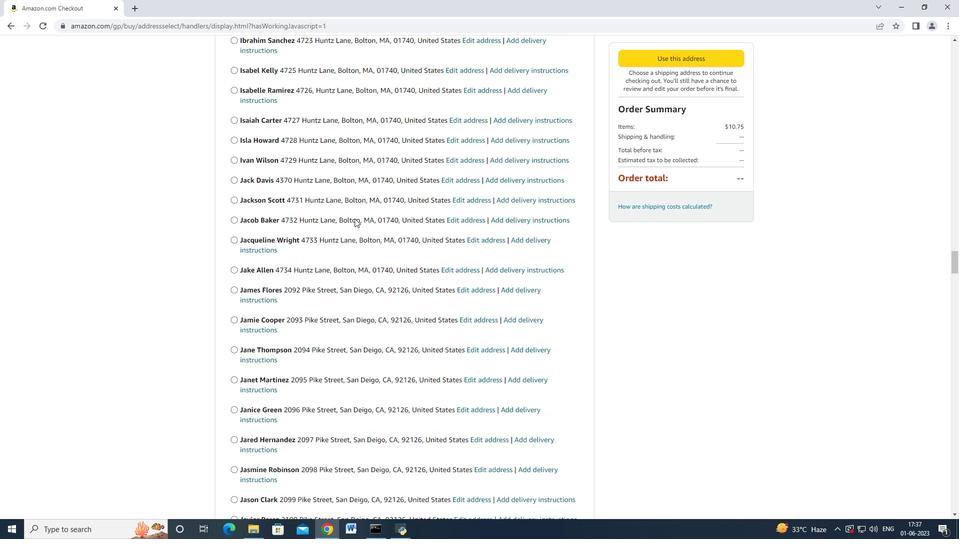 
Action: Mouse scrolled (354, 218) with delta (0, 0)
Screenshot: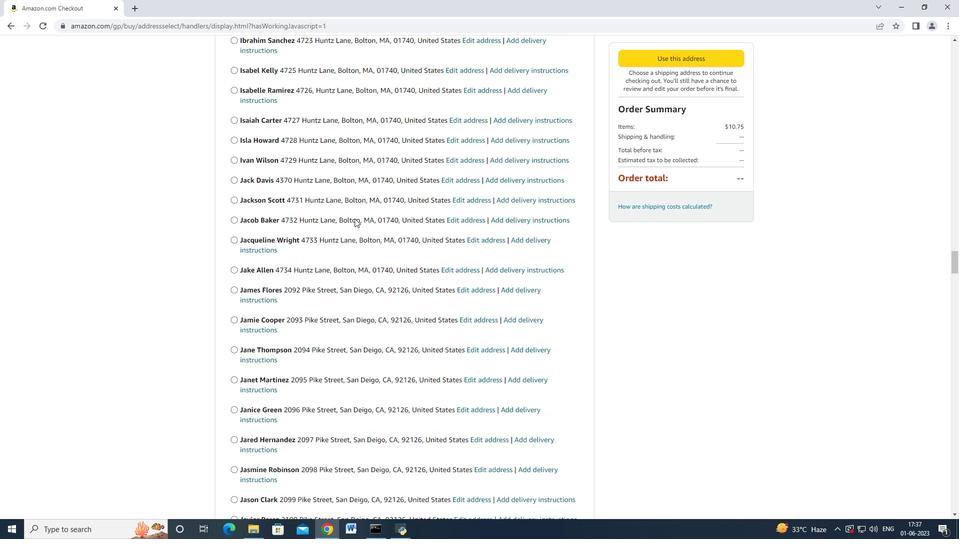 
Action: Mouse scrolled (354, 218) with delta (0, 0)
Screenshot: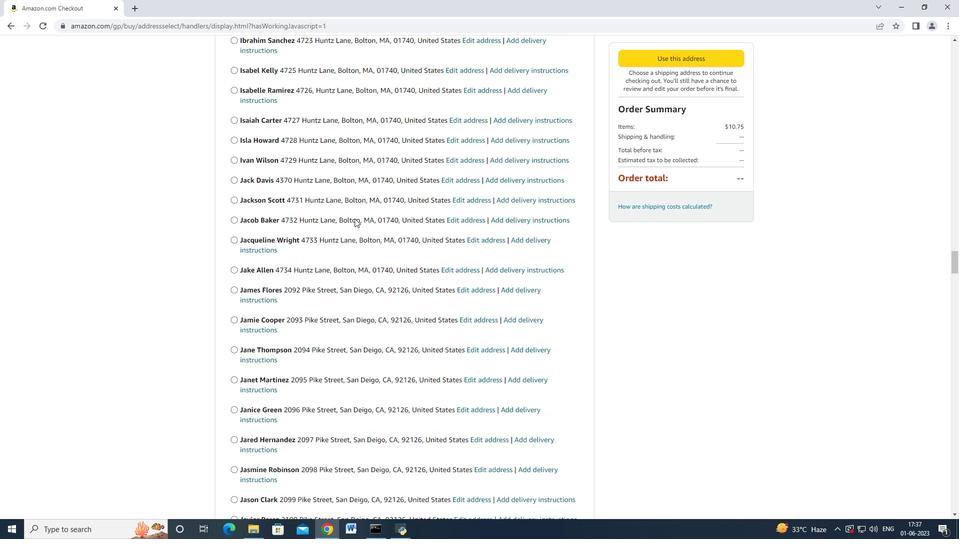 
Action: Mouse scrolled (354, 218) with delta (0, 0)
Screenshot: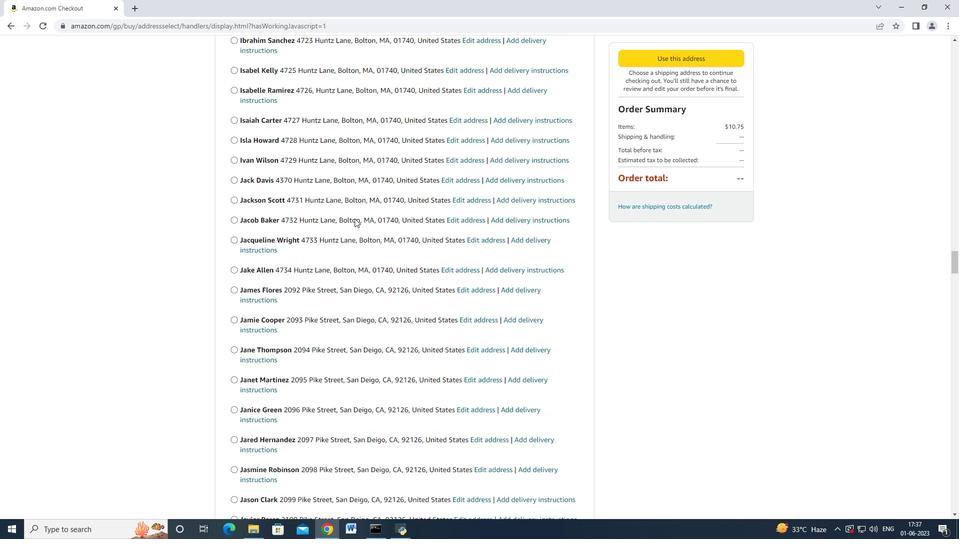 
Action: Mouse scrolled (354, 218) with delta (0, 0)
Screenshot: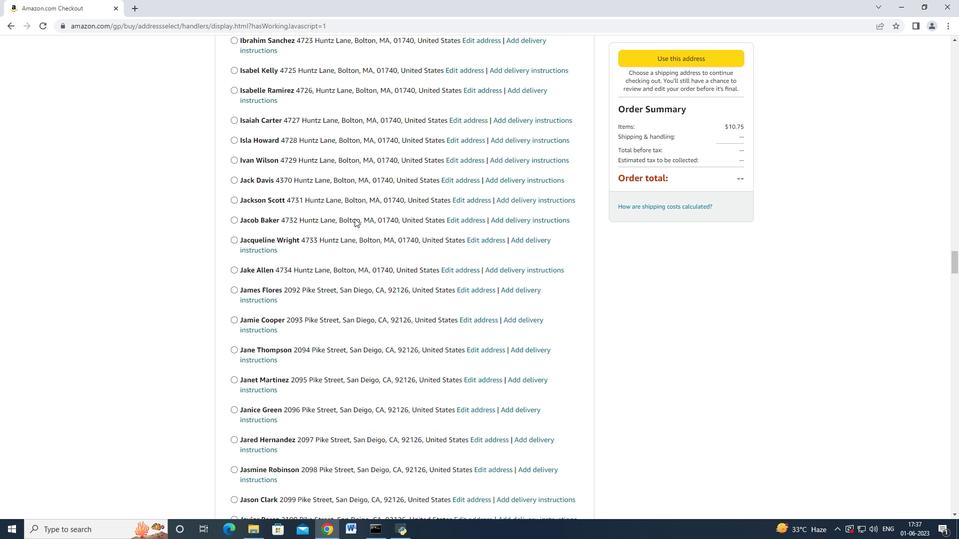 
Action: Mouse scrolled (354, 218) with delta (0, 0)
Screenshot: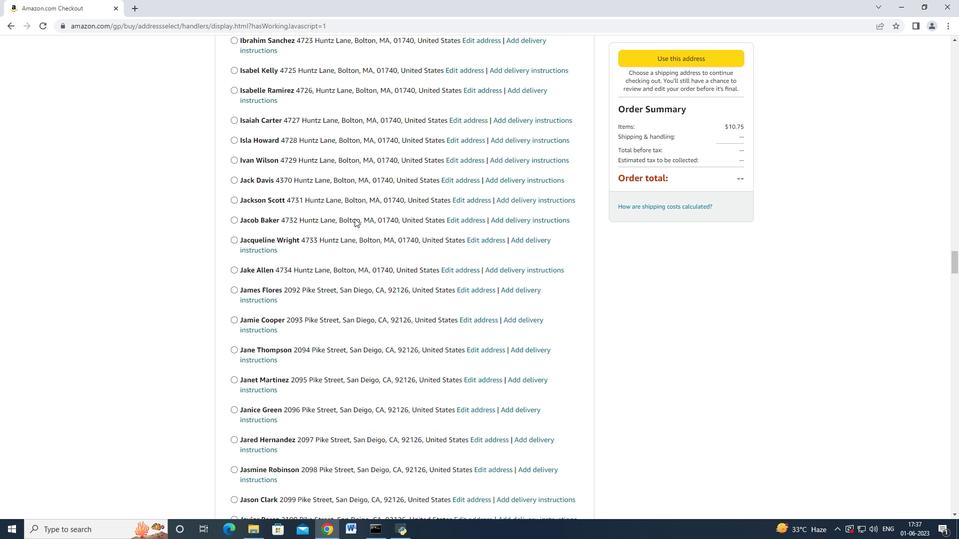 
Action: Mouse scrolled (354, 218) with delta (0, 0)
Screenshot: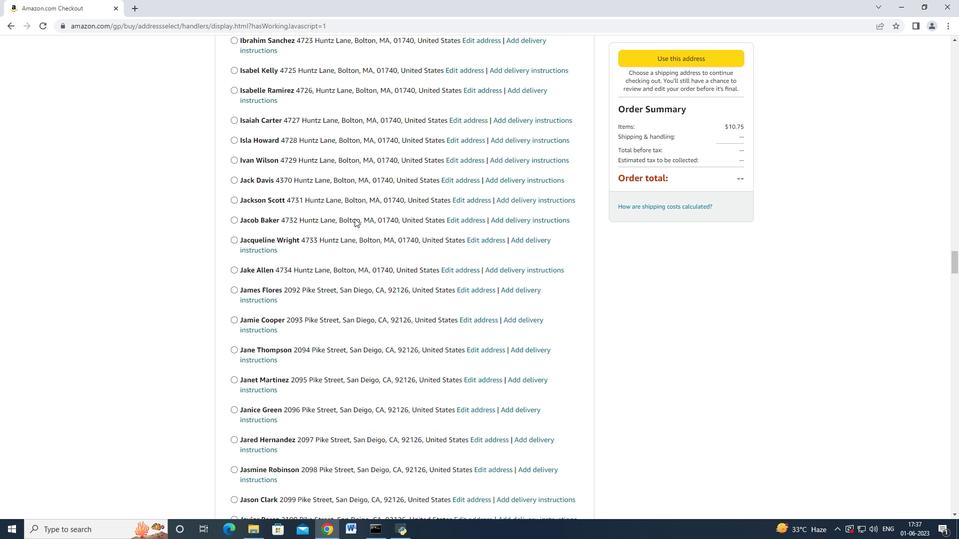 
Action: Mouse scrolled (354, 218) with delta (0, 0)
Screenshot: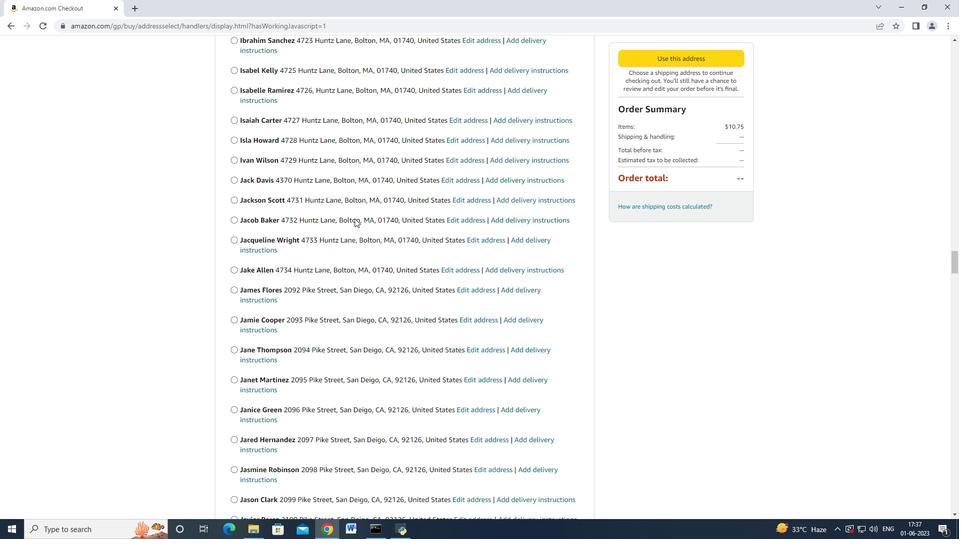 
Action: Mouse scrolled (354, 218) with delta (0, 0)
Screenshot: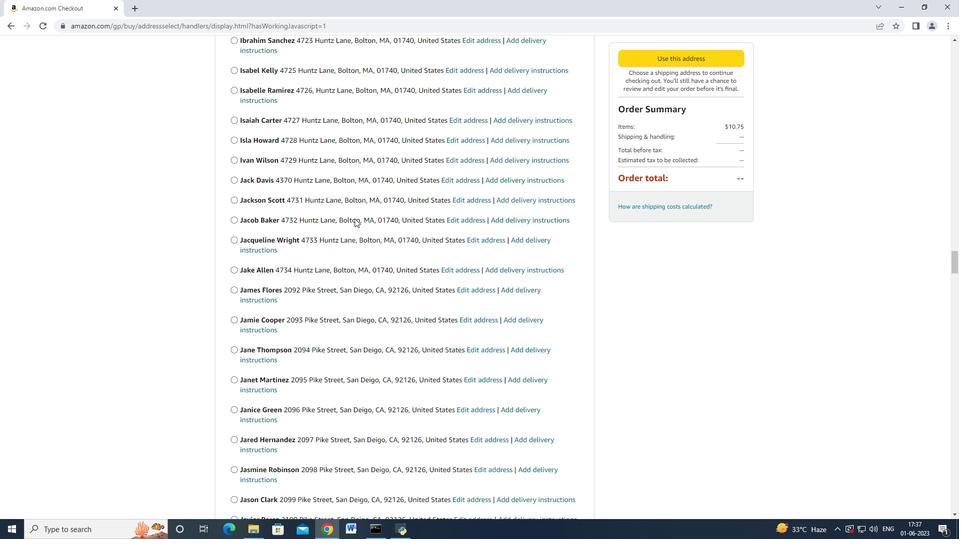 
Action: Mouse scrolled (354, 217) with delta (0, 0)
Screenshot: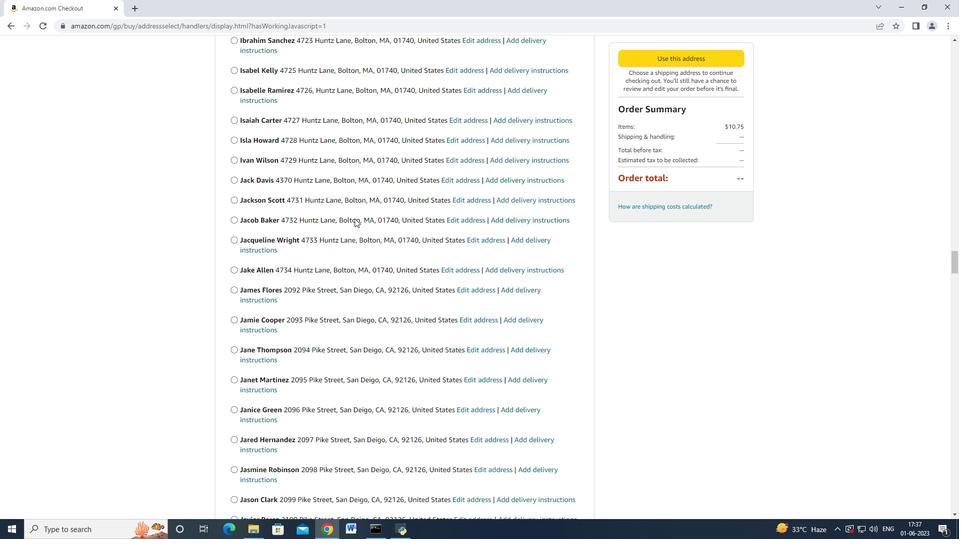 
Action: Mouse scrolled (354, 218) with delta (0, 0)
Screenshot: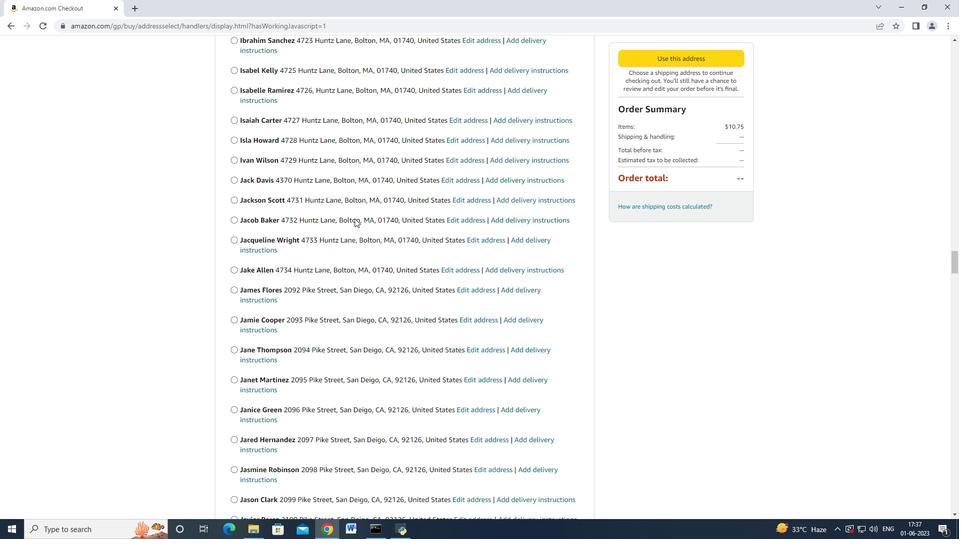 
Action: Mouse scrolled (354, 218) with delta (0, 0)
Screenshot: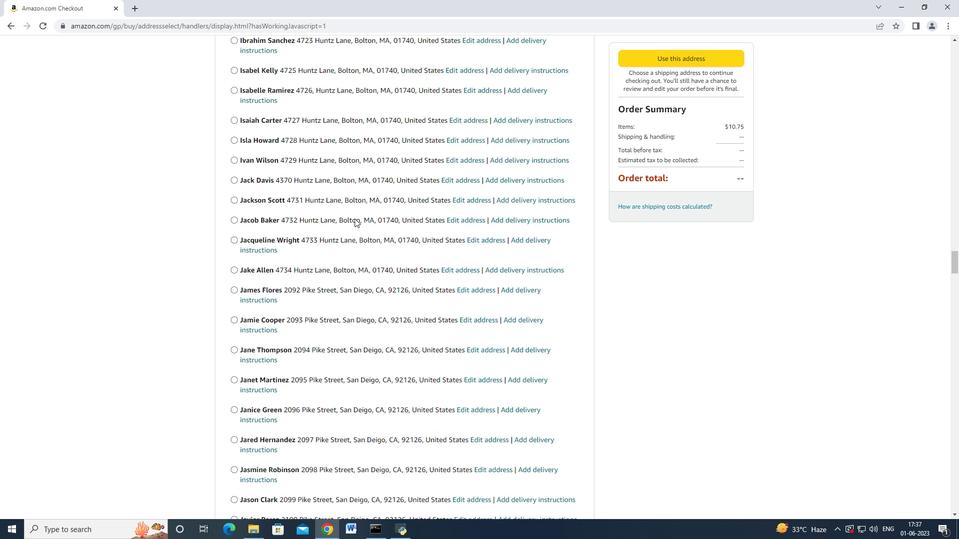 
Action: Mouse scrolled (354, 218) with delta (0, 0)
Screenshot: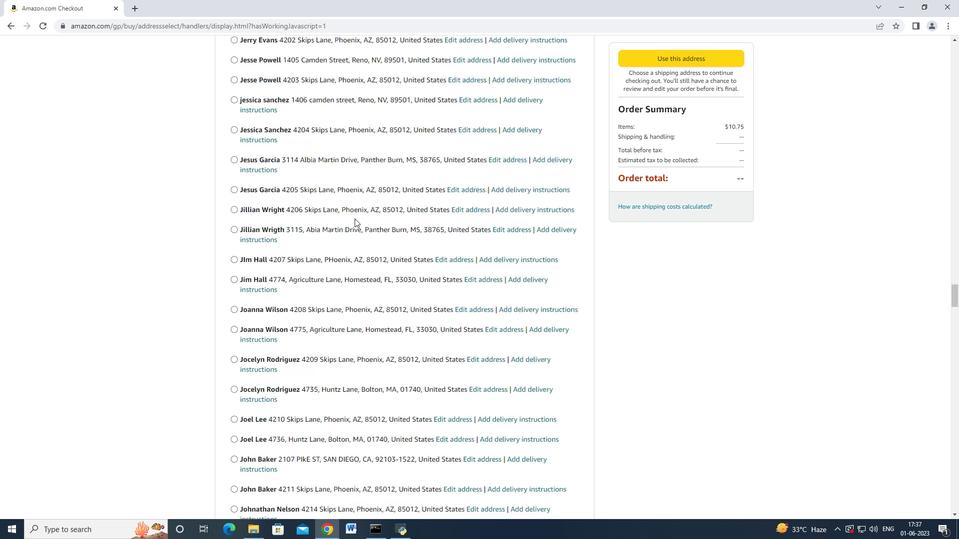 
Action: Mouse scrolled (354, 218) with delta (0, 0)
Screenshot: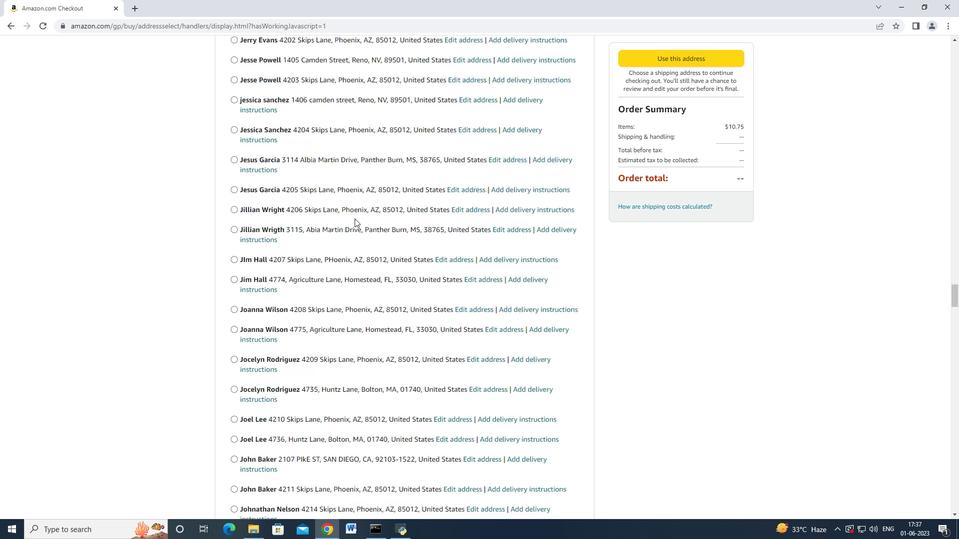 
Action: Mouse scrolled (354, 218) with delta (0, 0)
Screenshot: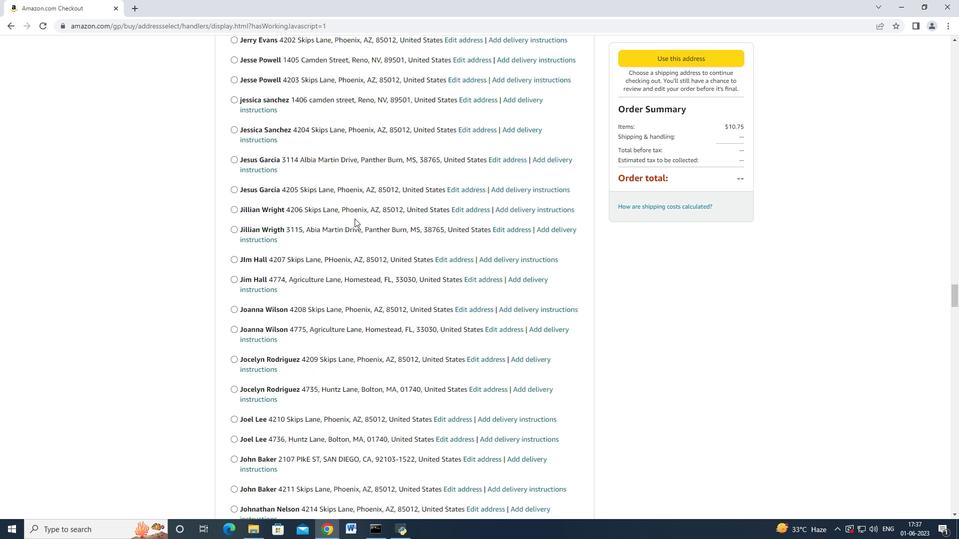 
Action: Mouse scrolled (354, 218) with delta (0, 0)
Screenshot: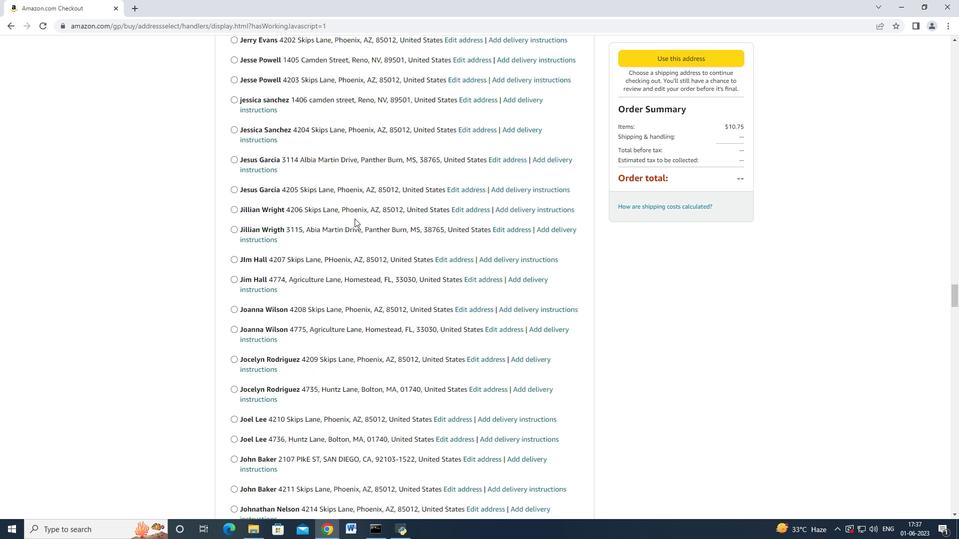 
Action: Mouse scrolled (354, 217) with delta (0, 0)
Screenshot: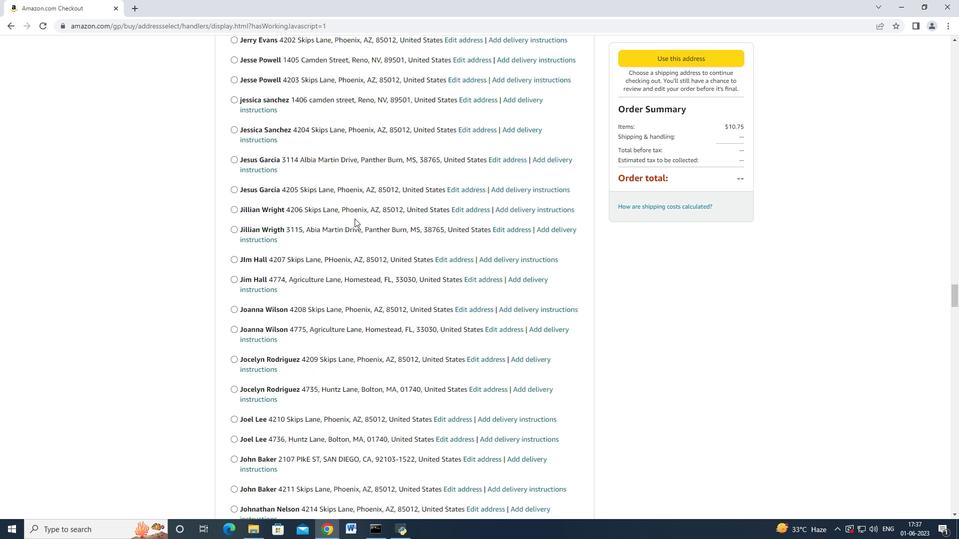 
Action: Mouse scrolled (354, 218) with delta (0, 0)
Screenshot: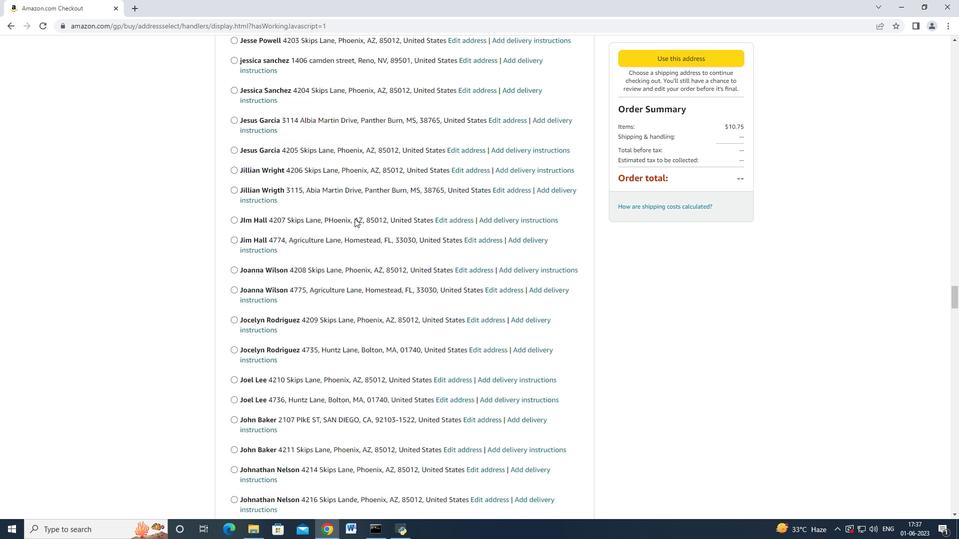 
Action: Mouse scrolled (354, 218) with delta (0, 0)
Screenshot: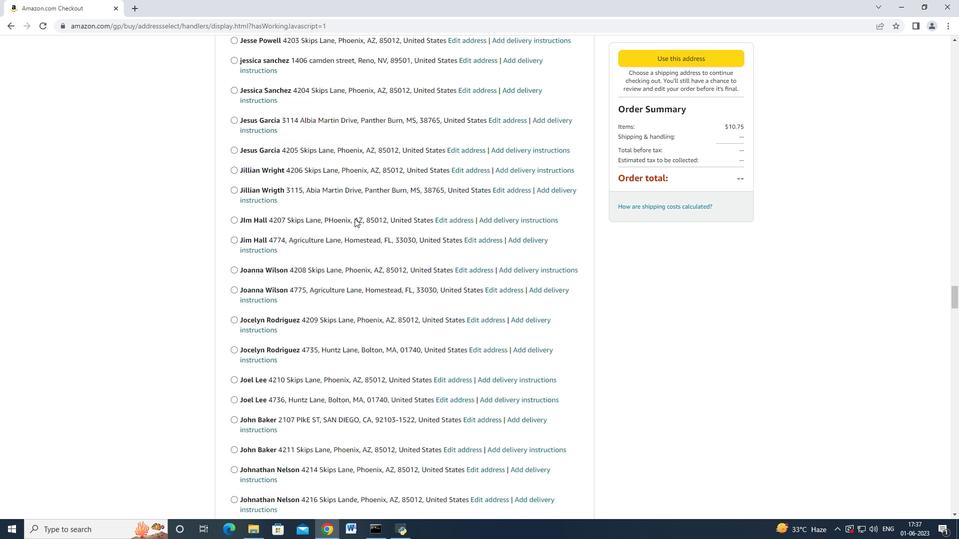 
Action: Mouse scrolled (354, 218) with delta (0, 0)
Screenshot: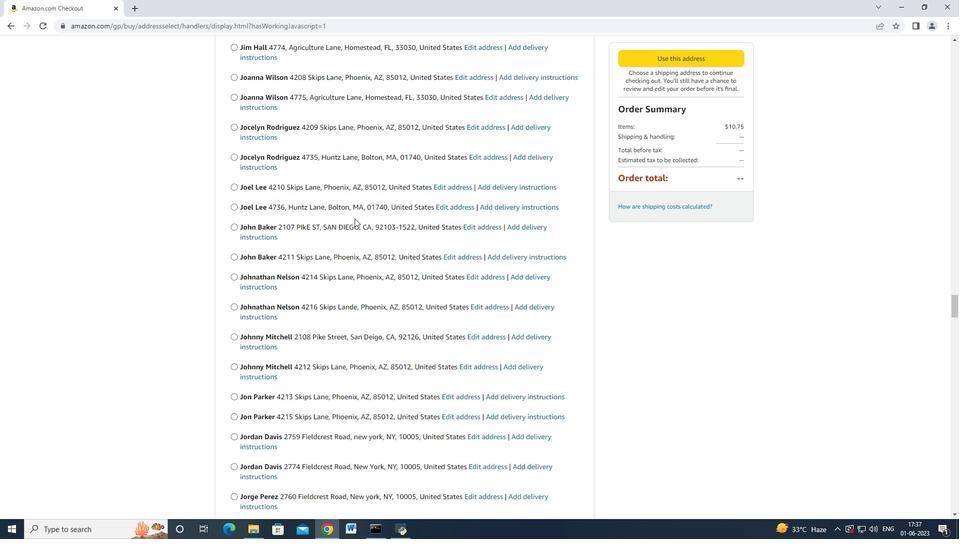 
Action: Mouse scrolled (354, 218) with delta (0, 0)
Screenshot: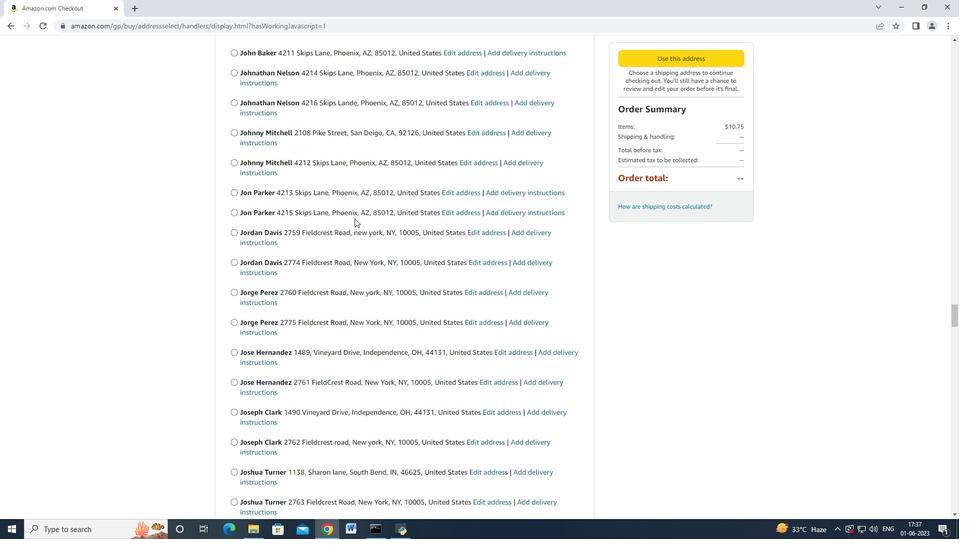 
Action: Mouse scrolled (354, 218) with delta (0, 0)
Screenshot: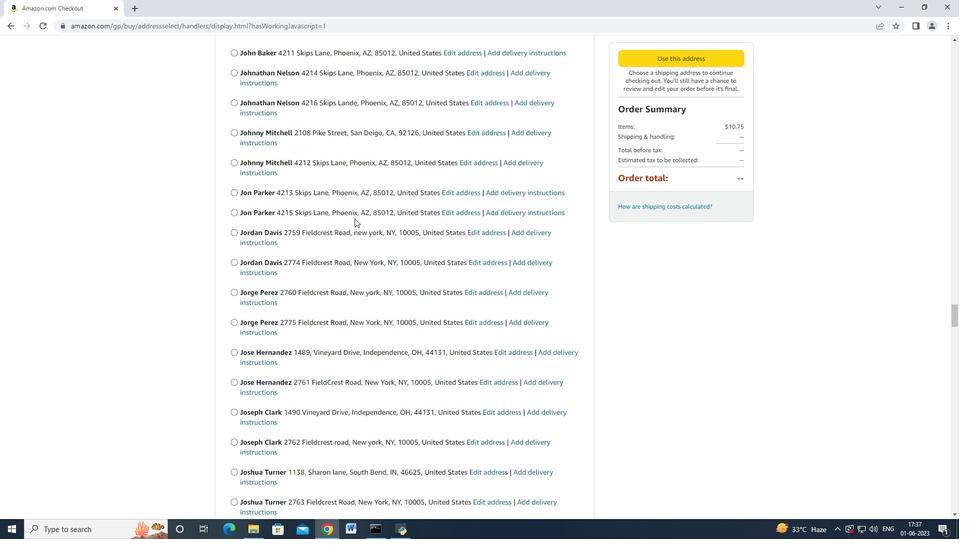 
Action: Mouse scrolled (354, 218) with delta (0, 0)
Screenshot: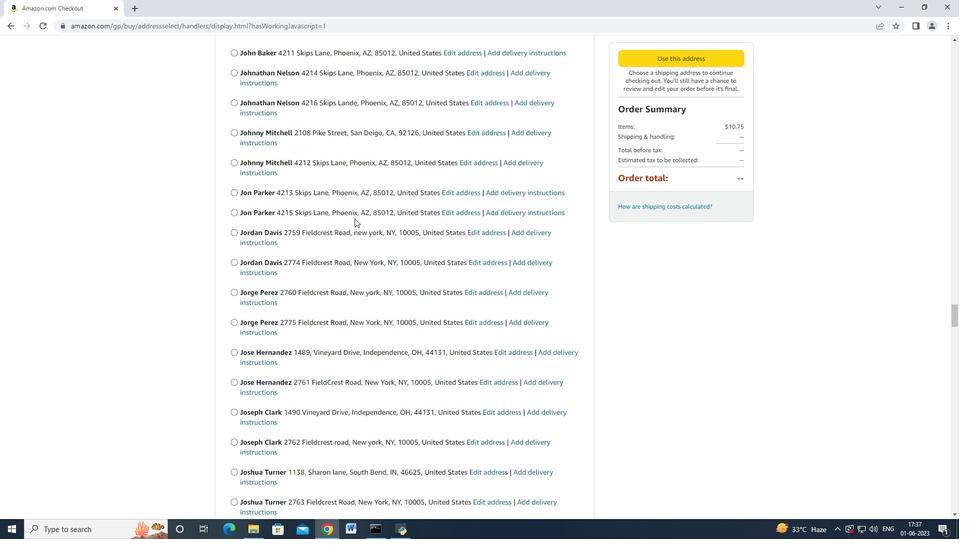 
Action: Mouse scrolled (354, 217) with delta (0, 0)
Screenshot: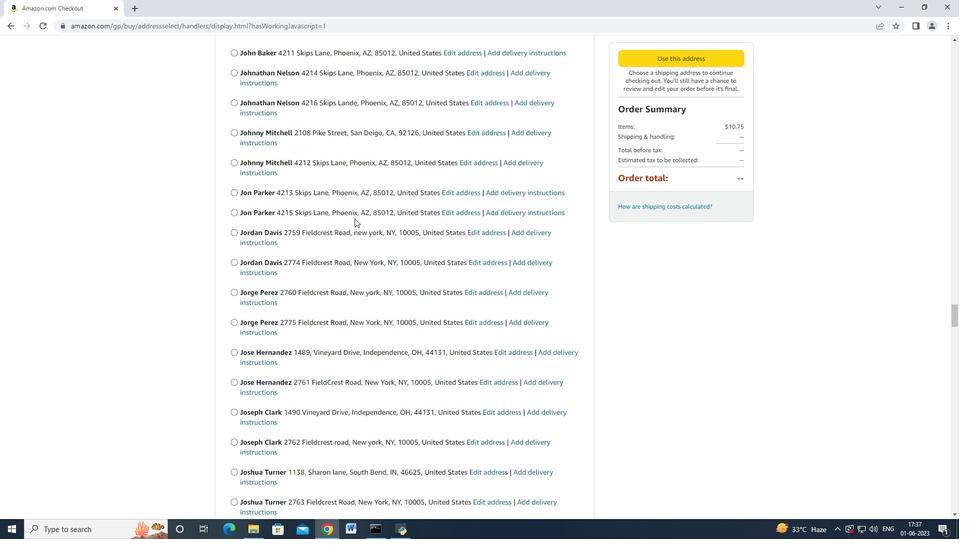 
Action: Mouse scrolled (354, 218) with delta (0, 0)
Screenshot: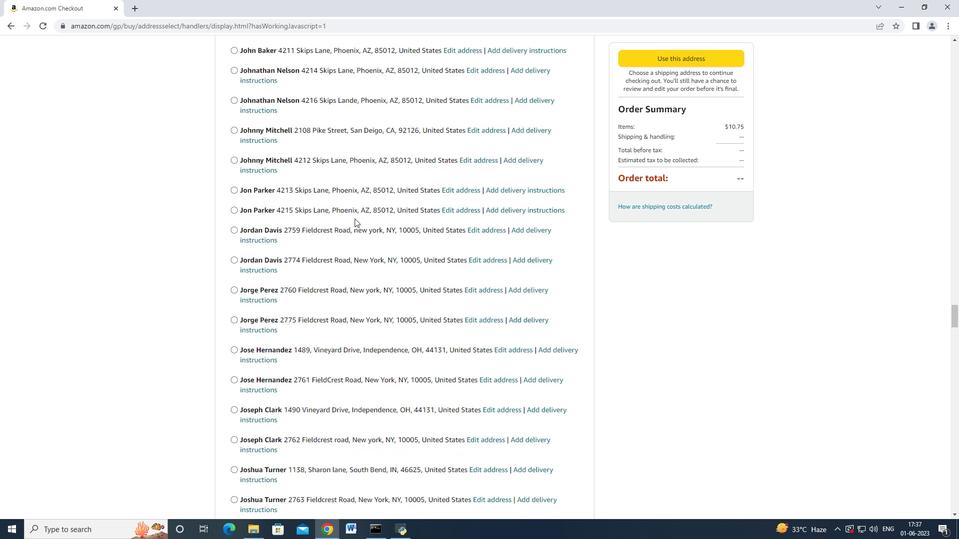 
Action: Mouse scrolled (354, 218) with delta (0, 0)
Screenshot: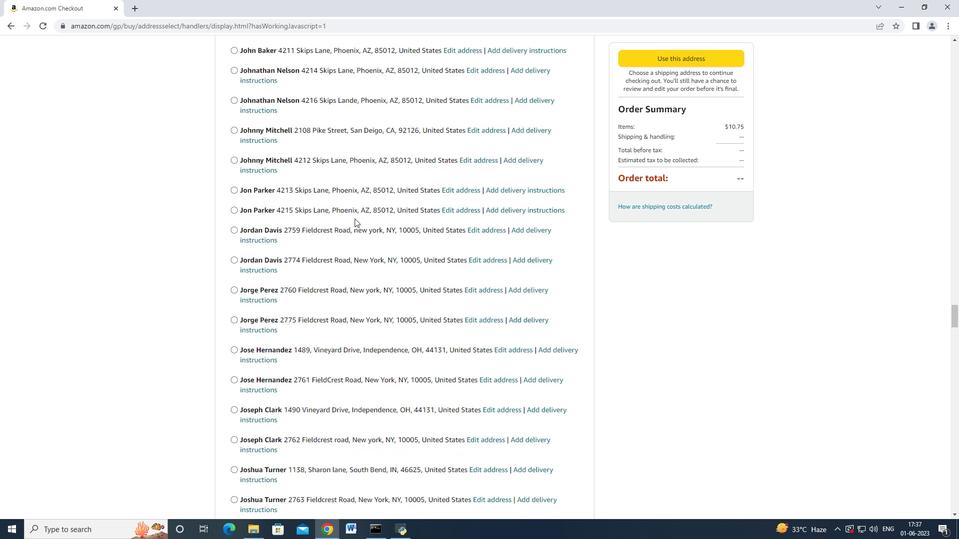 
Action: Mouse scrolled (354, 218) with delta (0, 0)
Screenshot: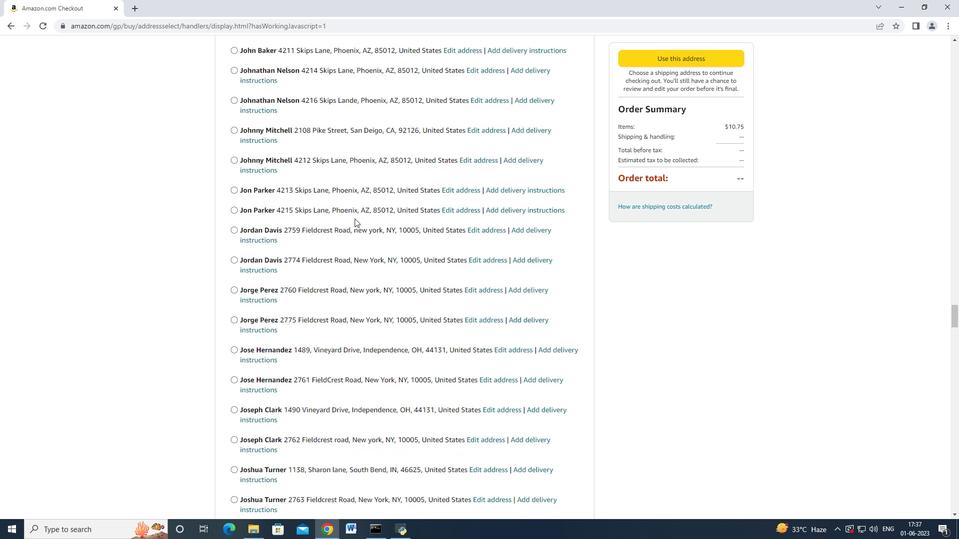 
Action: Mouse scrolled (354, 218) with delta (0, 0)
Screenshot: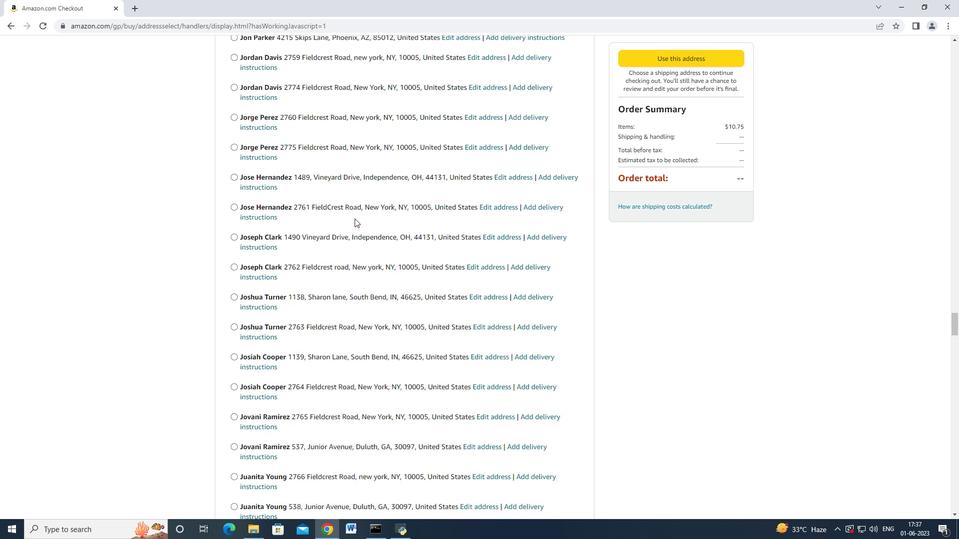 
Action: Mouse scrolled (354, 218) with delta (0, 0)
Screenshot: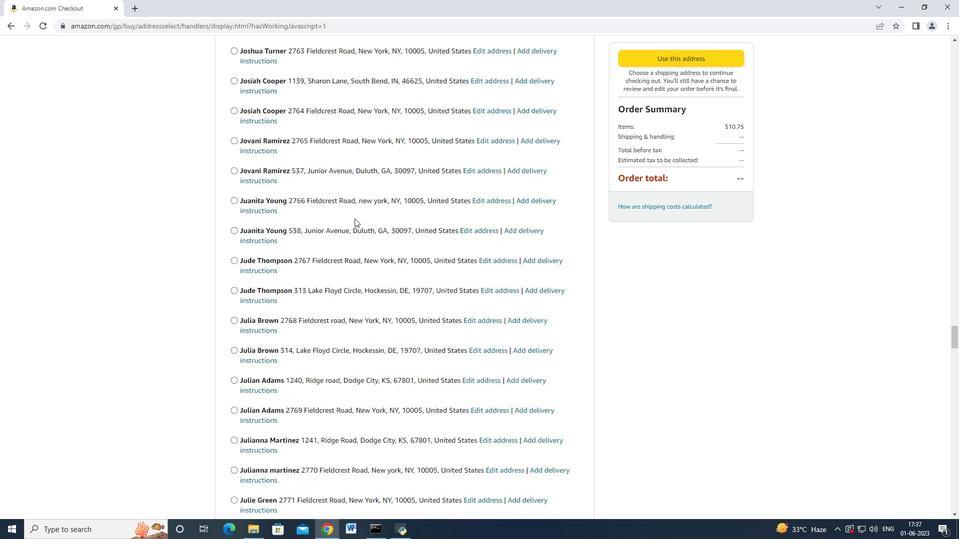 
Action: Mouse scrolled (354, 218) with delta (0, 0)
Screenshot: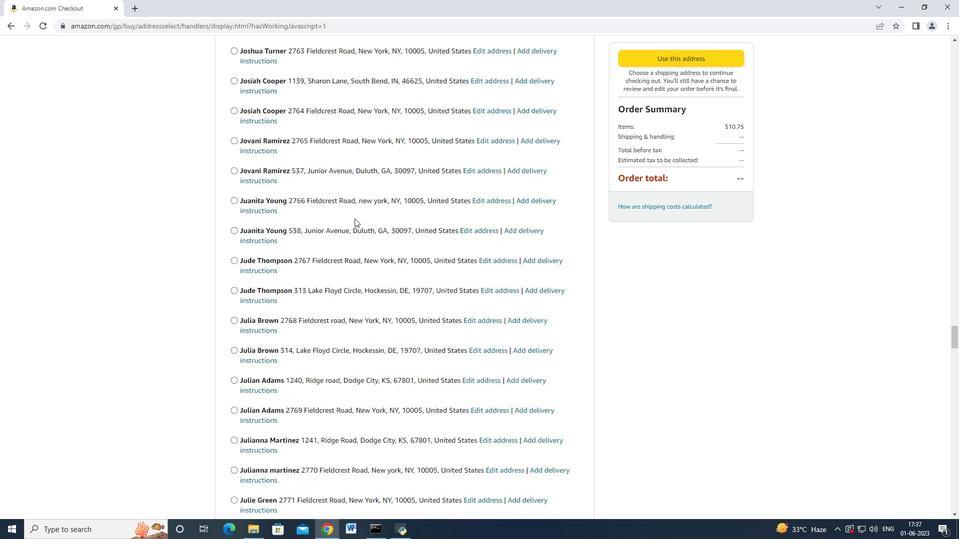 
Action: Mouse scrolled (354, 217) with delta (0, 0)
Screenshot: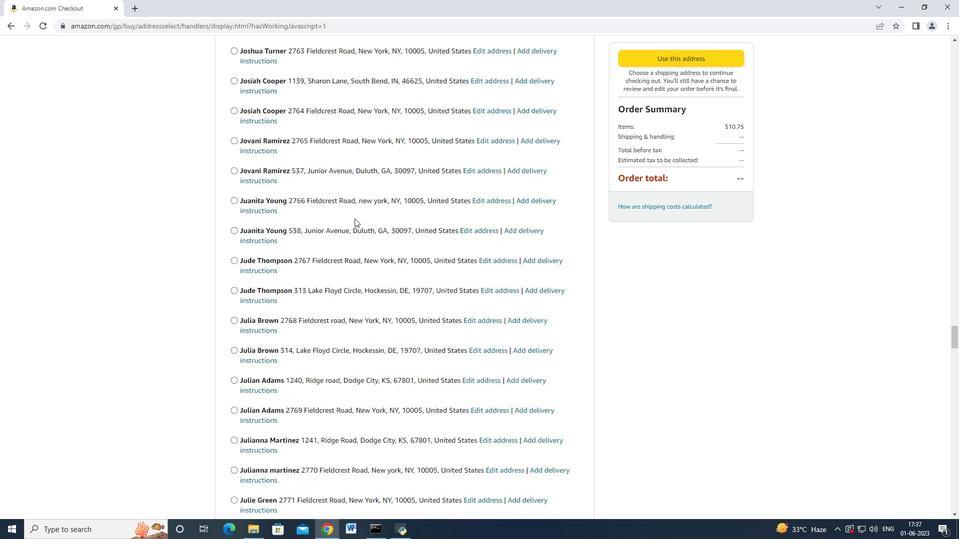 
Action: Mouse scrolled (354, 218) with delta (0, 0)
Screenshot: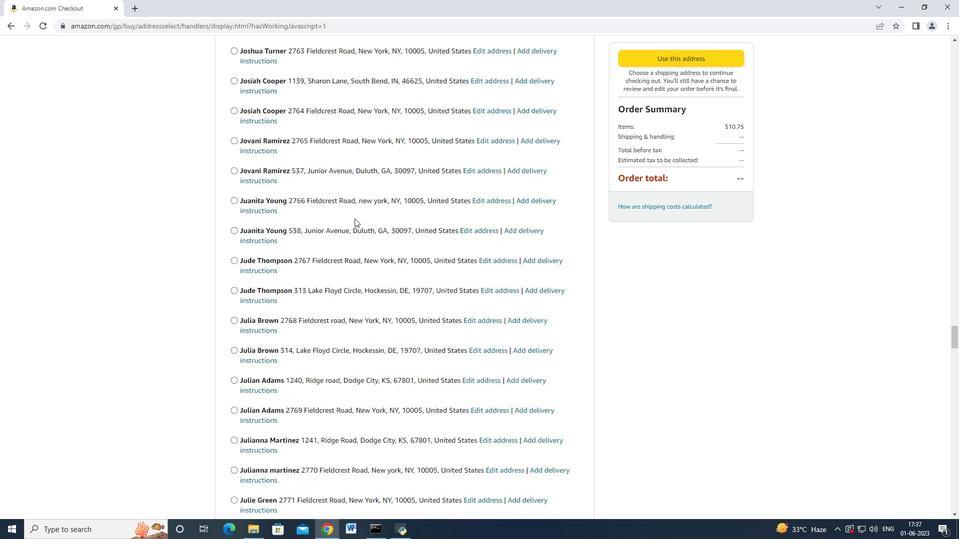 
Action: Mouse scrolled (354, 218) with delta (0, 0)
Screenshot: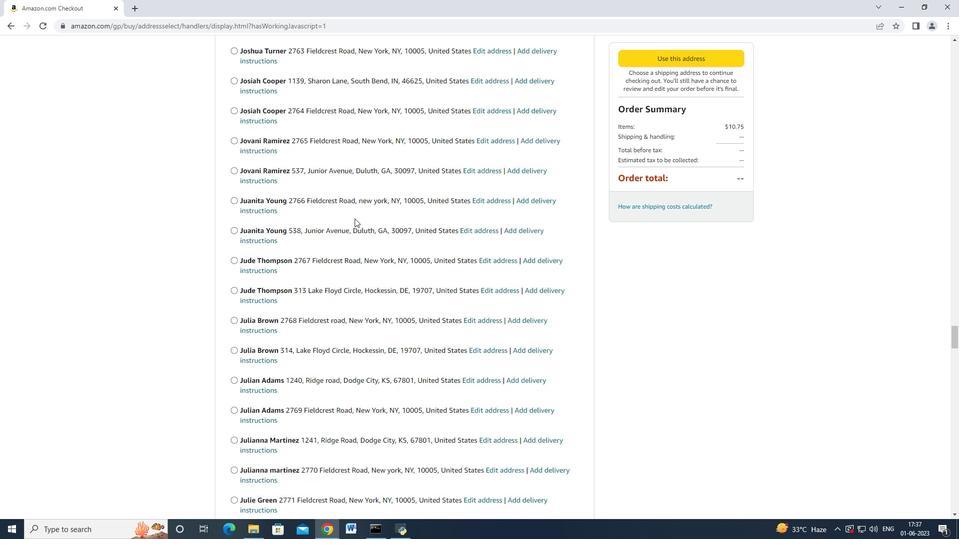 
Action: Mouse scrolled (354, 218) with delta (0, 0)
Screenshot: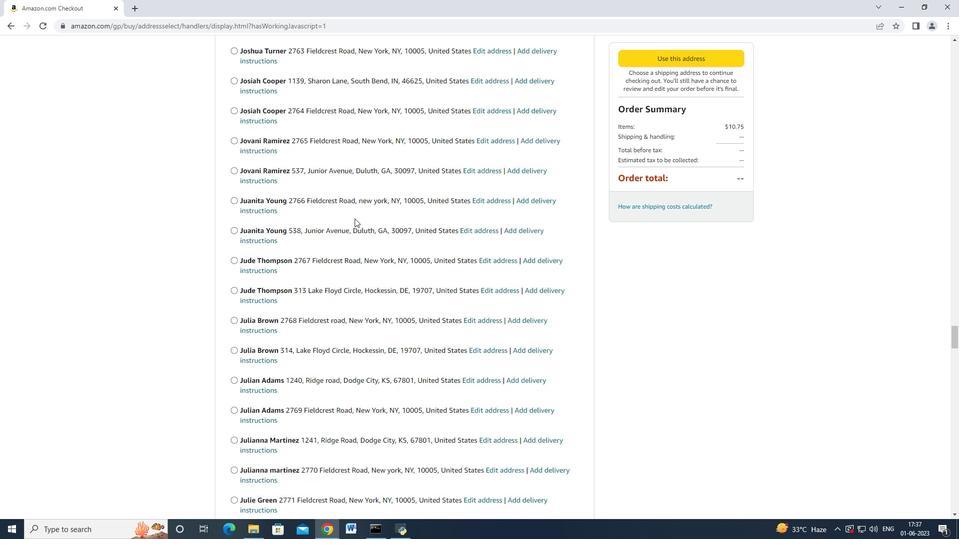 
Action: Mouse scrolled (354, 218) with delta (0, 0)
Screenshot: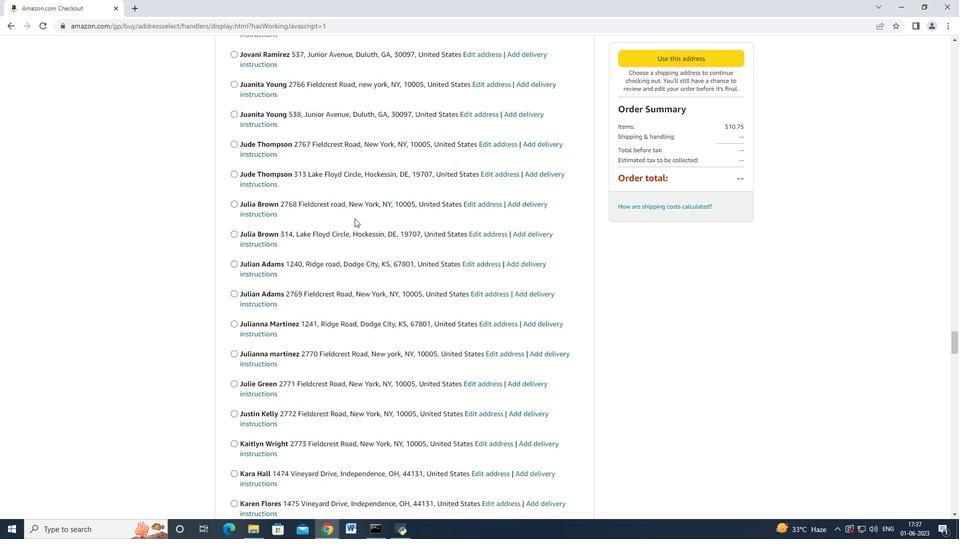 
Action: Mouse scrolled (354, 218) with delta (0, 0)
Screenshot: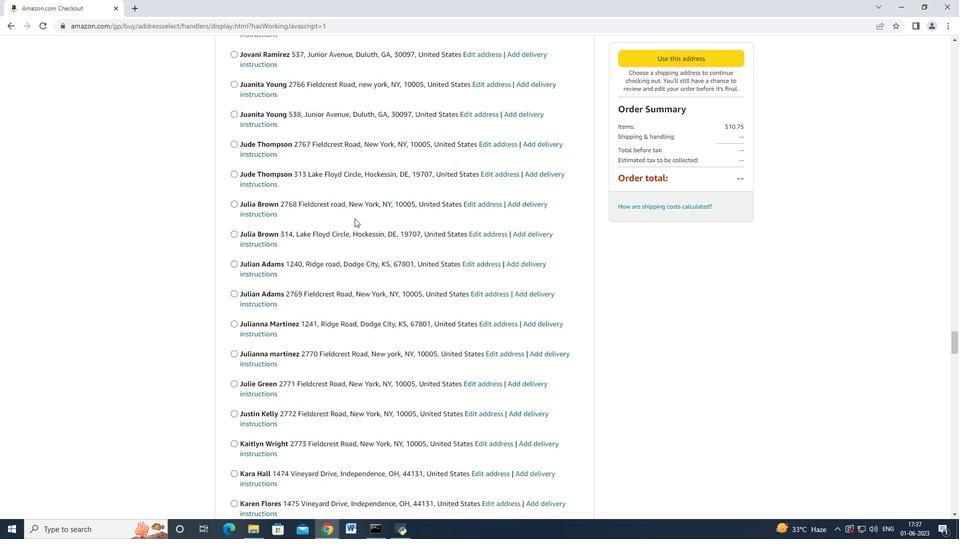 
Action: Mouse scrolled (354, 218) with delta (0, 0)
Screenshot: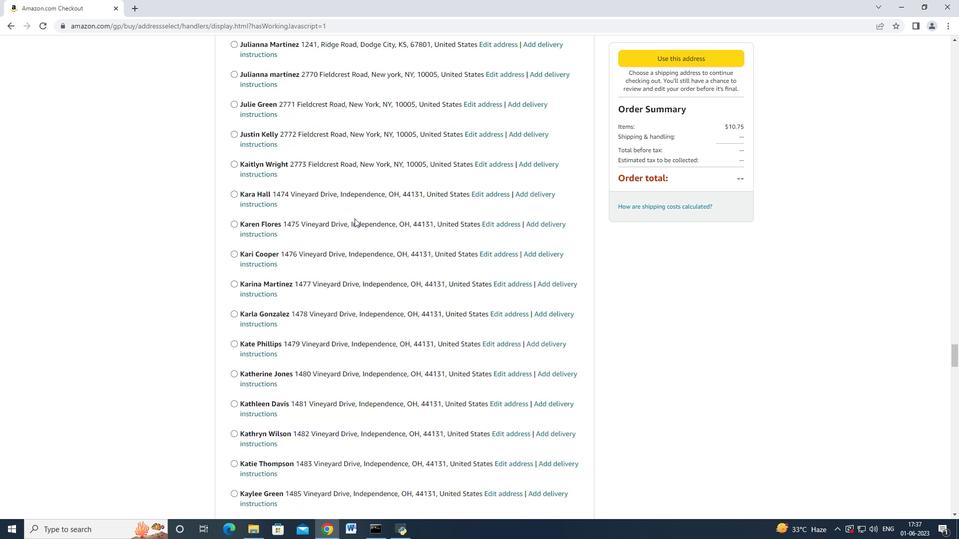 
Action: Mouse scrolled (354, 217) with delta (0, 0)
Screenshot: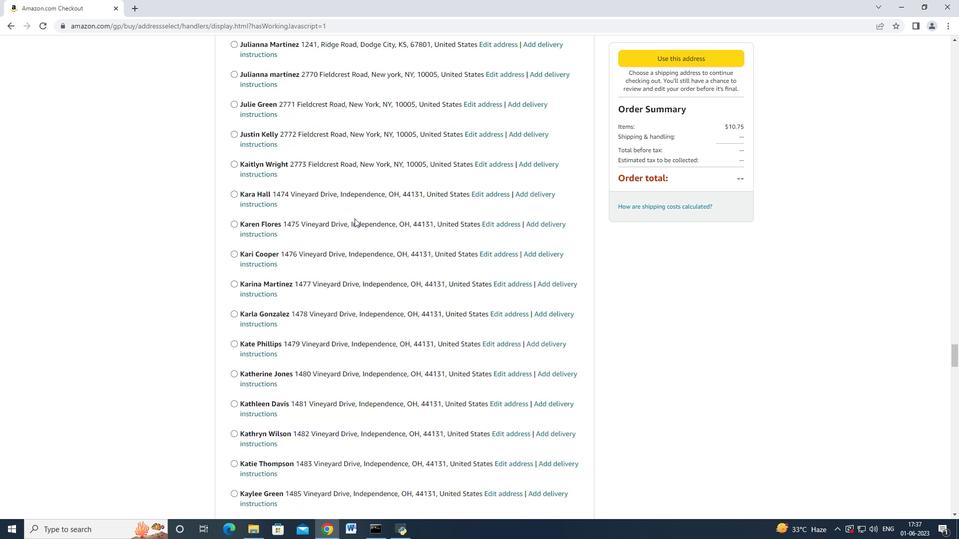 
Action: Mouse scrolled (354, 218) with delta (0, 0)
Screenshot: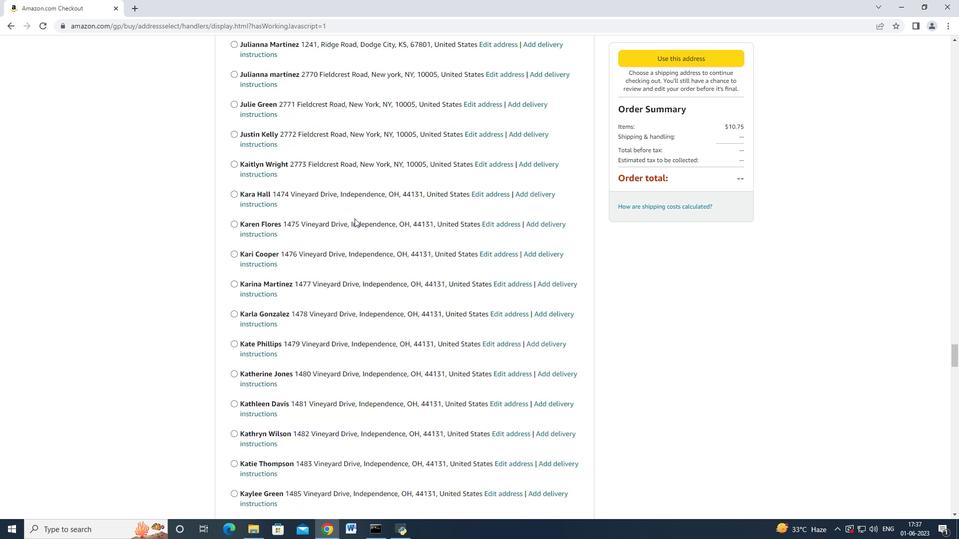 
Action: Mouse scrolled (354, 218) with delta (0, 0)
Screenshot: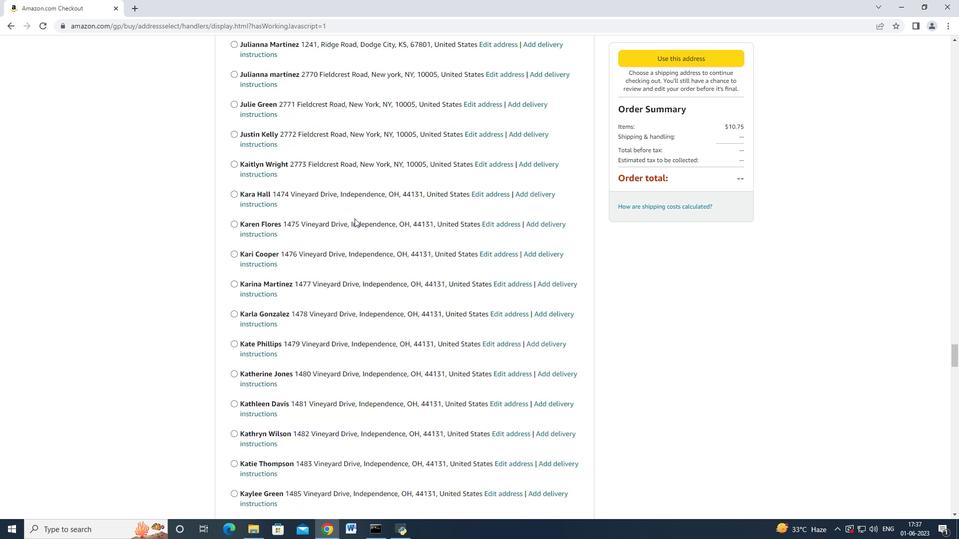 
Action: Mouse scrolled (354, 218) with delta (0, 0)
Screenshot: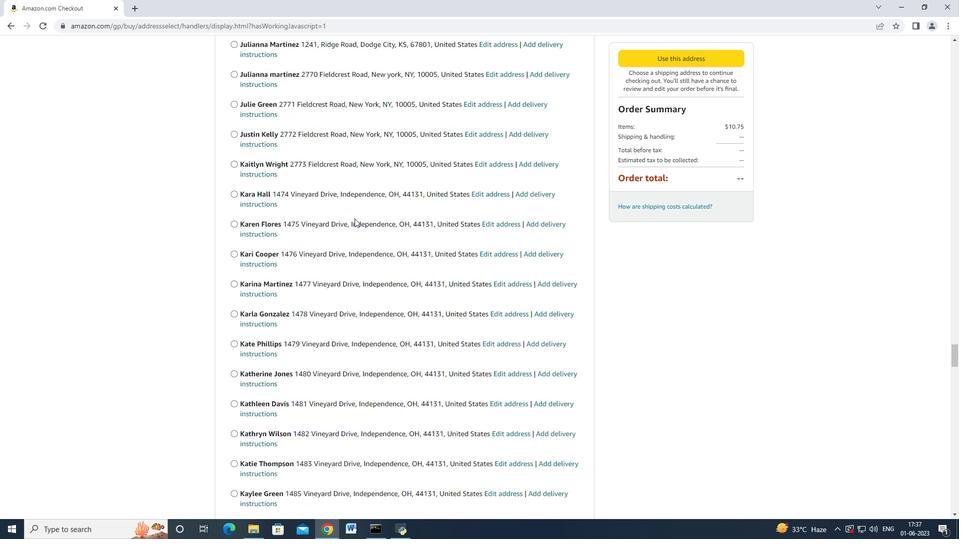 
Action: Mouse scrolled (354, 218) with delta (0, 0)
Screenshot: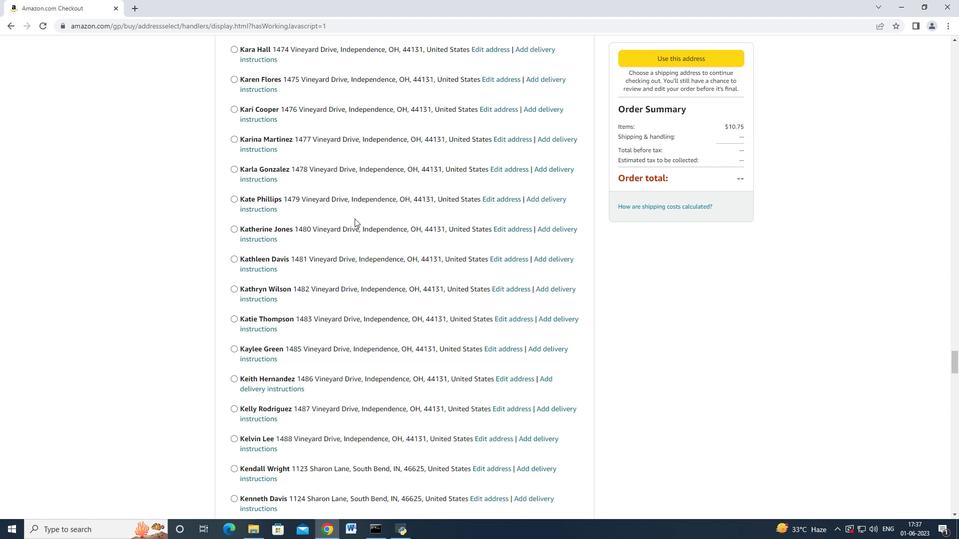 
Action: Mouse scrolled (354, 218) with delta (0, 0)
Screenshot: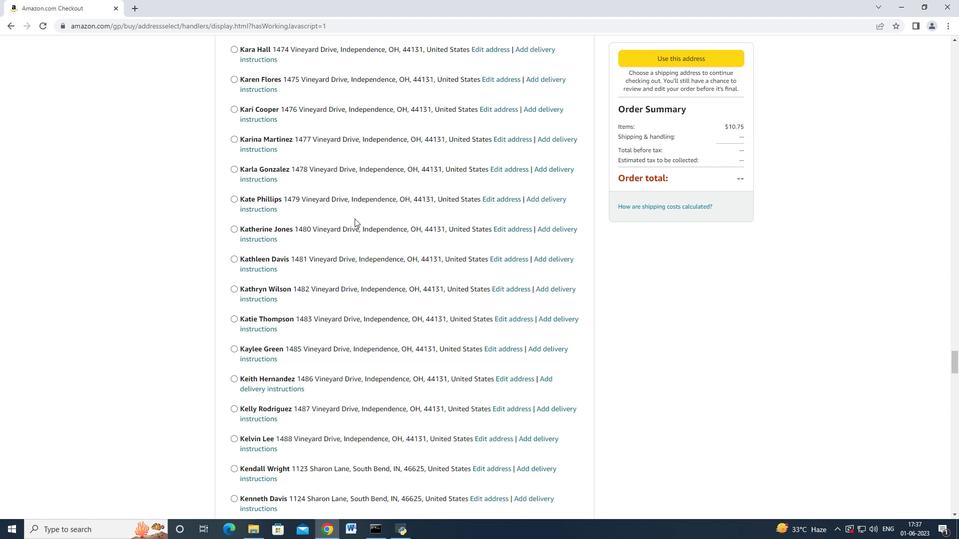 
Action: Mouse scrolled (354, 217) with delta (0, 0)
Screenshot: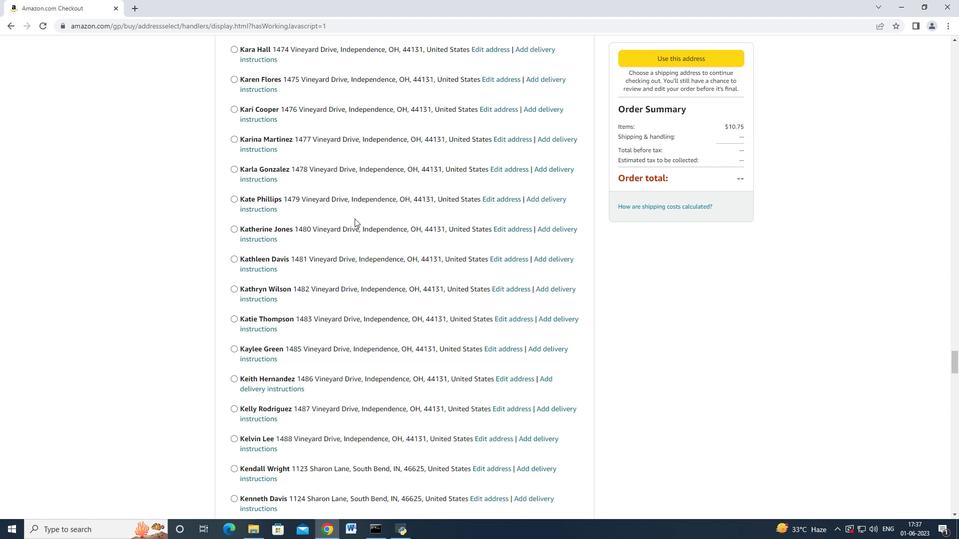 
Action: Mouse moved to (354, 218)
Screenshot: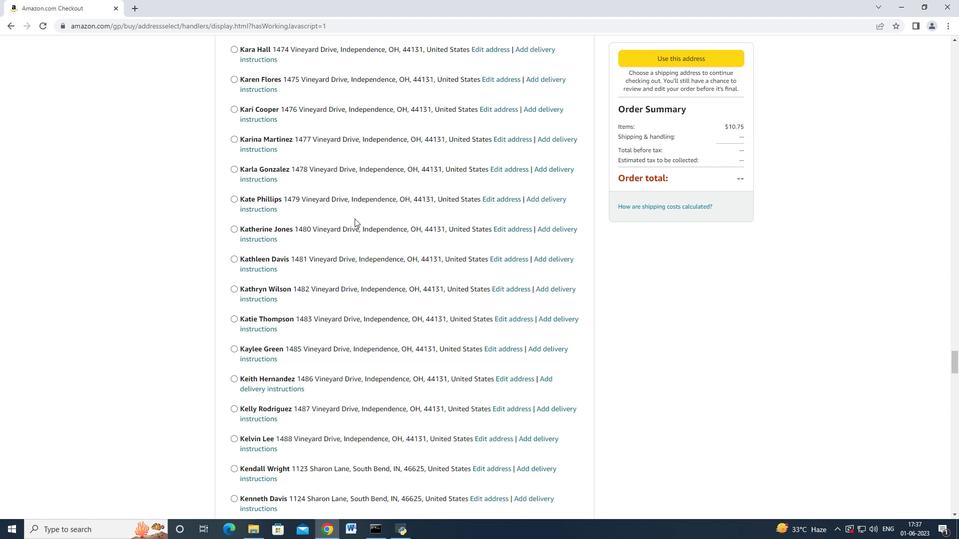 
Action: Mouse scrolled (354, 218) with delta (0, 0)
Screenshot: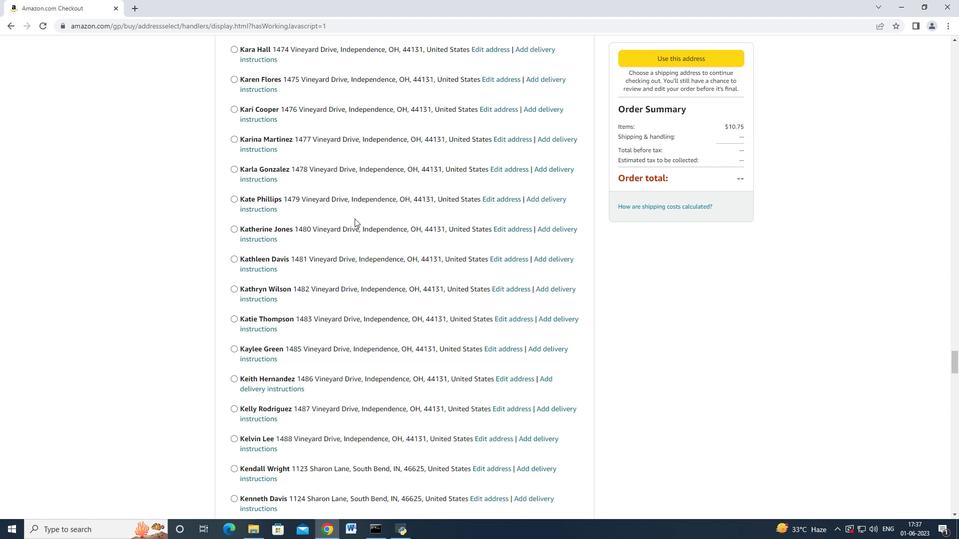 
Action: Mouse scrolled (354, 218) with delta (0, 0)
Screenshot: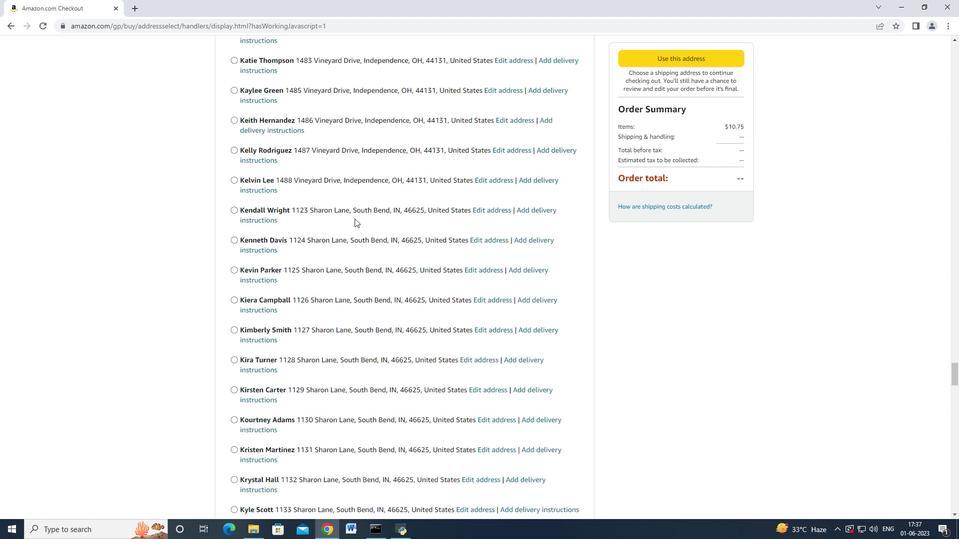 
Action: Mouse scrolled (354, 218) with delta (0, 0)
Screenshot: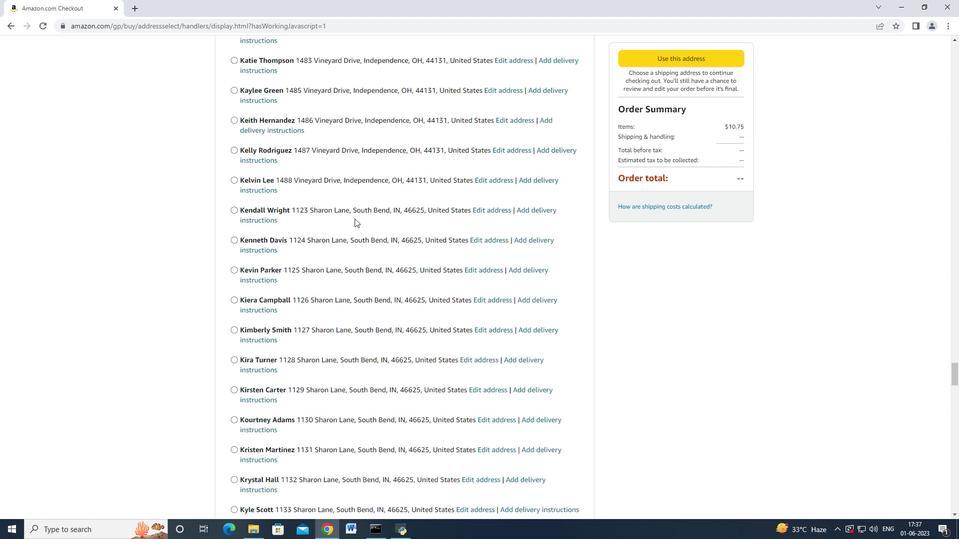
Action: Mouse scrolled (354, 218) with delta (0, 0)
Screenshot: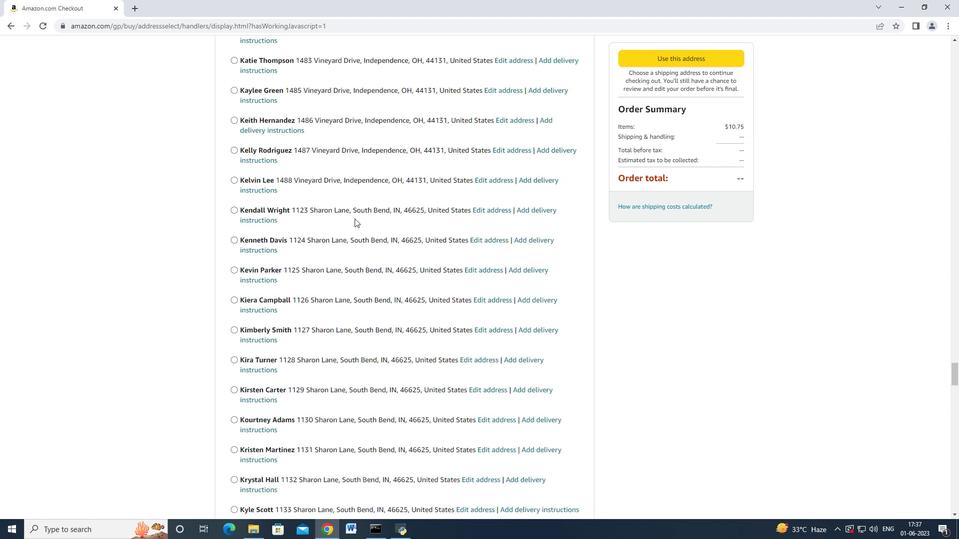 
Action: Mouse scrolled (354, 218) with delta (0, 0)
Screenshot: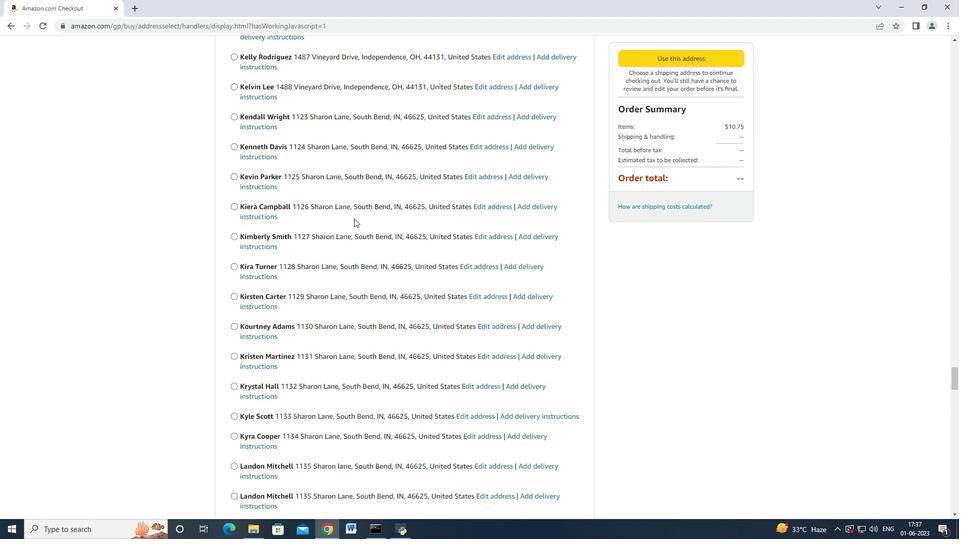 
Action: Mouse scrolled (354, 217) with delta (0, 0)
Screenshot: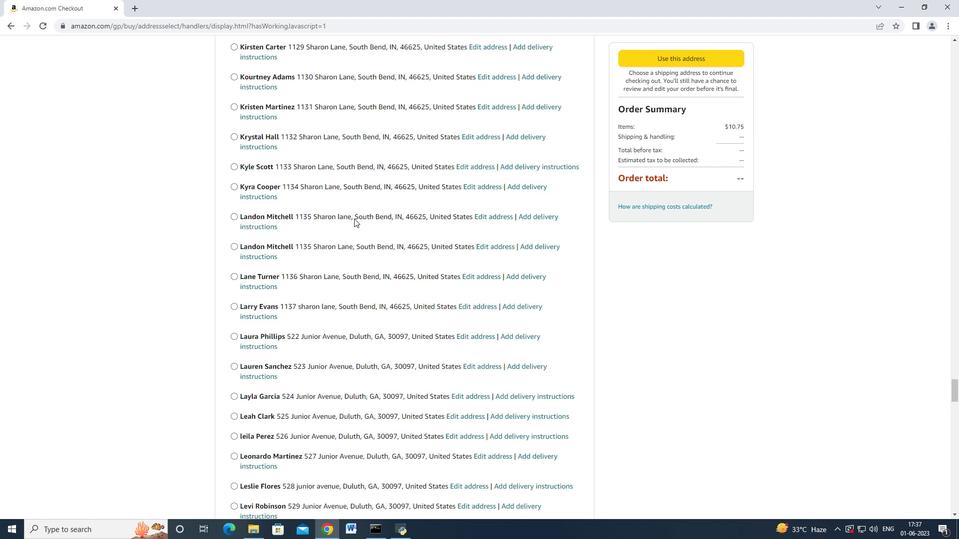 
Action: Mouse scrolled (354, 218) with delta (0, 0)
Screenshot: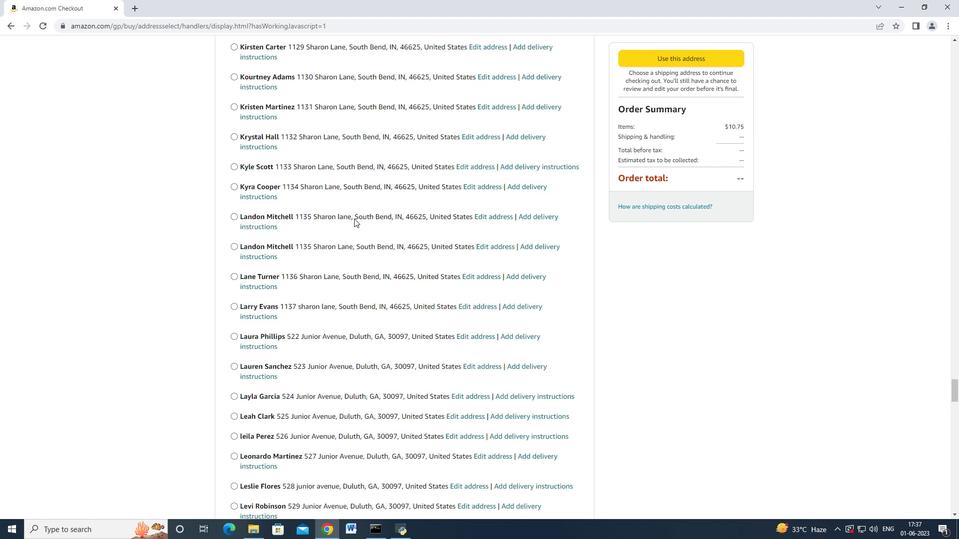
Action: Mouse scrolled (354, 218) with delta (0, 0)
Screenshot: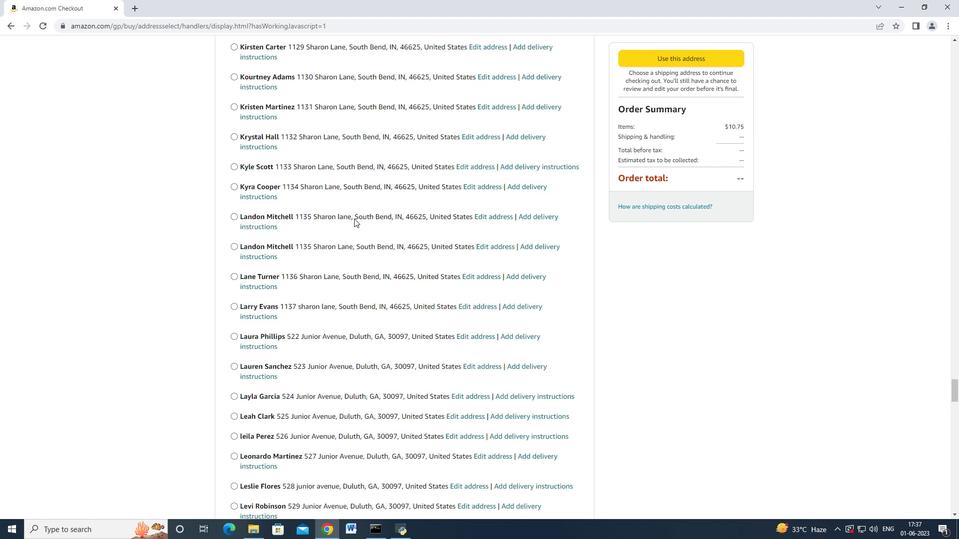 
Action: Mouse scrolled (354, 218) with delta (0, 0)
Screenshot: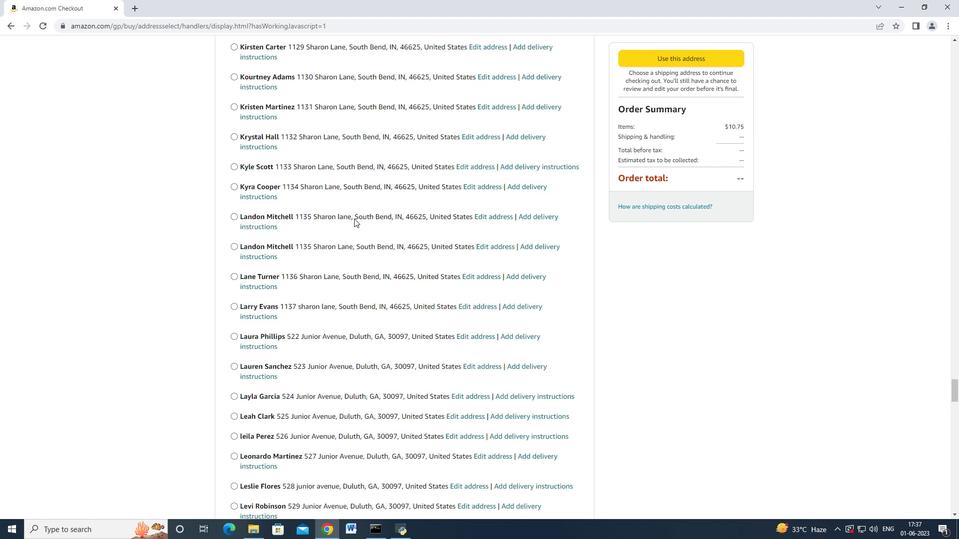 
Action: Mouse scrolled (354, 218) with delta (0, 0)
Screenshot: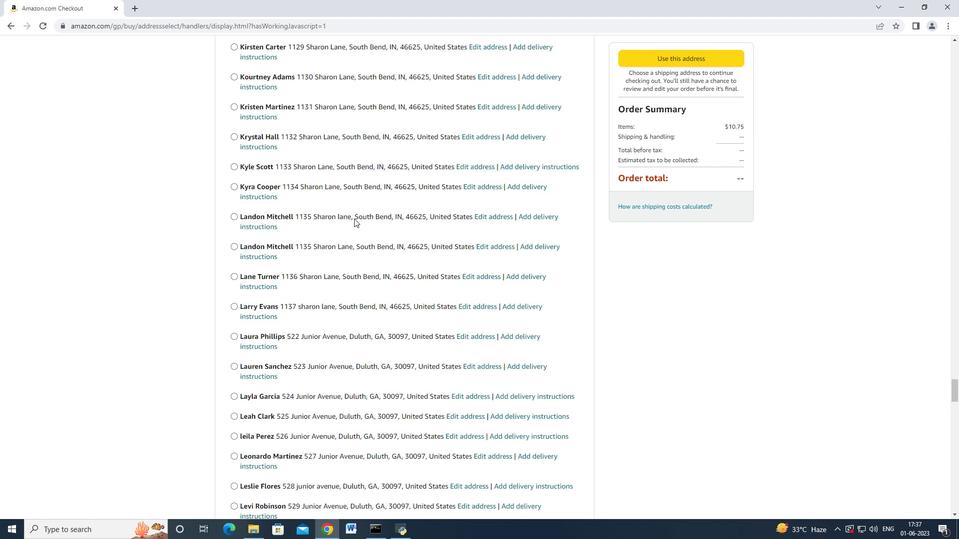 
Action: Mouse scrolled (354, 218) with delta (0, 0)
Screenshot: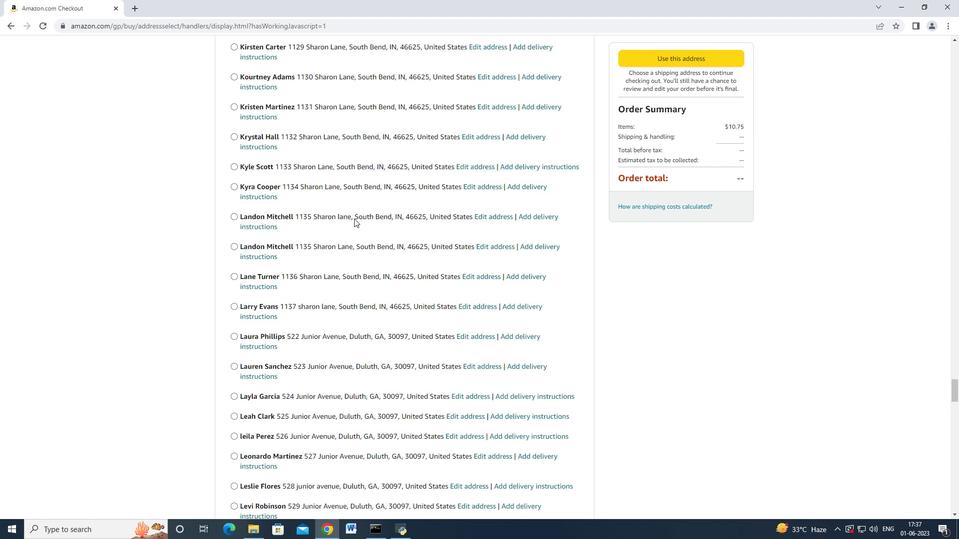 
Action: Mouse scrolled (354, 218) with delta (0, 0)
Screenshot: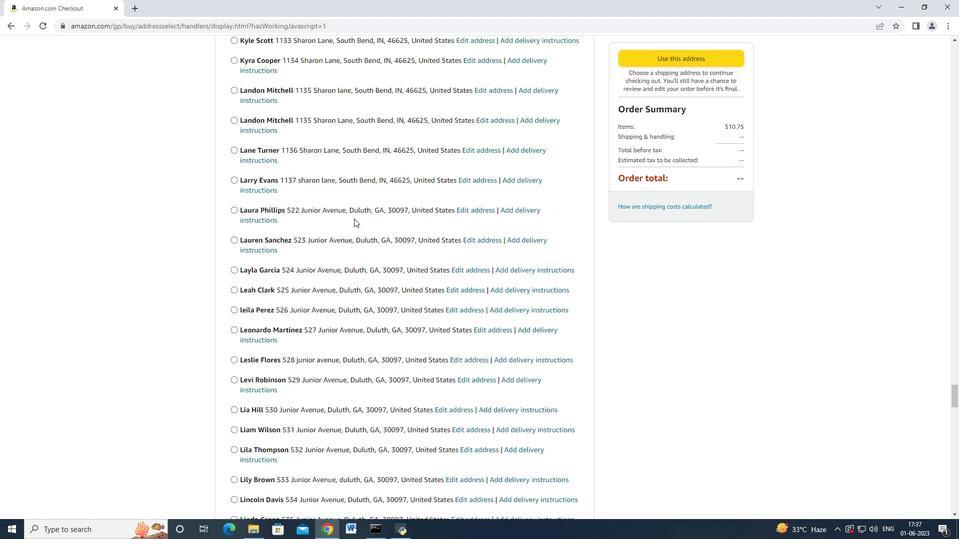 
Action: Mouse scrolled (354, 218) with delta (0, 0)
Screenshot: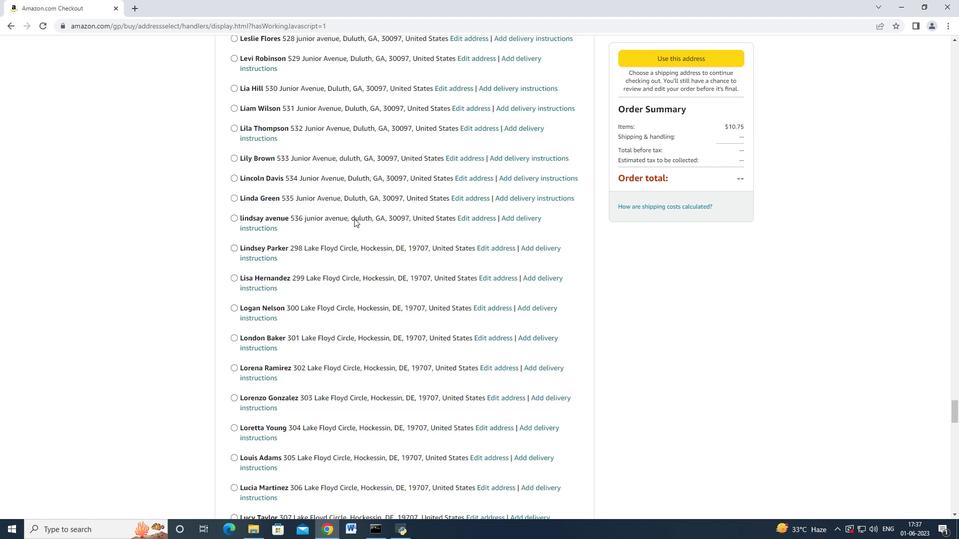 
Action: Mouse scrolled (354, 217) with delta (0, 0)
Screenshot: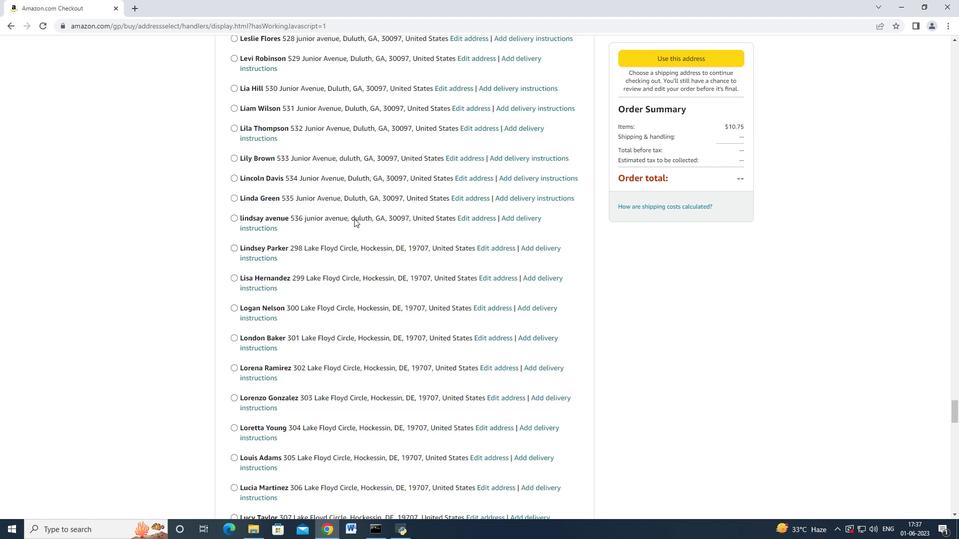 
Action: Mouse scrolled (354, 218) with delta (0, 0)
Screenshot: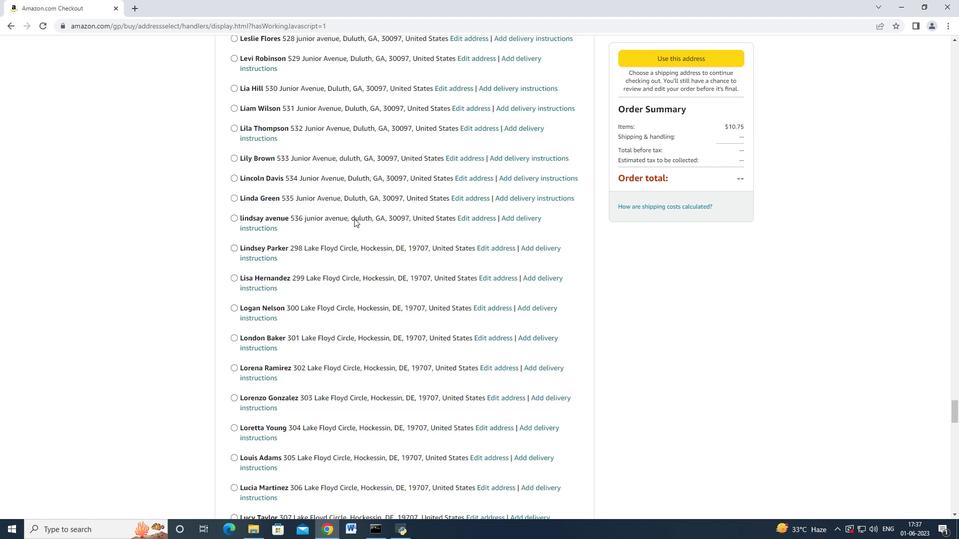 
Action: Mouse scrolled (354, 217) with delta (0, 0)
Screenshot: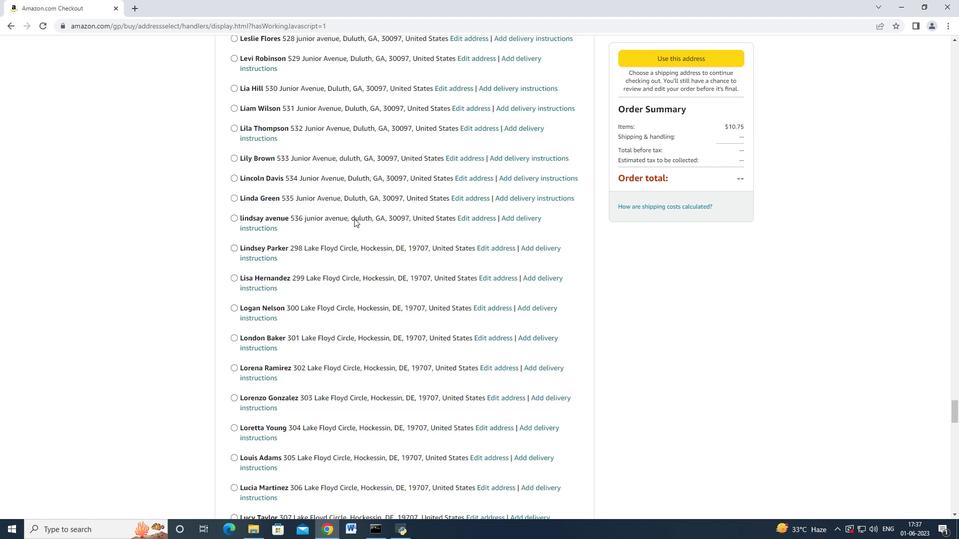 
Action: Mouse scrolled (354, 218) with delta (0, 0)
Screenshot: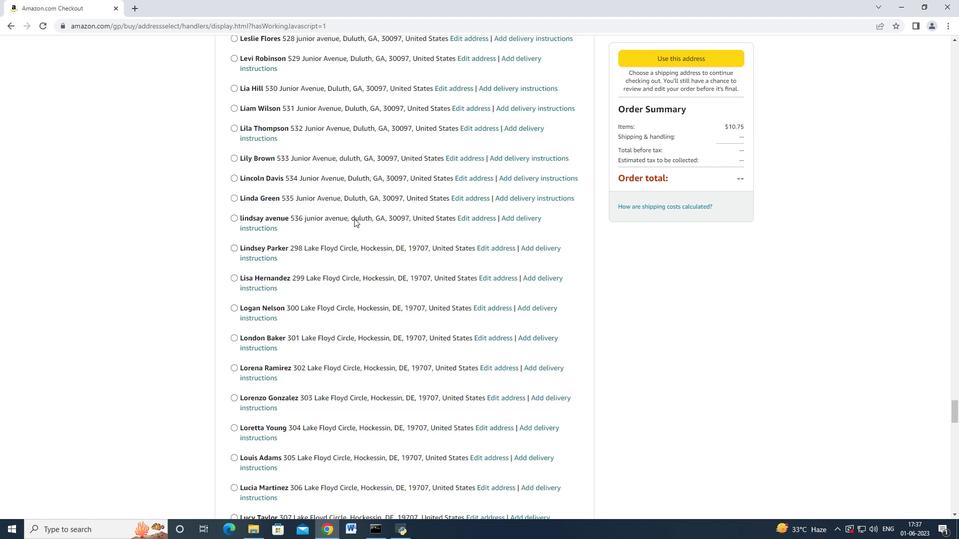 
Action: Mouse scrolled (354, 218) with delta (0, 0)
Screenshot: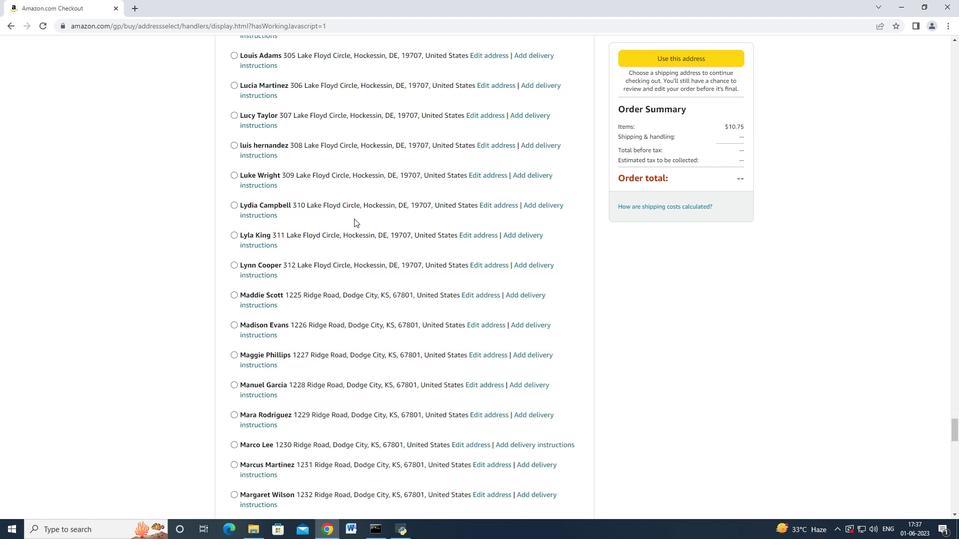 
Action: Mouse scrolled (354, 218) with delta (0, 0)
Screenshot: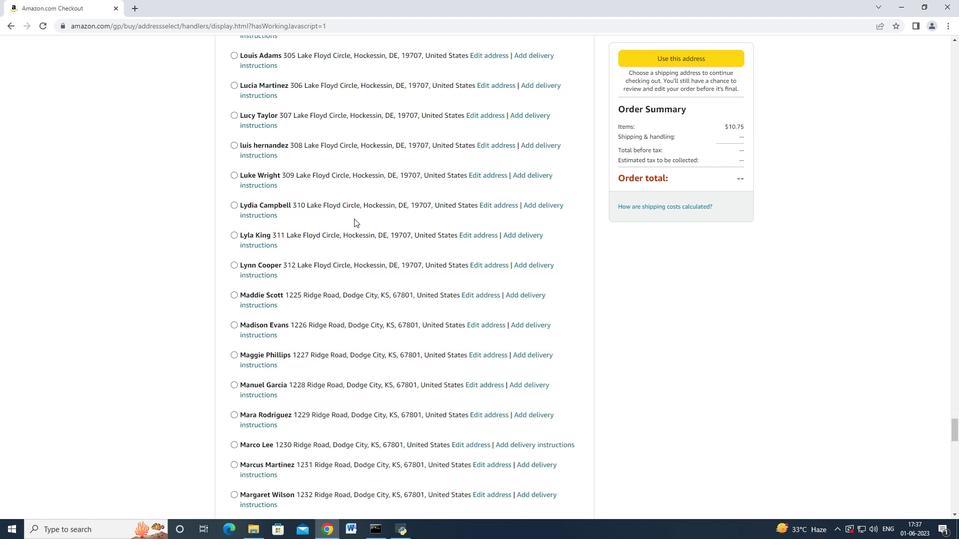 
Action: Mouse scrolled (354, 218) with delta (0, 0)
Screenshot: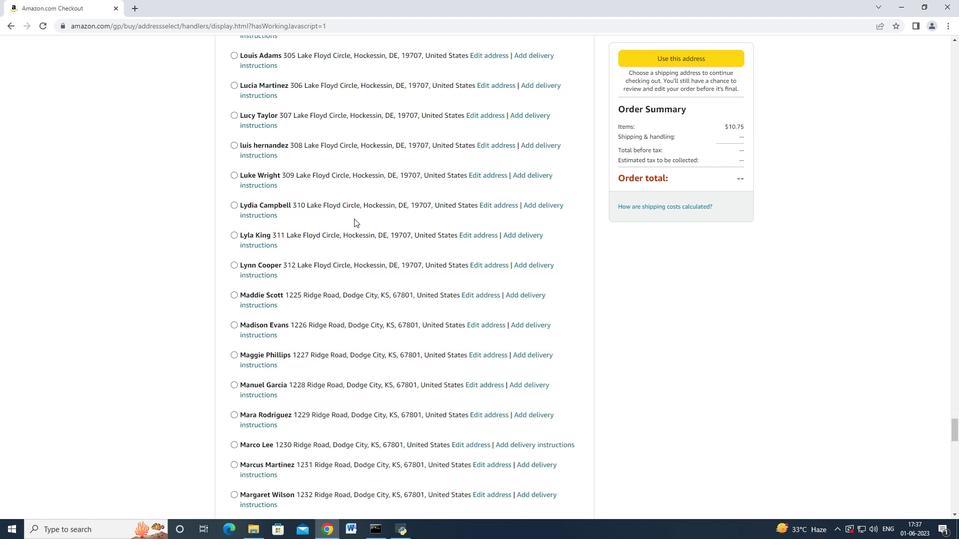 
Action: Mouse scrolled (354, 218) with delta (0, 0)
Screenshot: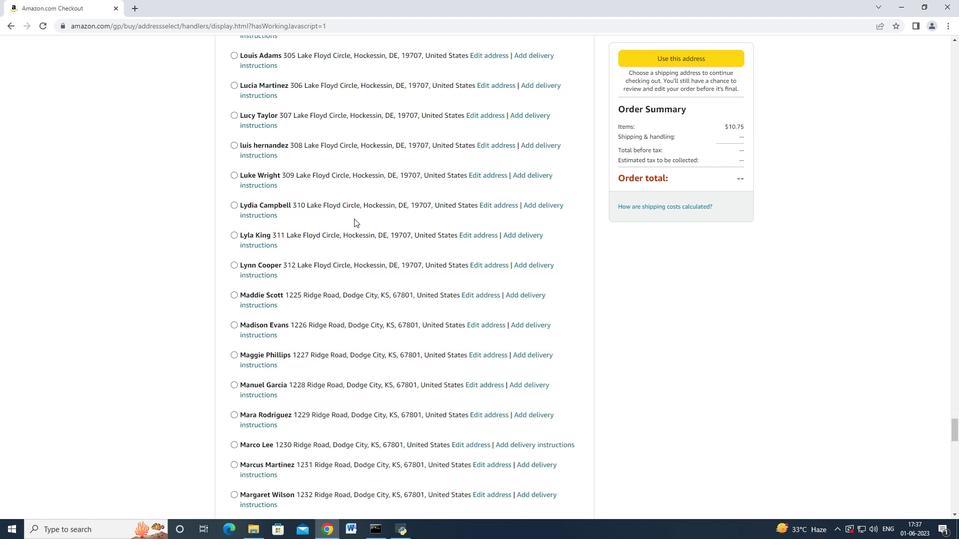 
Action: Mouse scrolled (354, 218) with delta (0, 0)
Screenshot: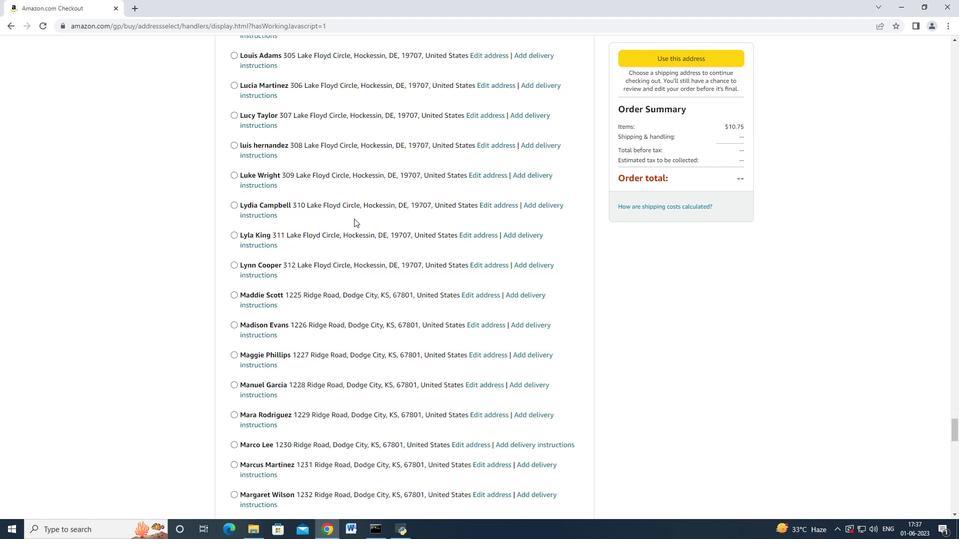 
Action: Mouse scrolled (354, 218) with delta (0, 0)
Screenshot: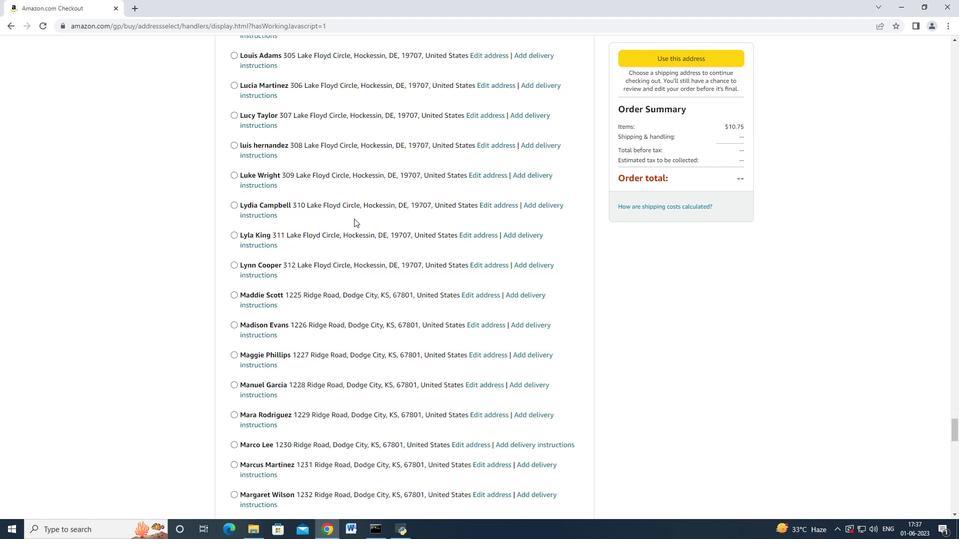
Action: Mouse scrolled (354, 218) with delta (0, 0)
Screenshot: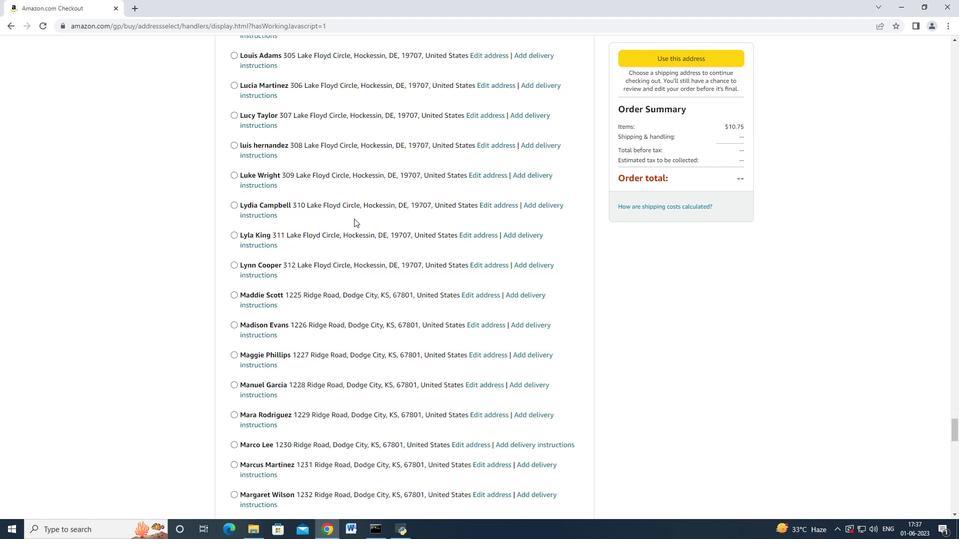 
Action: Mouse scrolled (354, 218) with delta (0, 0)
Screenshot: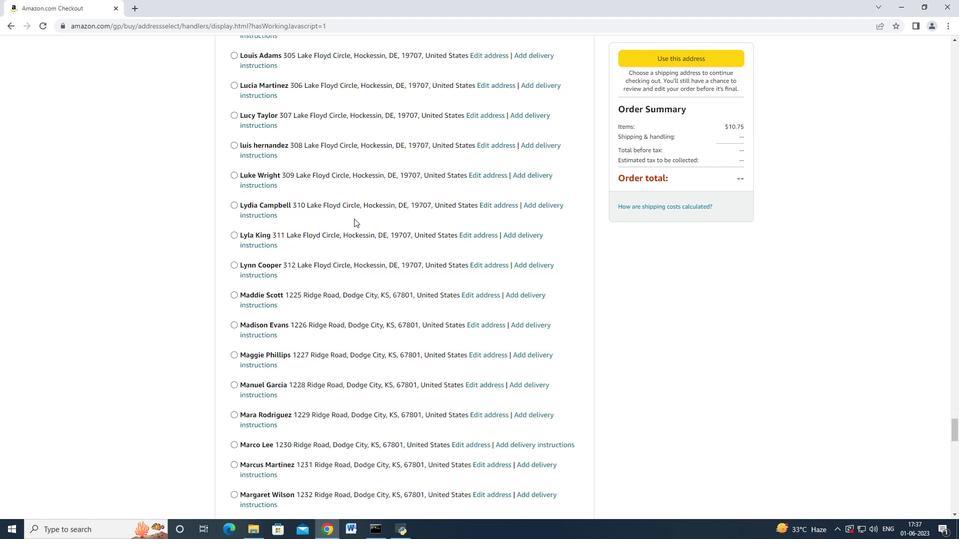 
Action: Mouse scrolled (354, 218) with delta (0, 0)
Screenshot: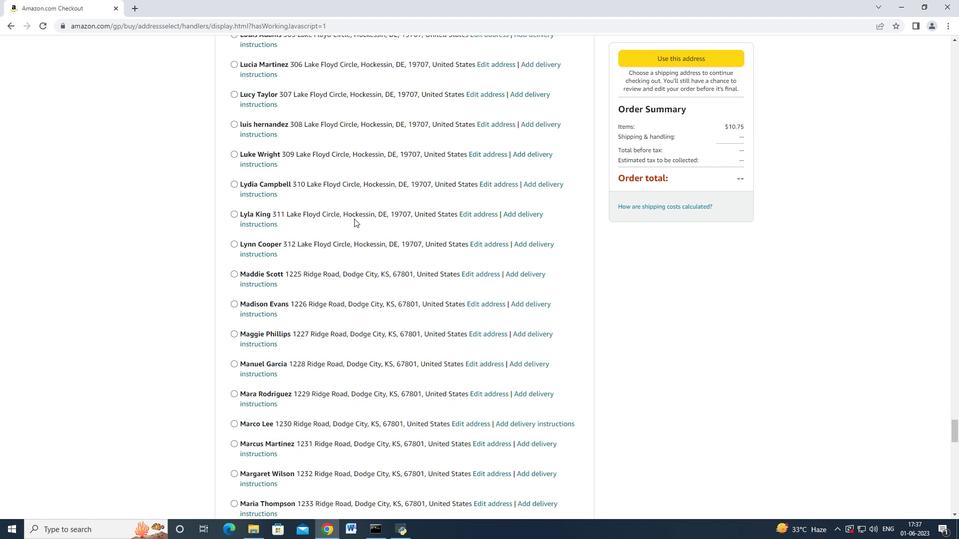
Action: Mouse moved to (354, 218)
Screenshot: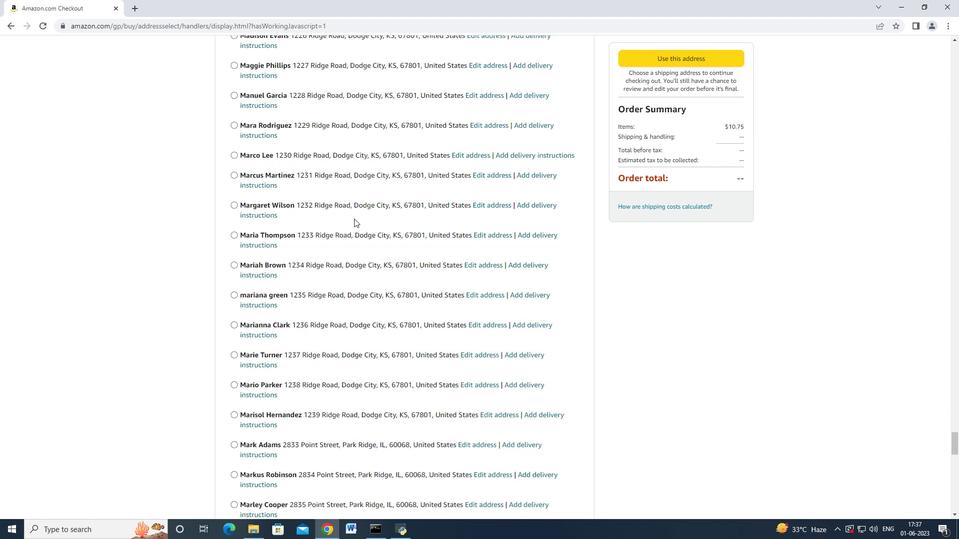 
Action: Mouse scrolled (354, 218) with delta (0, 0)
Screenshot: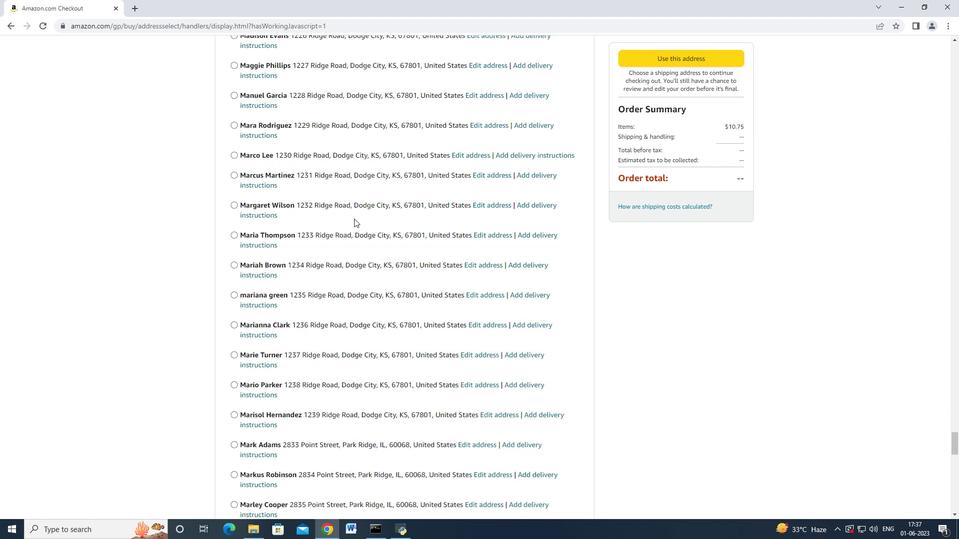 
Action: Mouse scrolled (354, 218) with delta (0, 0)
Screenshot: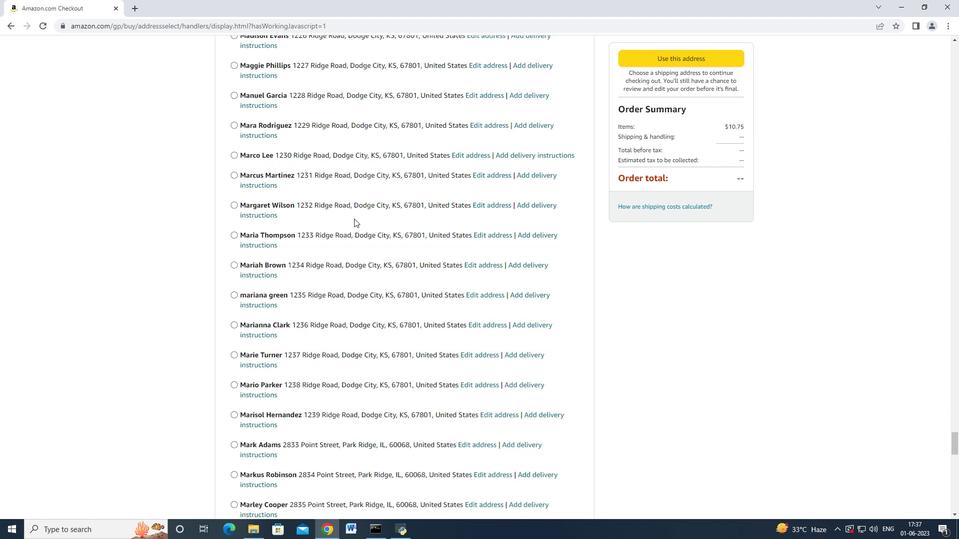 
Action: Mouse scrolled (354, 218) with delta (0, 0)
Screenshot: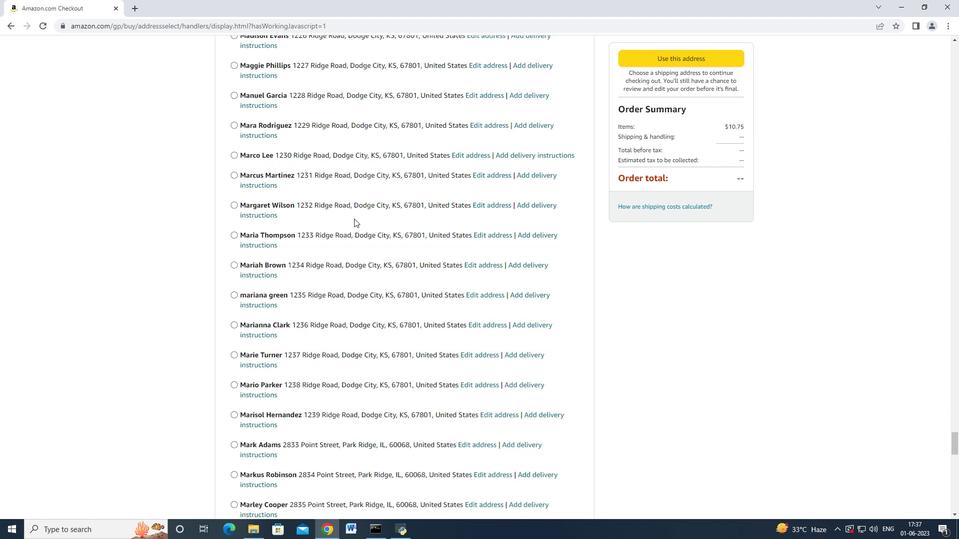 
Action: Mouse scrolled (354, 218) with delta (0, 0)
Screenshot: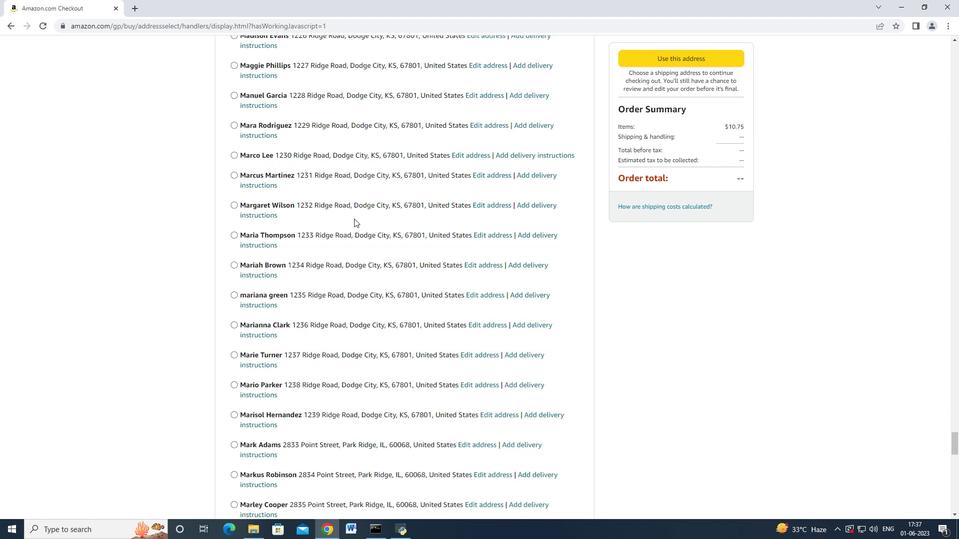 
Action: Mouse scrolled (354, 217) with delta (0, 0)
Screenshot: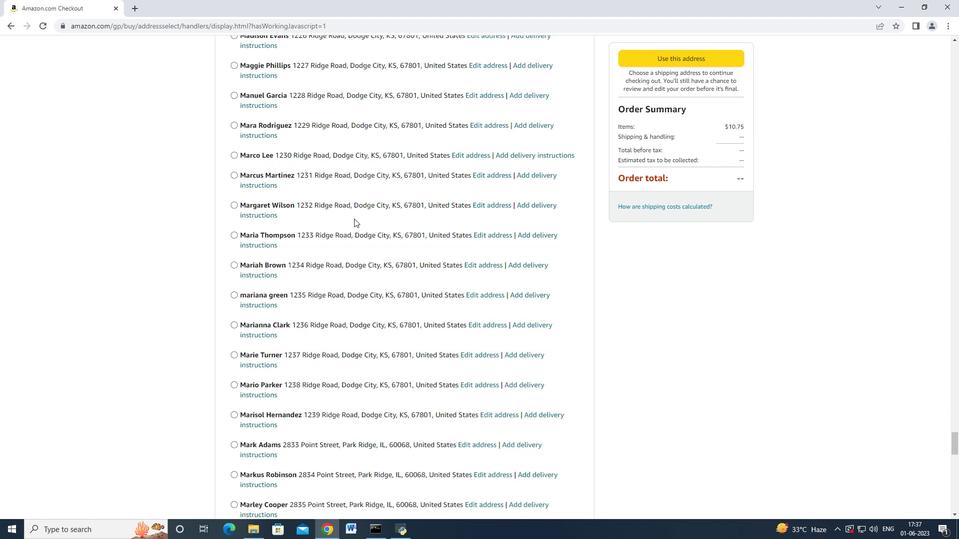 
Action: Mouse scrolled (354, 218) with delta (0, 0)
Screenshot: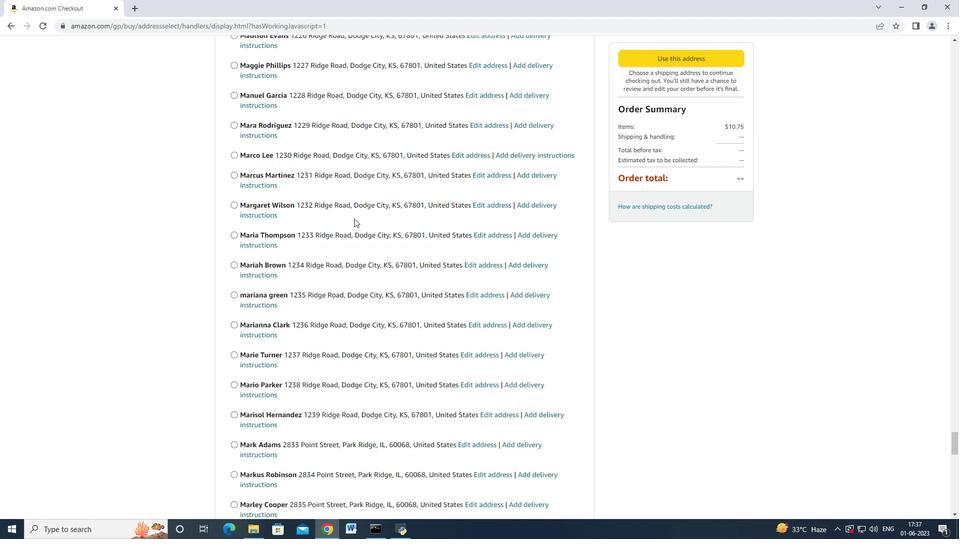
Action: Mouse moved to (353, 218)
Screenshot: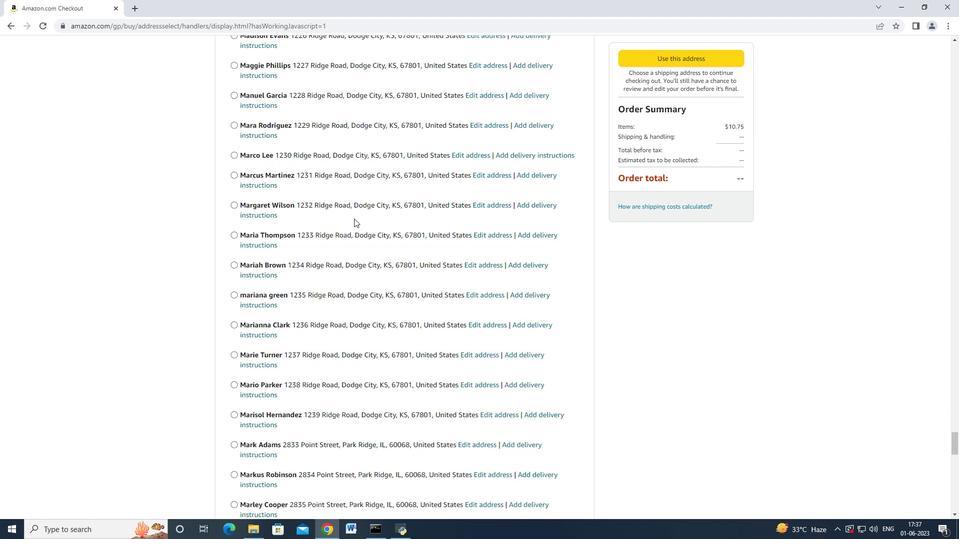 
Action: Mouse scrolled (353, 218) with delta (0, 0)
Screenshot: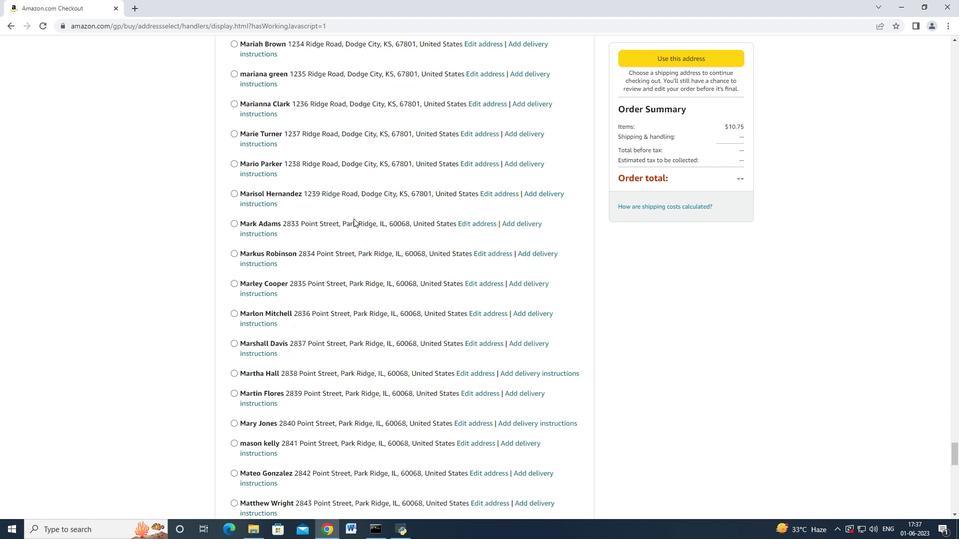 
Action: Mouse scrolled (353, 218) with delta (0, 0)
Screenshot: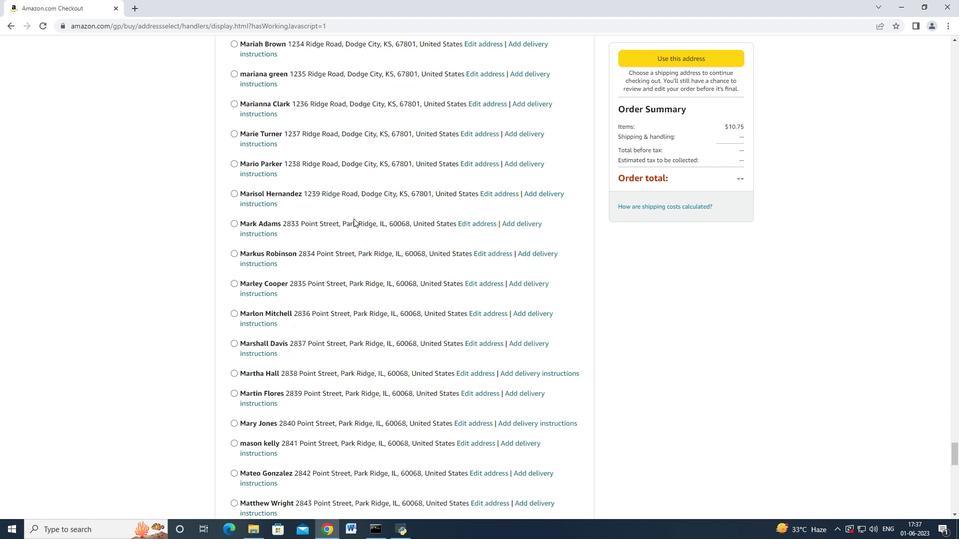 
Action: Mouse scrolled (353, 217) with delta (0, 0)
Screenshot: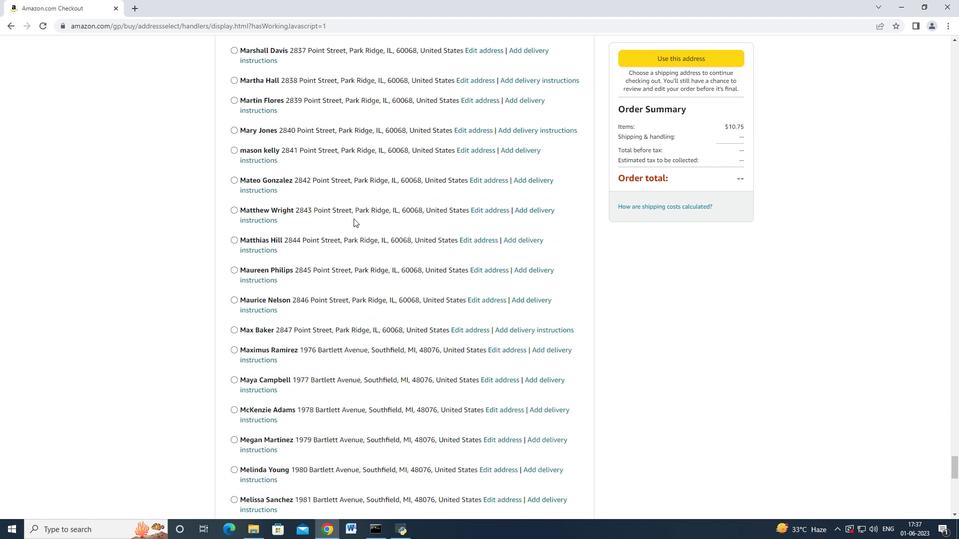 
Action: Mouse scrolled (353, 218) with delta (0, 0)
Screenshot: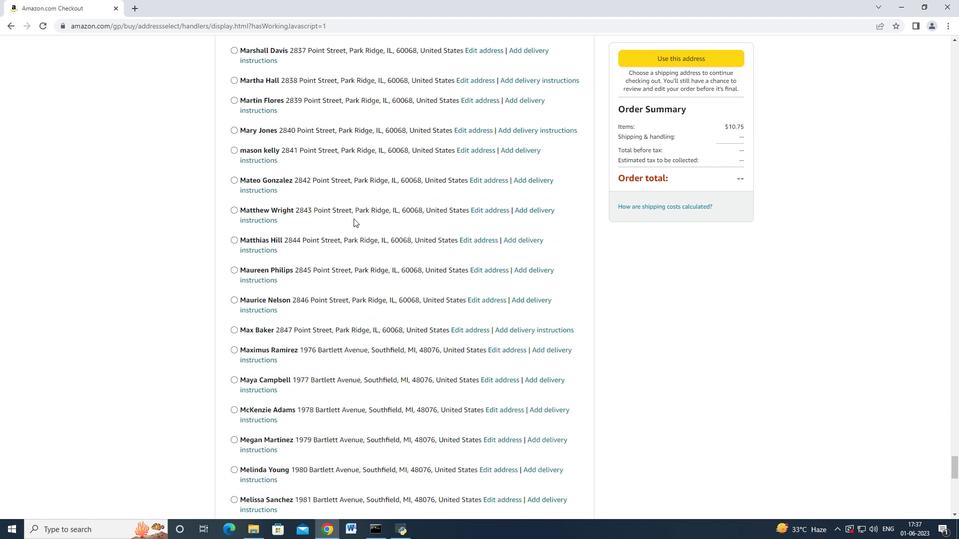 
Action: Mouse scrolled (353, 218) with delta (0, 0)
Screenshot: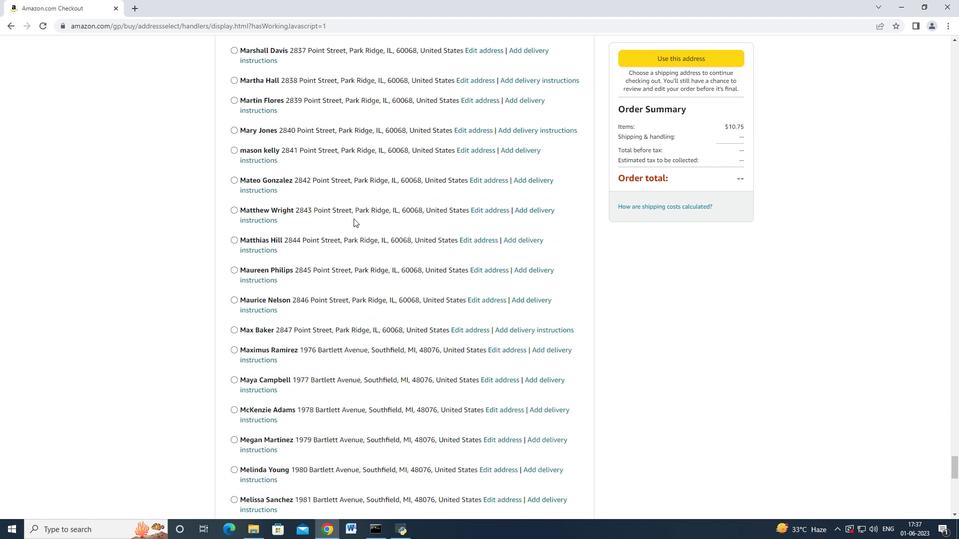 
Action: Mouse scrolled (353, 218) with delta (0, 0)
Screenshot: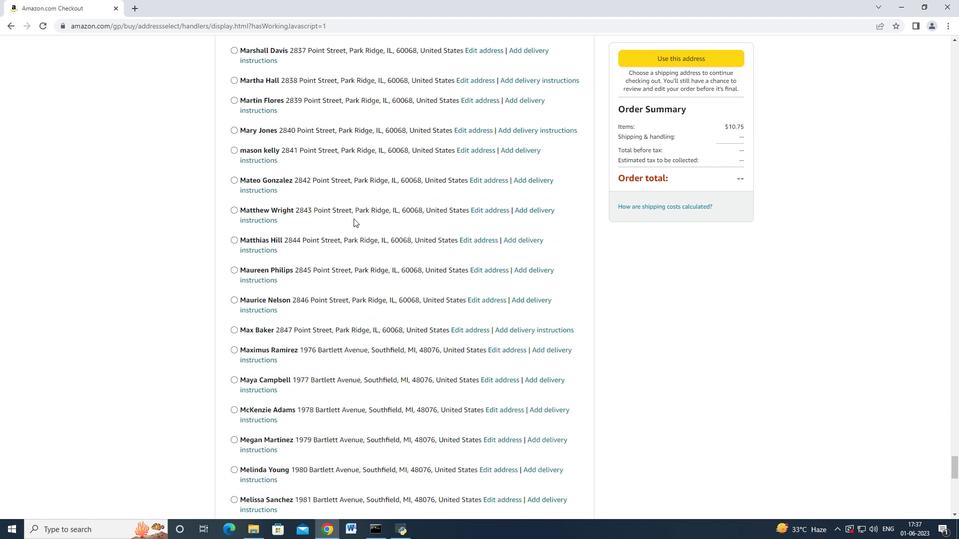 
Action: Mouse scrolled (353, 218) with delta (0, 0)
Screenshot: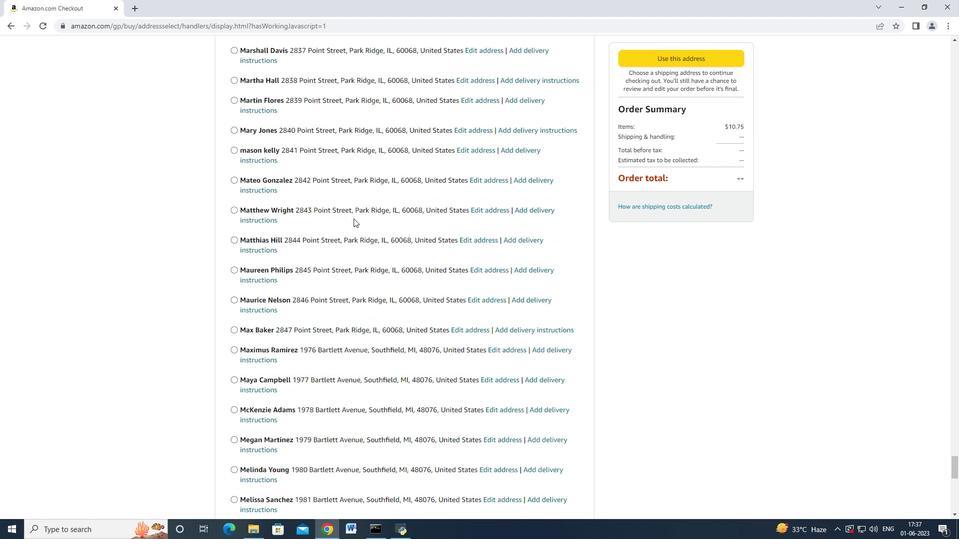 
Action: Mouse scrolled (353, 218) with delta (0, 0)
Screenshot: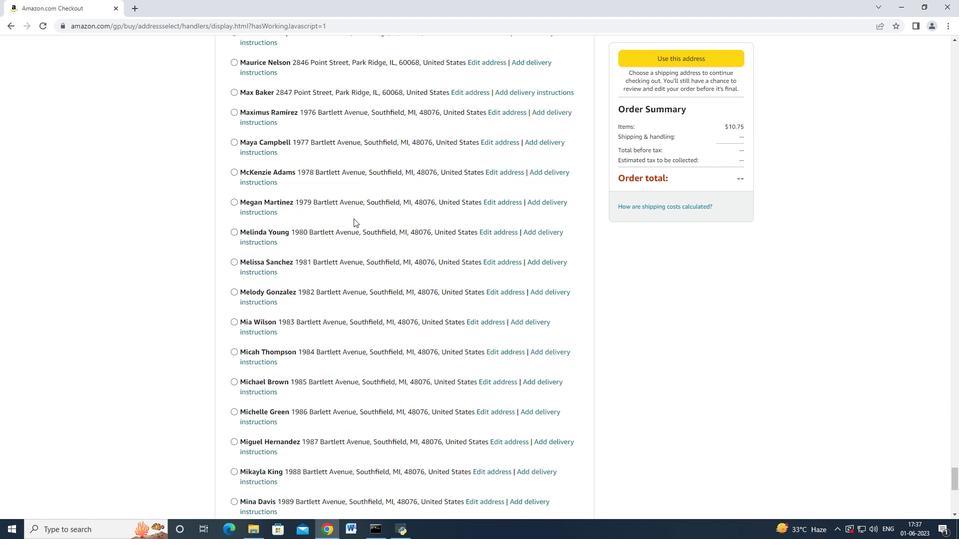 
Action: Mouse scrolled (353, 218) with delta (0, 0)
Screenshot: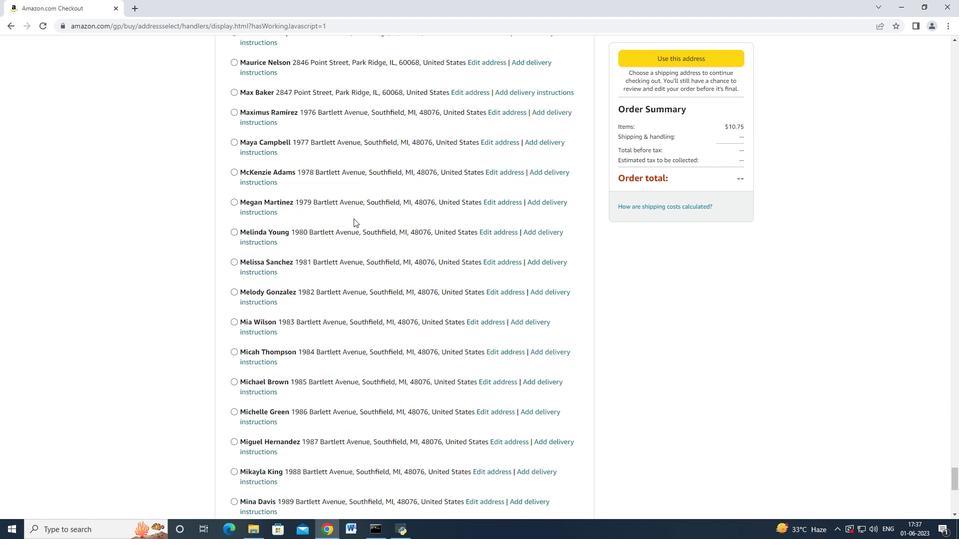 
Action: Mouse scrolled (353, 218) with delta (0, 0)
Screenshot: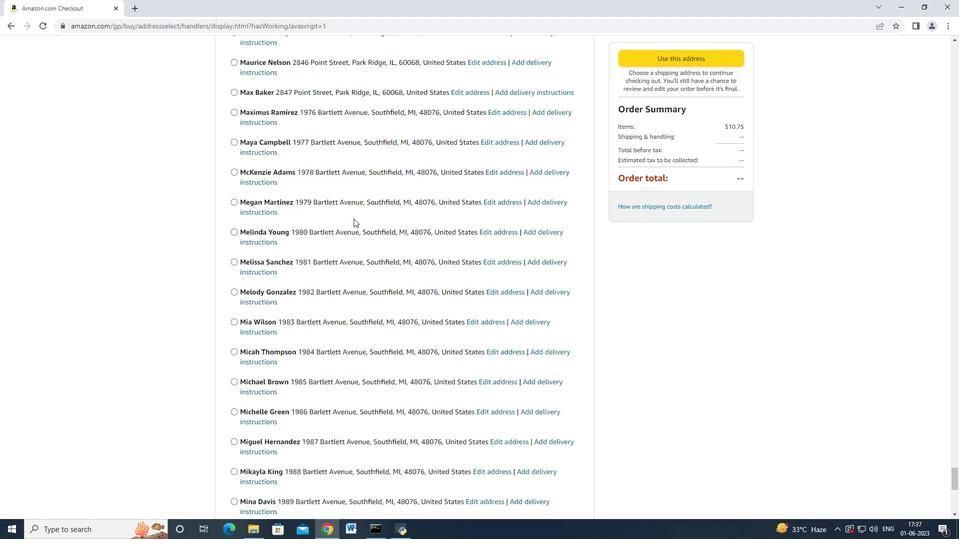 
Action: Mouse scrolled (353, 218) with delta (0, 0)
Screenshot: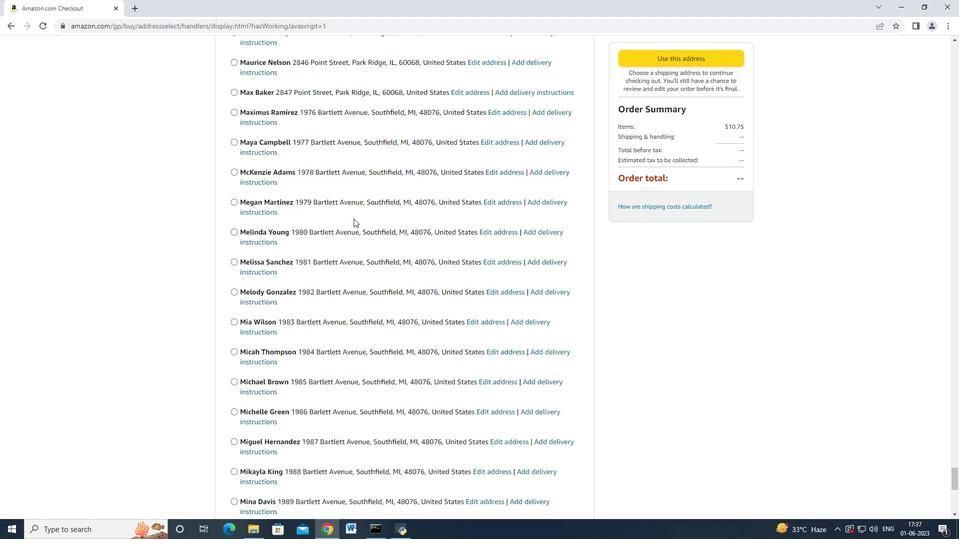 
Action: Mouse scrolled (353, 217) with delta (0, 0)
Screenshot: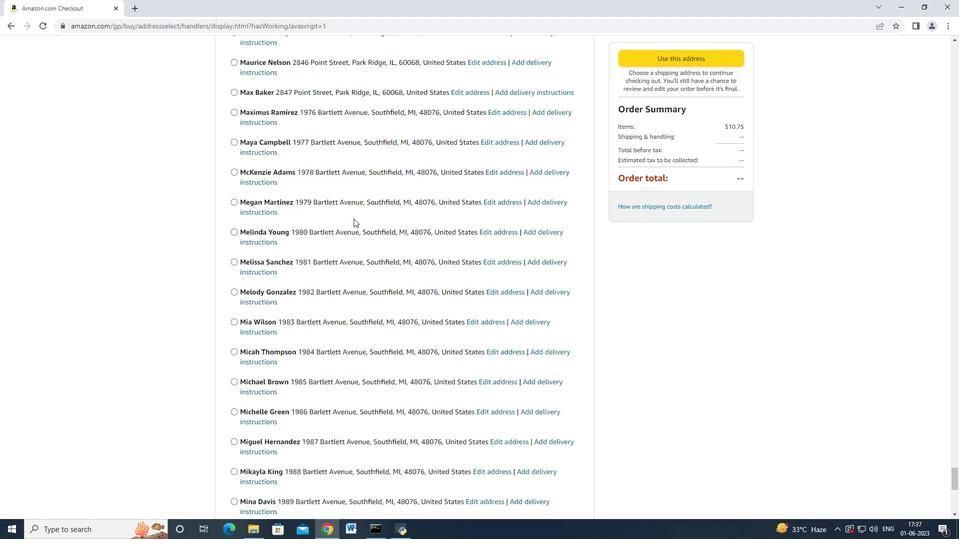 
Action: Mouse scrolled (353, 218) with delta (0, 0)
Screenshot: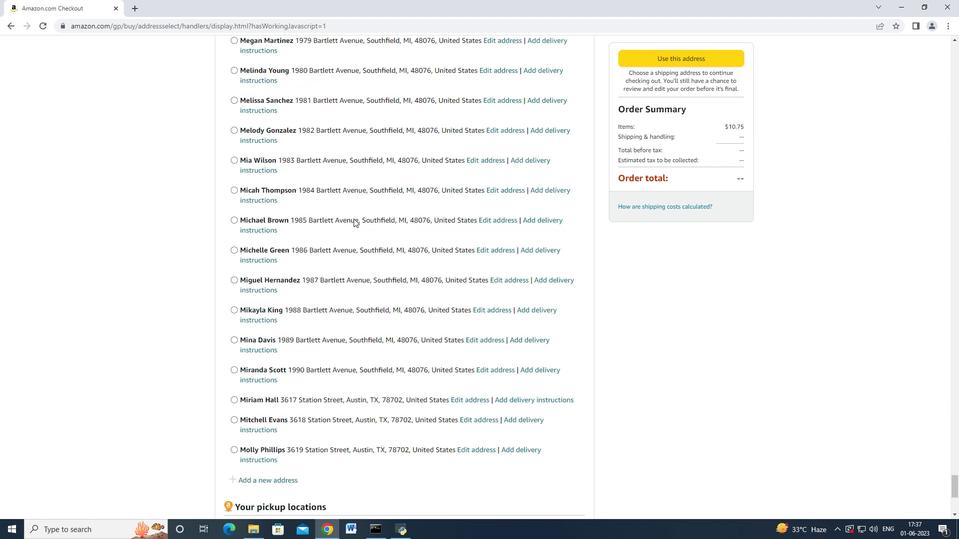 
Action: Mouse scrolled (353, 218) with delta (0, 0)
Screenshot: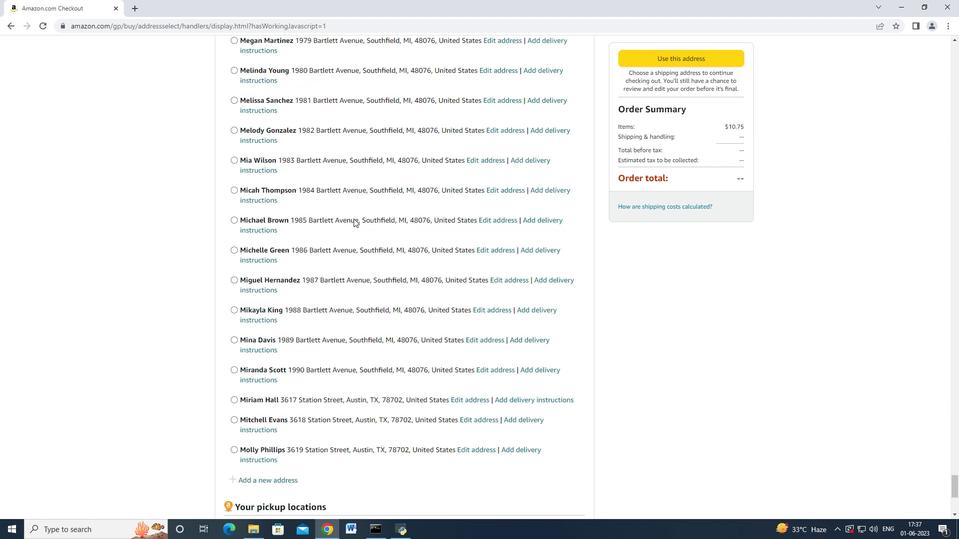 
Action: Mouse scrolled (353, 218) with delta (0, 0)
Screenshot: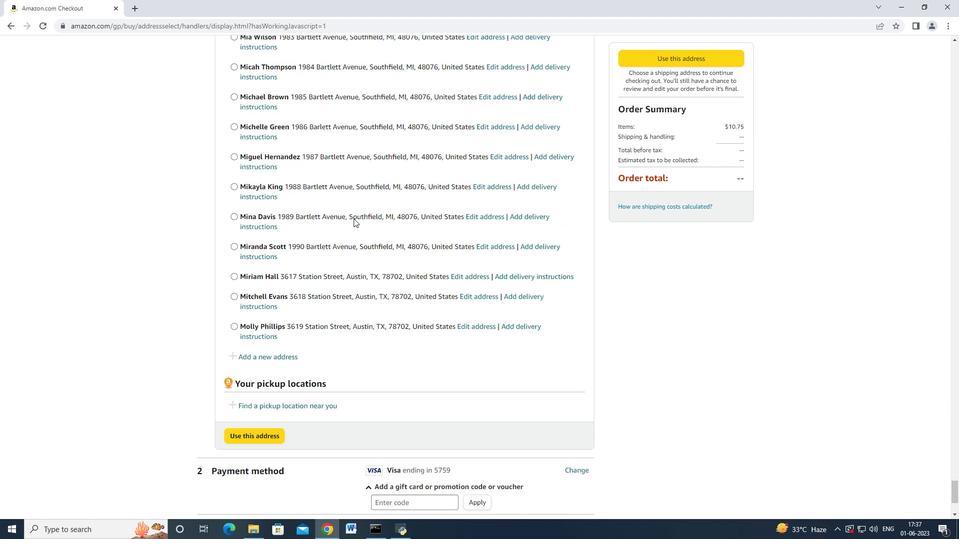 
Action: Mouse scrolled (353, 218) with delta (0, 0)
Screenshot: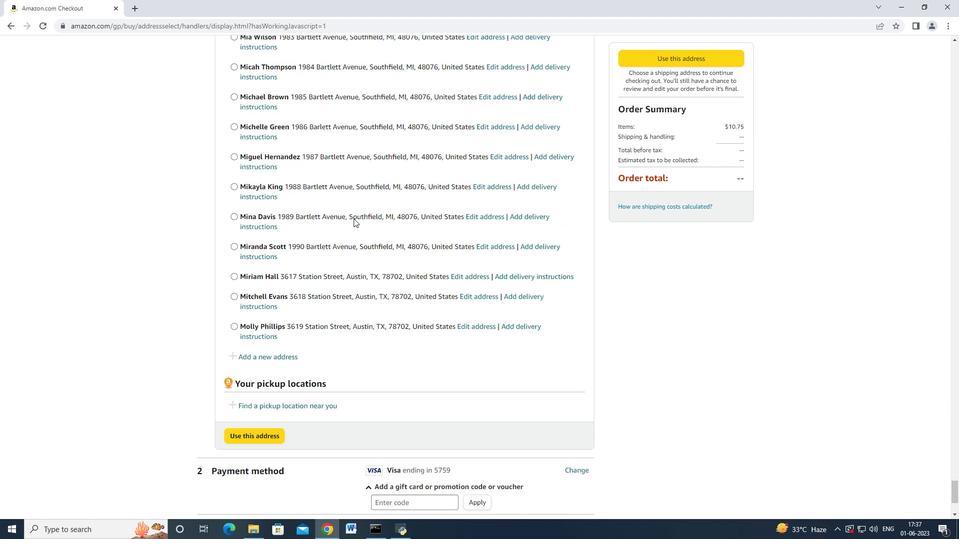 
Action: Mouse scrolled (353, 218) with delta (0, 0)
Screenshot: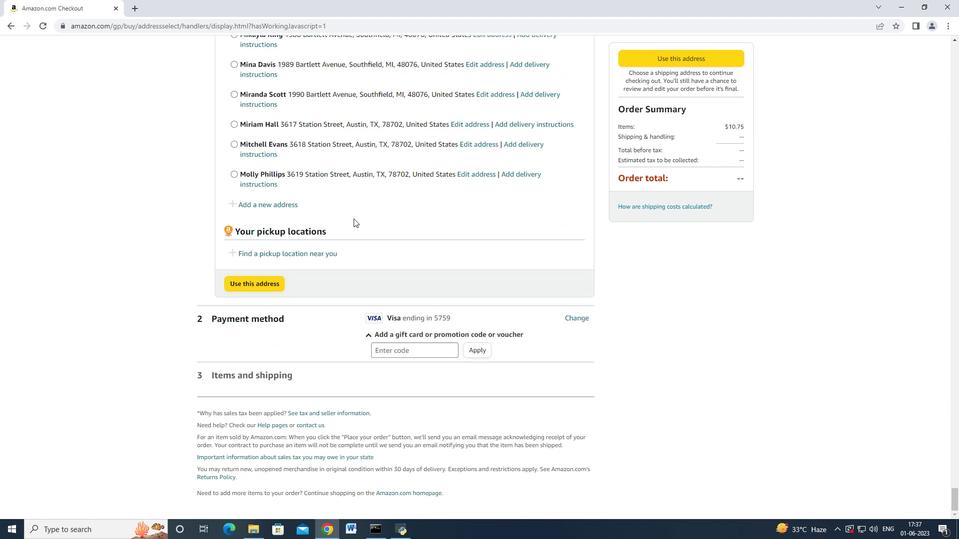 
Action: Mouse scrolled (353, 218) with delta (0, 0)
Screenshot: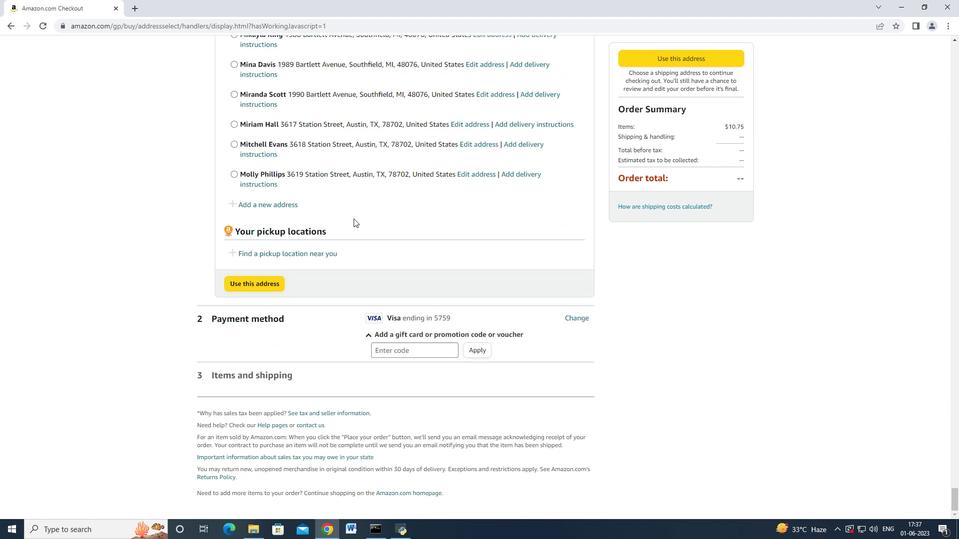 
Action: Mouse moved to (255, 206)
Screenshot: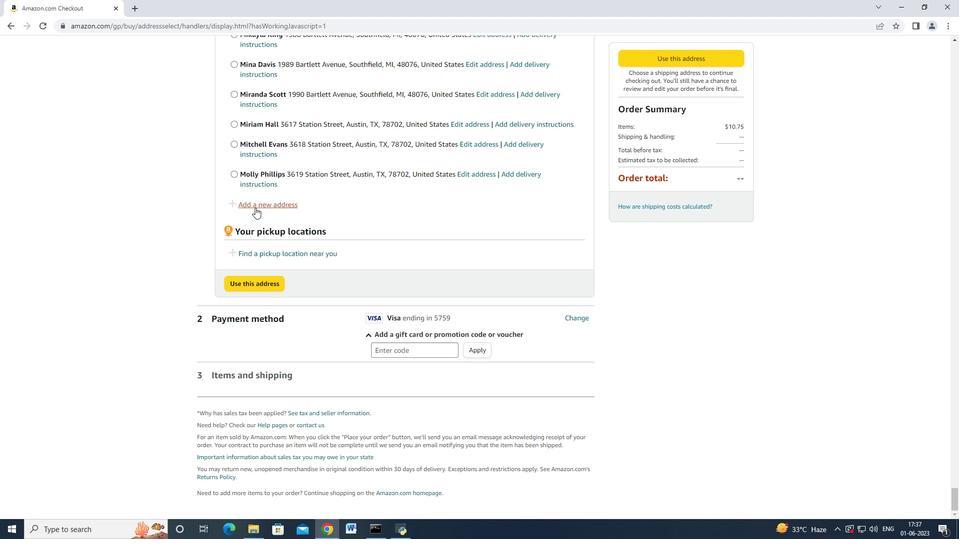 
Action: Mouse pressed left at (255, 206)
Screenshot: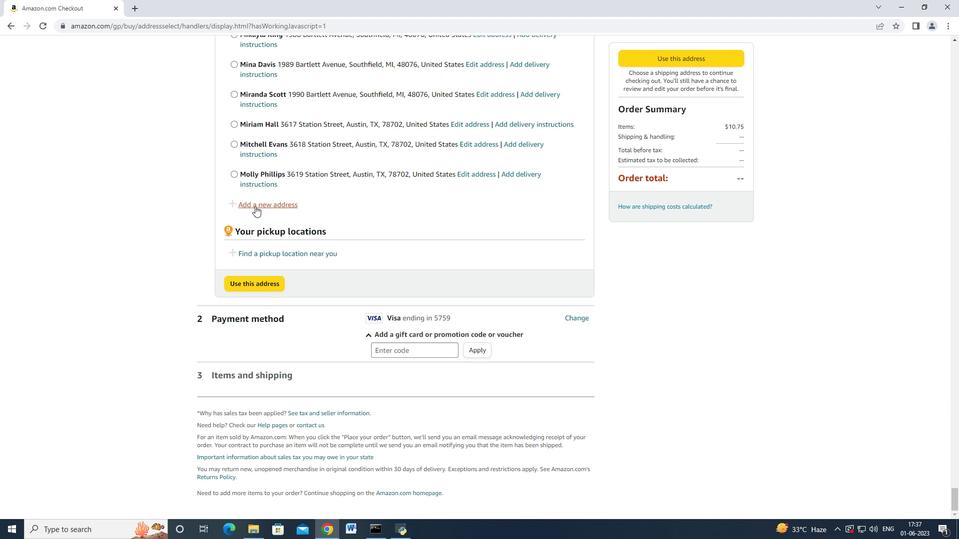 
Action: Mouse moved to (329, 238)
Screenshot: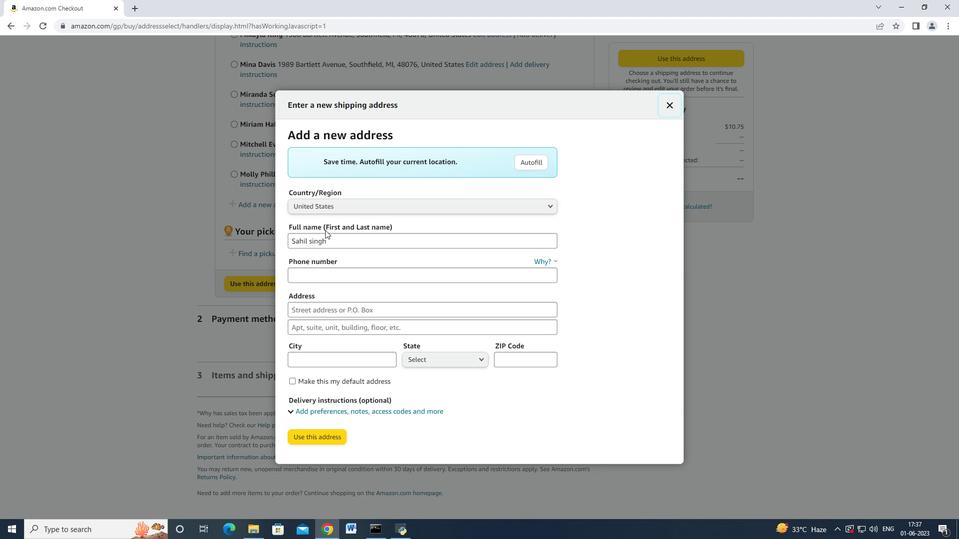 
Action: Mouse pressed left at (329, 238)
Screenshot: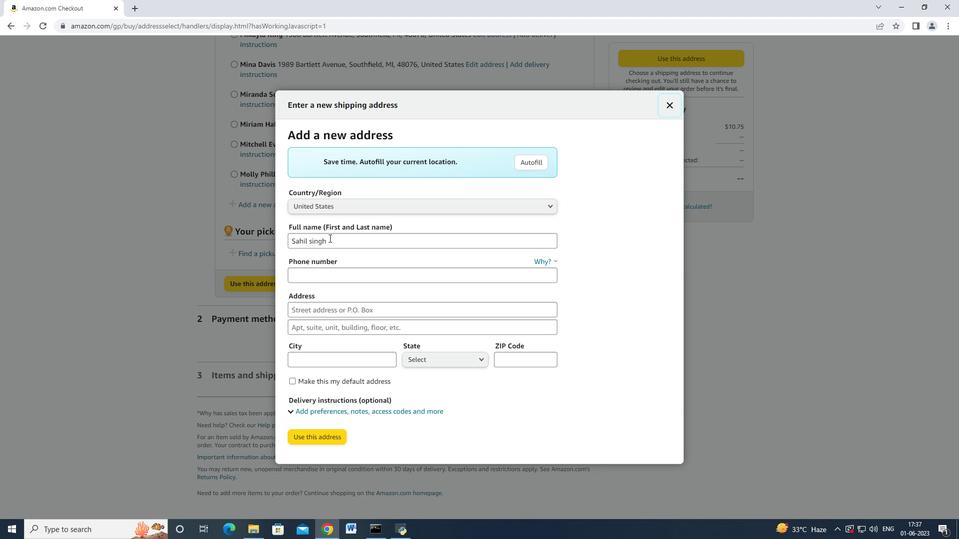 
Action: Mouse moved to (289, 236)
Screenshot: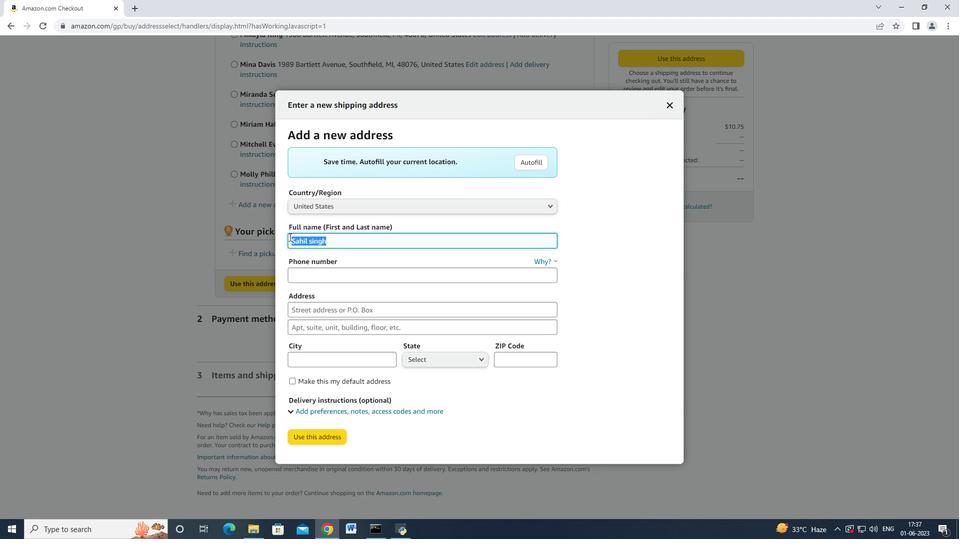 
Action: Key pressed <Key.backspace><Key.shift_r>Dean<Key.space><Key.shift>Flores<Key.tab><Key.tab>8322385022<Key.tab>4732<Key.backspace><Key.backspace>23<Key.space><Key.shift>Wom<Key.backspace><Key.backspace>ines<Key.space><Key.shift>Lanes<Key.tab><Key.tab><Key.shift>sabine<Key.space><Key.shift>Pa<Key.backspace><Key.backspace>pass<Key.space><Key.tab>
Screenshot: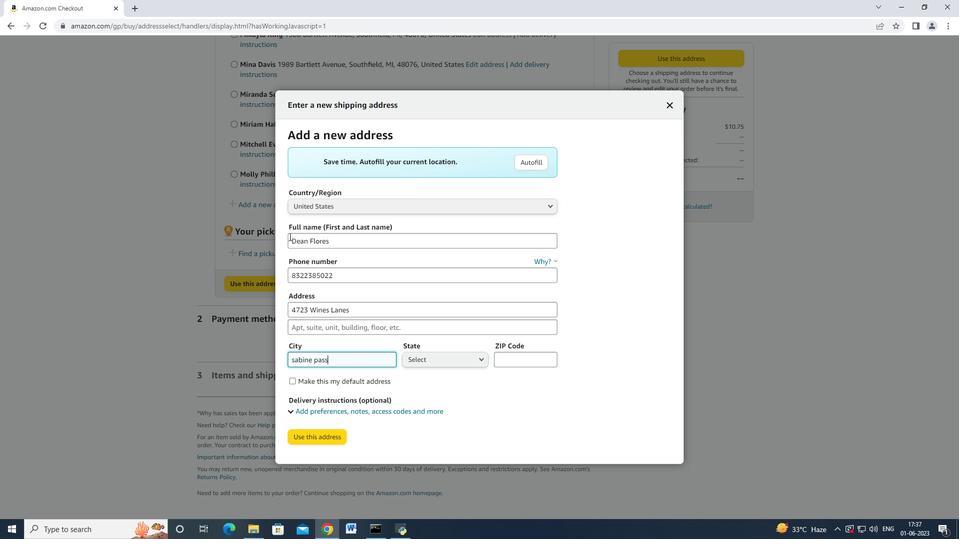 
Action: Mouse moved to (447, 356)
Screenshot: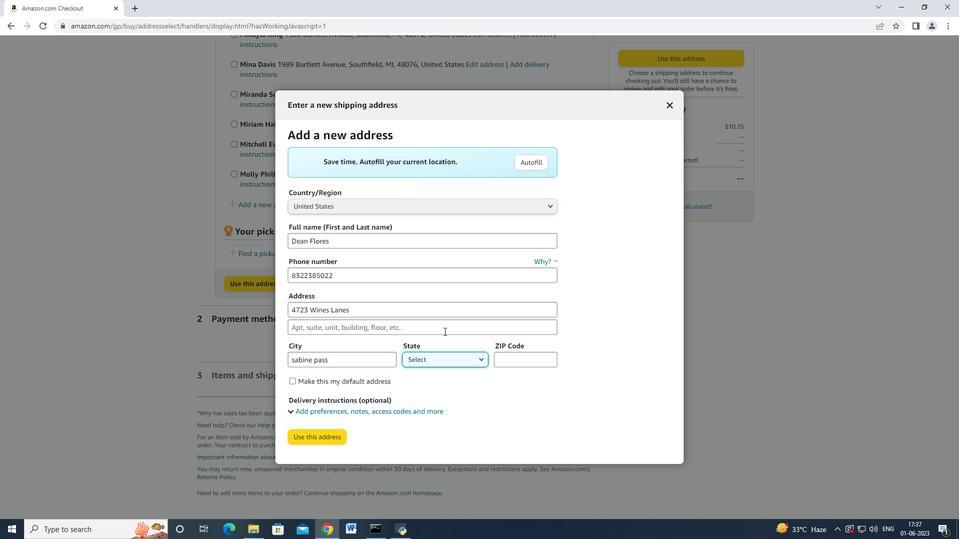 
Action: Mouse pressed left at (447, 356)
Screenshot: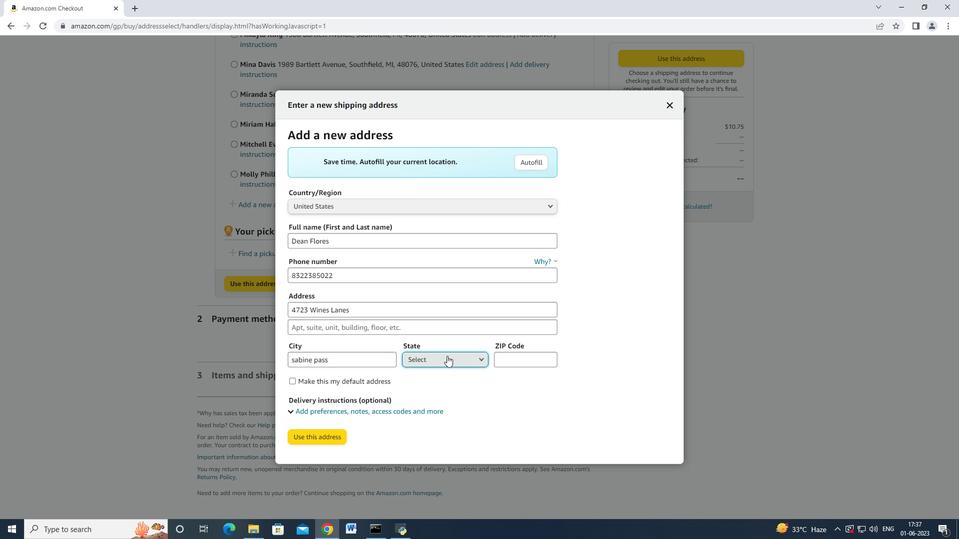 
Action: Mouse moved to (461, 277)
Screenshot: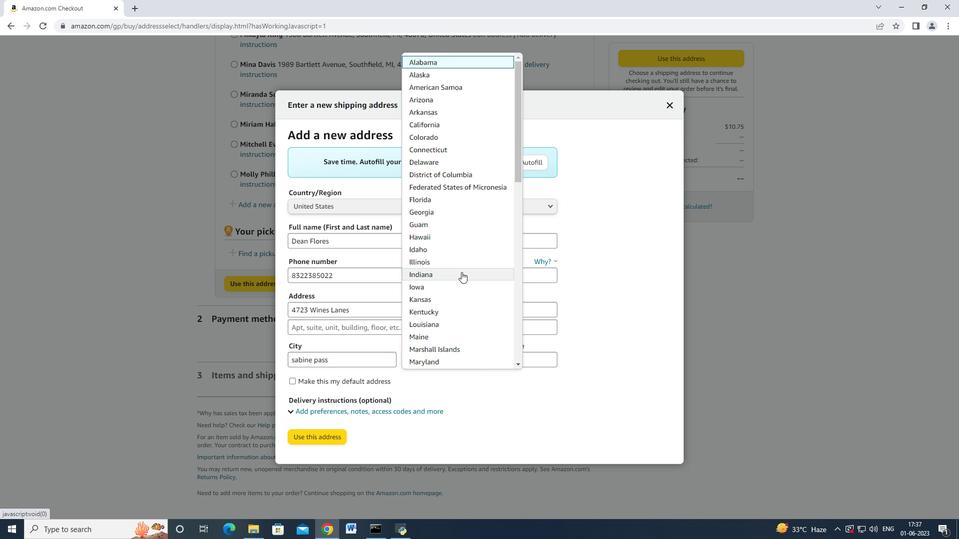 
Action: Mouse scrolled (461, 276) with delta (0, 0)
Screenshot: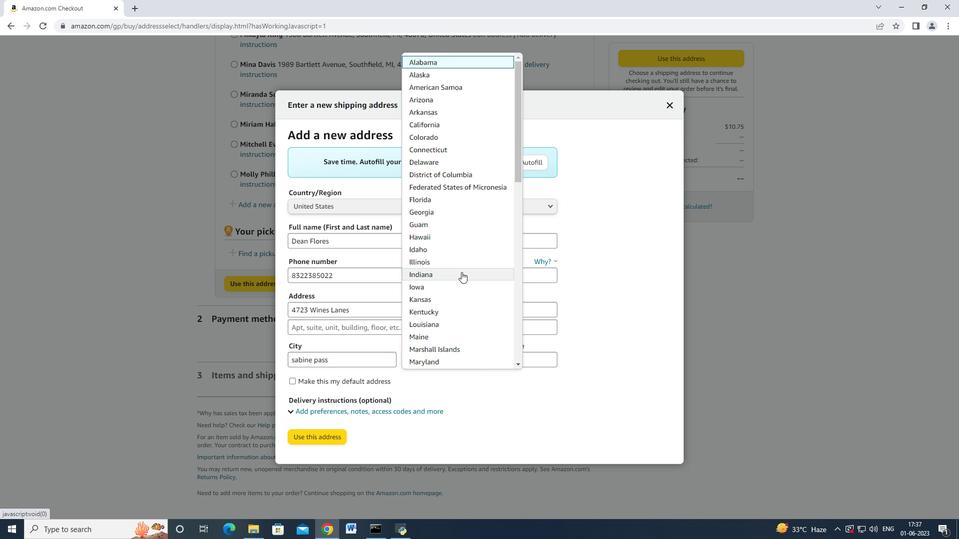 
Action: Mouse moved to (460, 277)
Screenshot: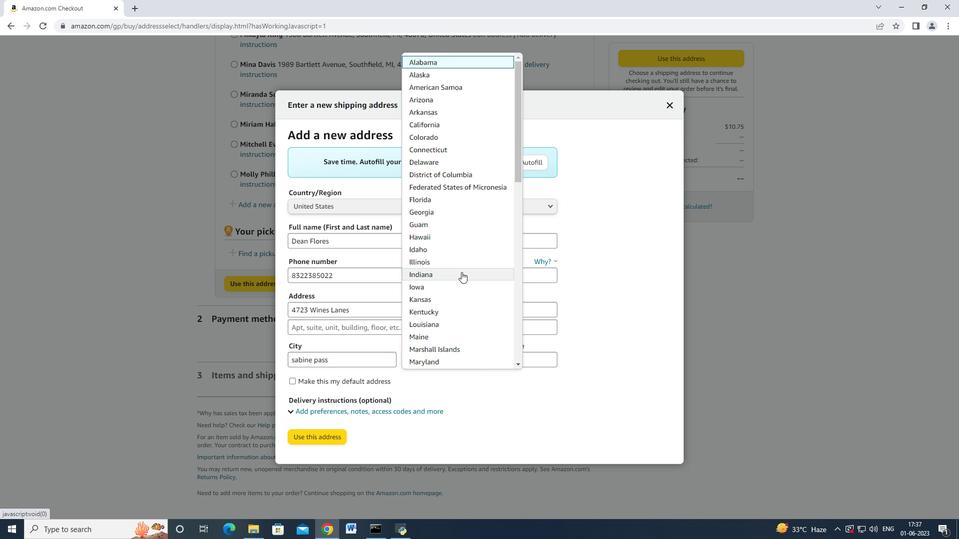 
Action: Mouse scrolled (460, 277) with delta (0, 0)
Screenshot: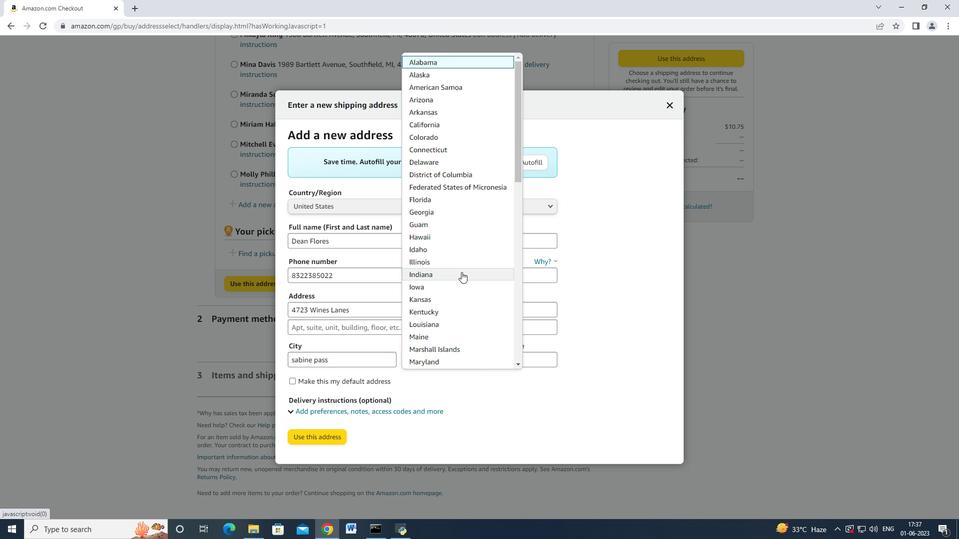 
Action: Mouse moved to (460, 278)
Screenshot: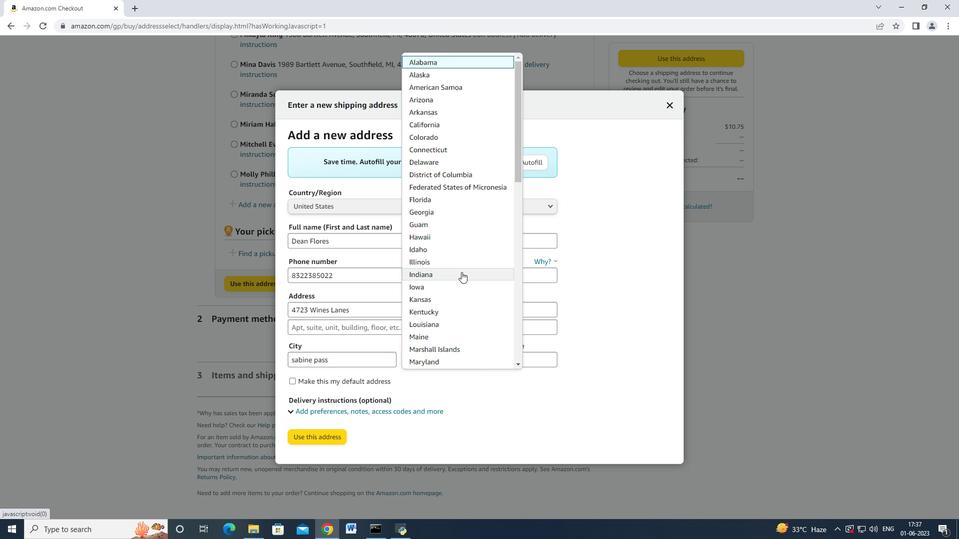 
Action: Mouse scrolled (460, 277) with delta (0, 0)
Screenshot: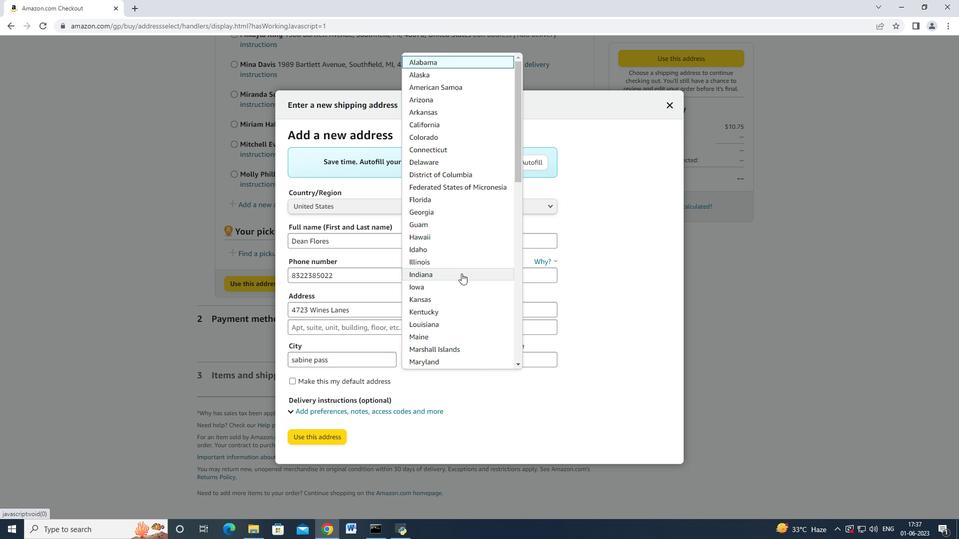 
Action: Mouse moved to (460, 278)
Screenshot: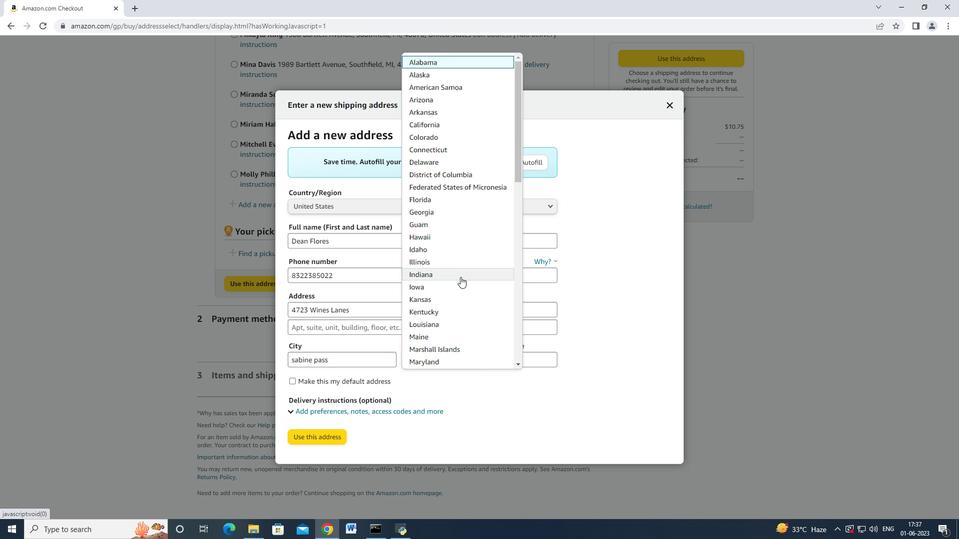 
Action: Mouse scrolled (460, 277) with delta (0, 0)
Screenshot: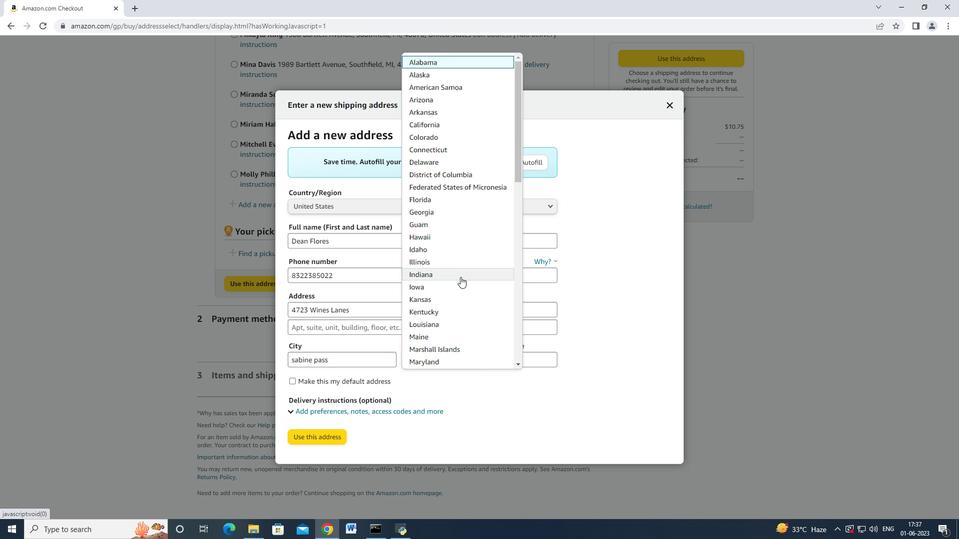 
Action: Mouse moved to (459, 289)
Screenshot: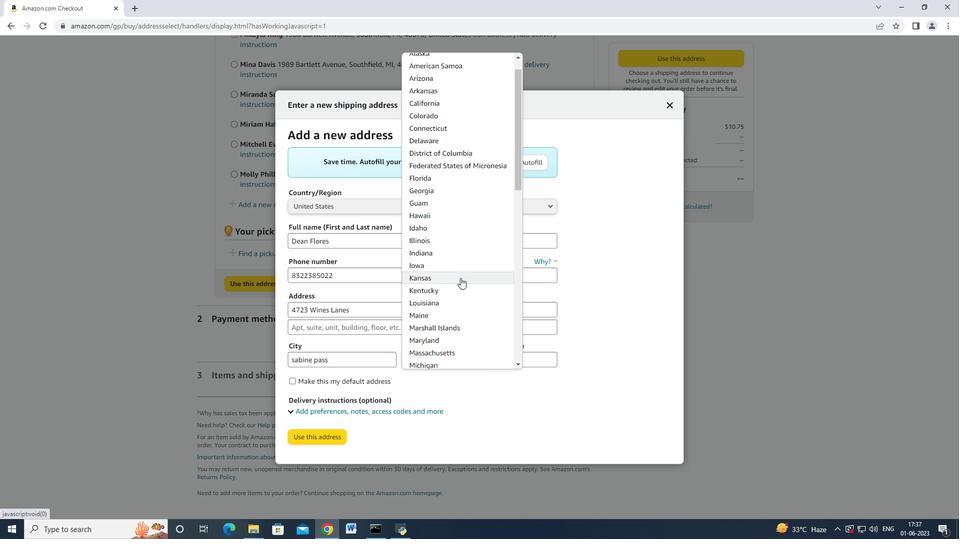 
Action: Mouse scrolled (459, 288) with delta (0, 0)
Screenshot: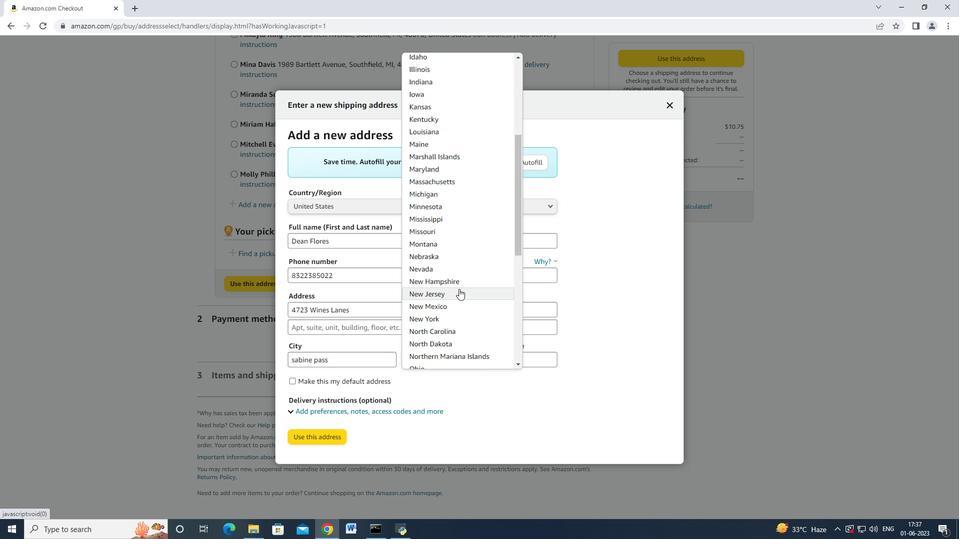 
Action: Mouse moved to (459, 289)
Screenshot: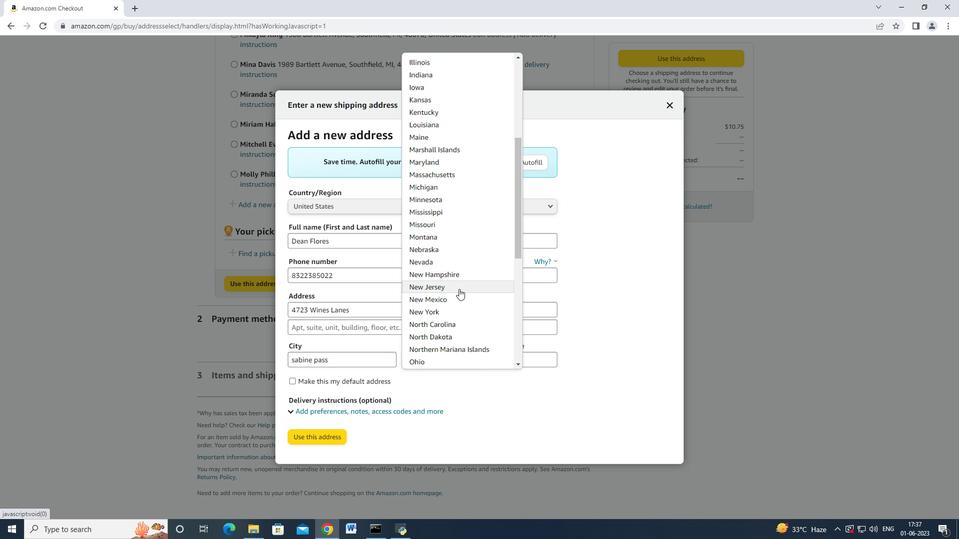 
Action: Mouse scrolled (459, 289) with delta (0, 0)
Screenshot: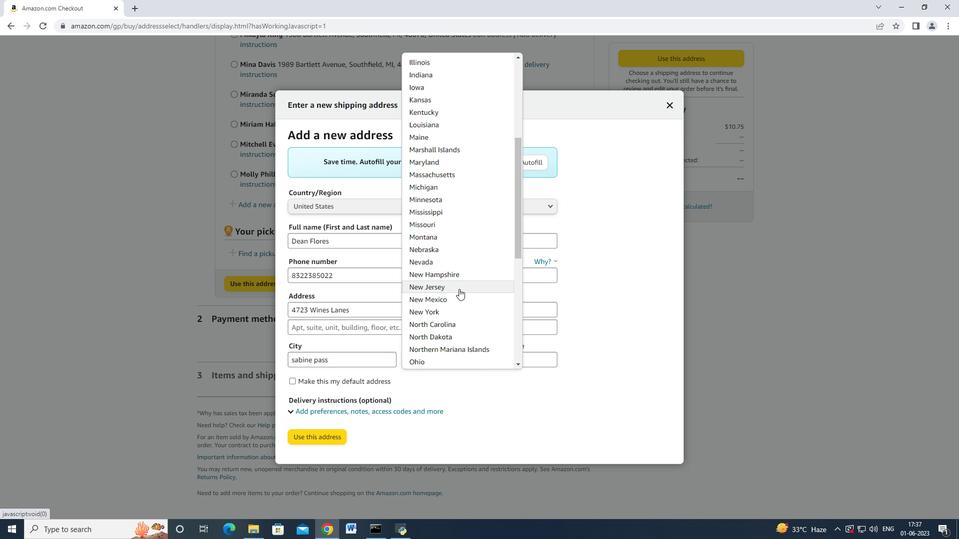 
Action: Mouse moved to (459, 290)
Screenshot: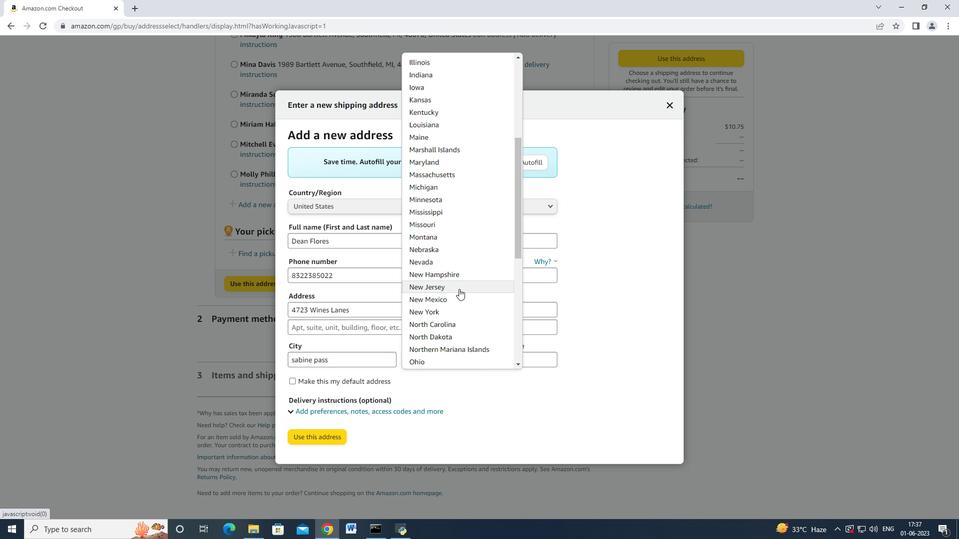 
Action: Mouse scrolled (459, 289) with delta (0, 0)
Screenshot: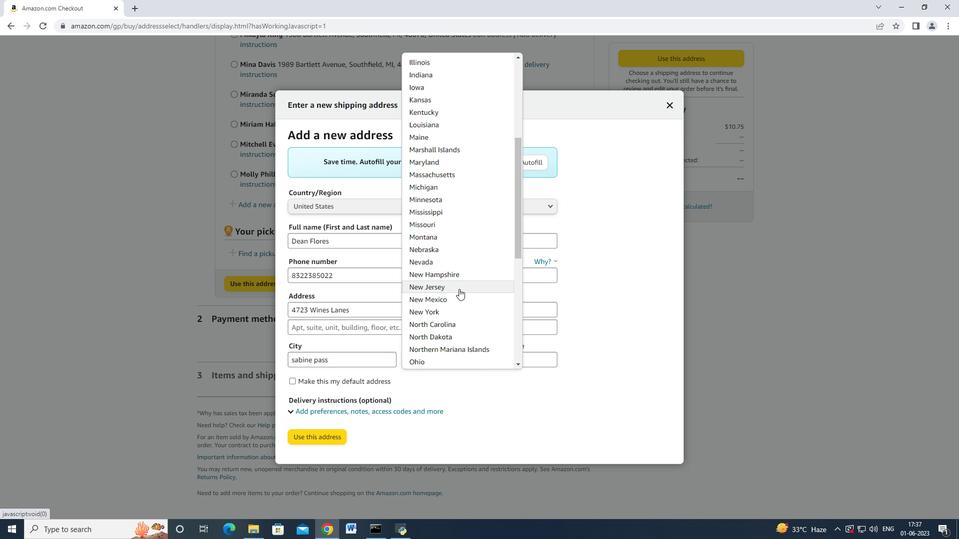 
Action: Mouse scrolled (459, 289) with delta (0, 0)
Screenshot: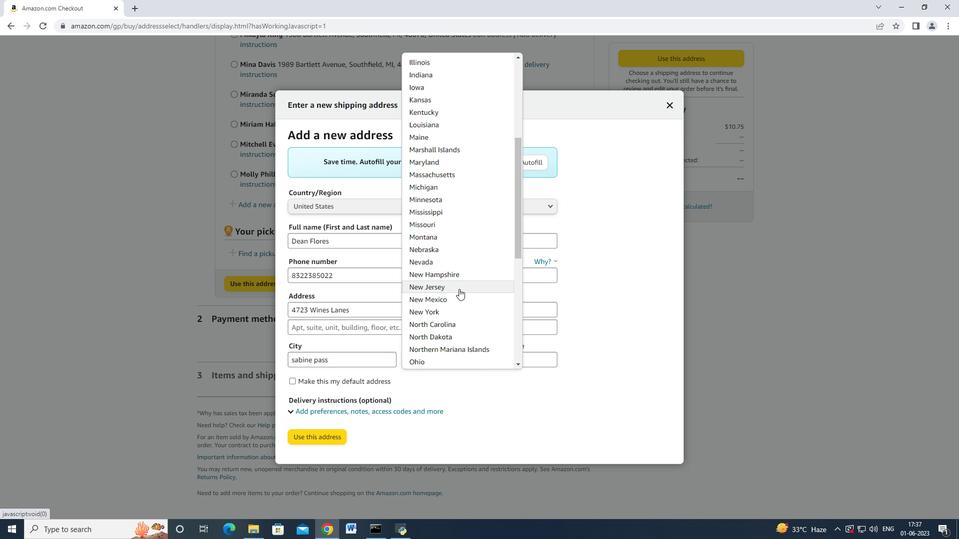 
Action: Mouse scrolled (459, 289) with delta (0, 0)
Screenshot: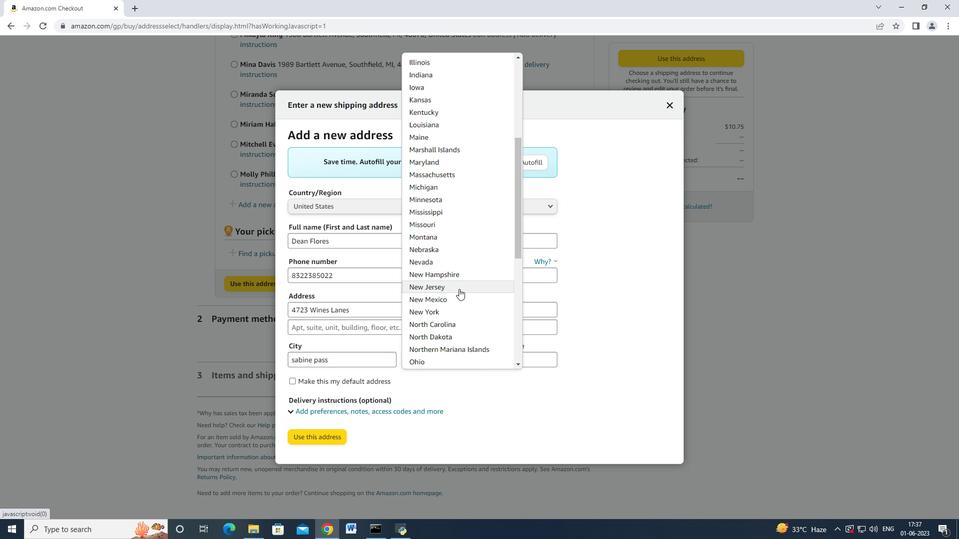 
Action: Mouse scrolled (459, 289) with delta (0, 0)
Screenshot: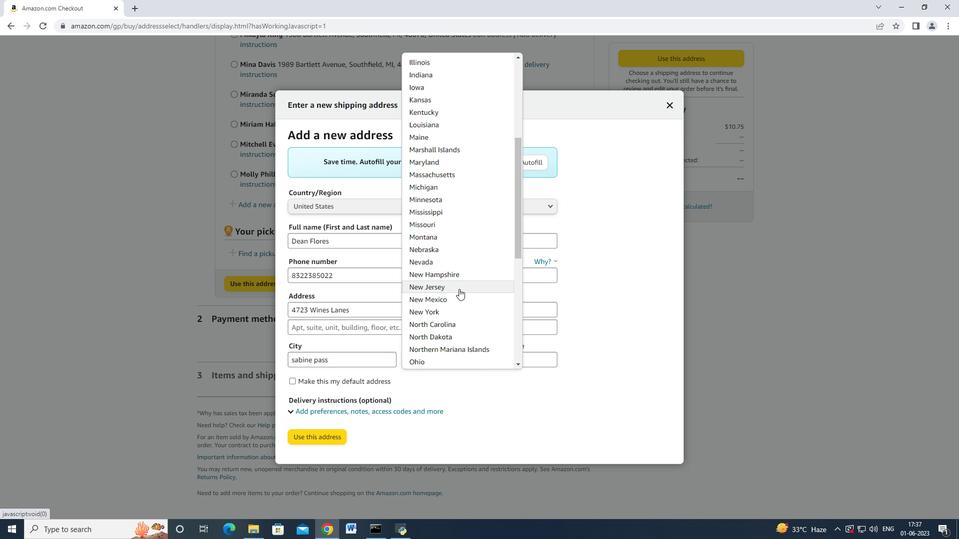 
Action: Mouse scrolled (459, 289) with delta (0, 0)
Screenshot: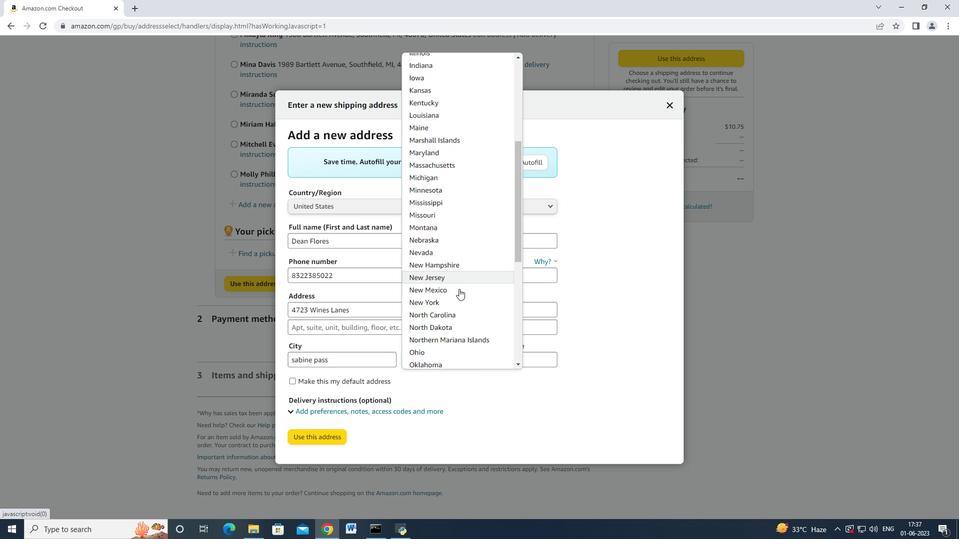 
Action: Mouse scrolled (459, 289) with delta (0, 0)
